 Task: Research Airbnb options in Terter, Azerbaijan from 12th December, 2023 to 16th December, 2023 for 8 adults.8 bedrooms having 8 beds and 8 bathrooms. Property type can be hotel. Amenities needed are: wifi, TV, free parkinig on premises, hot tub, gym, smoking allowed. Booking option can be shelf check-in. Look for 5 properties as per requirement.
Action: Mouse moved to (528, 114)
Screenshot: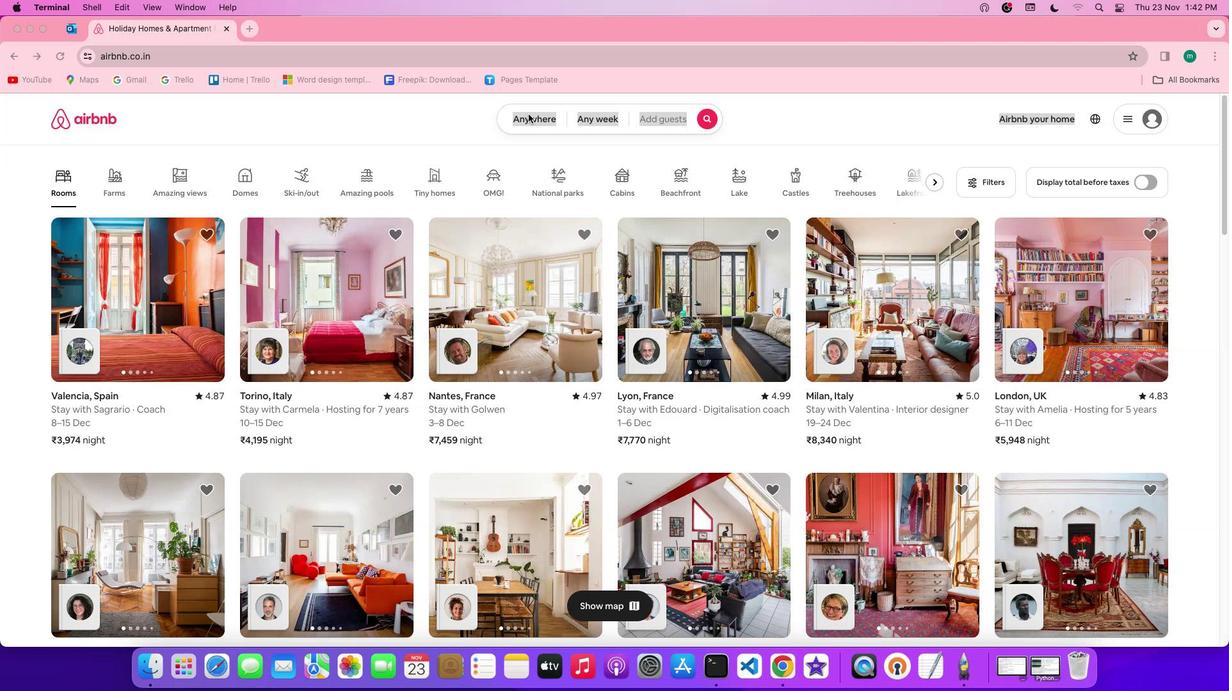 
Action: Mouse pressed left at (528, 114)
Screenshot: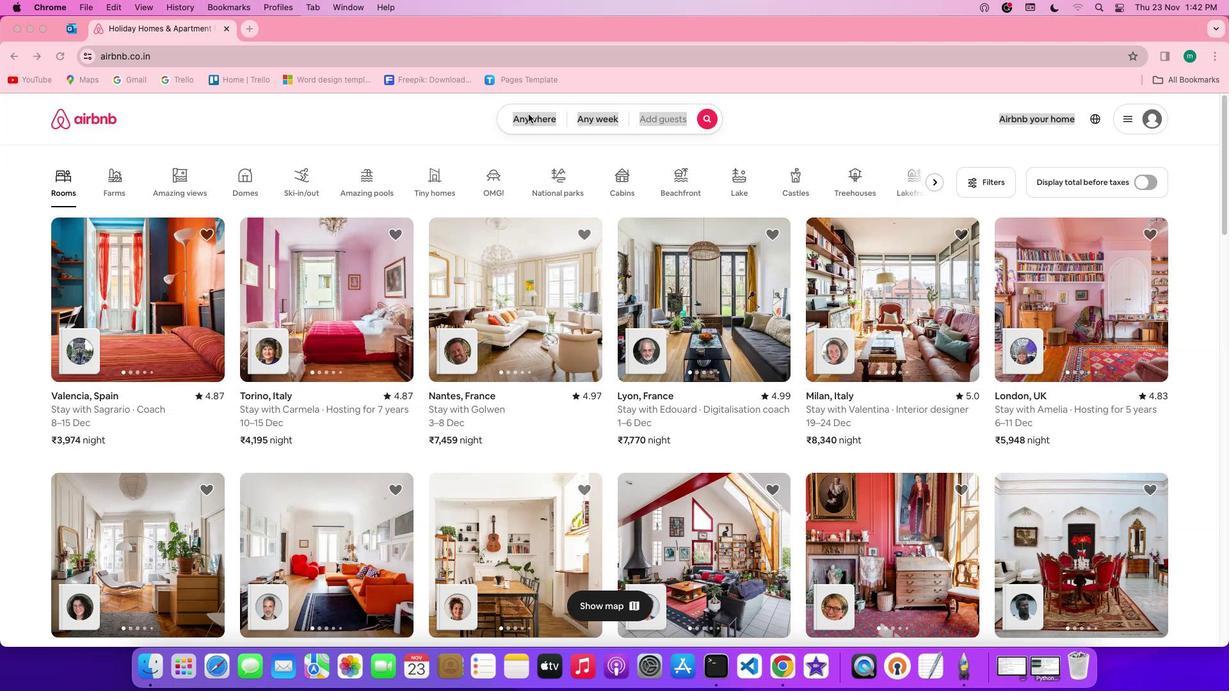 
Action: Mouse pressed left at (528, 114)
Screenshot: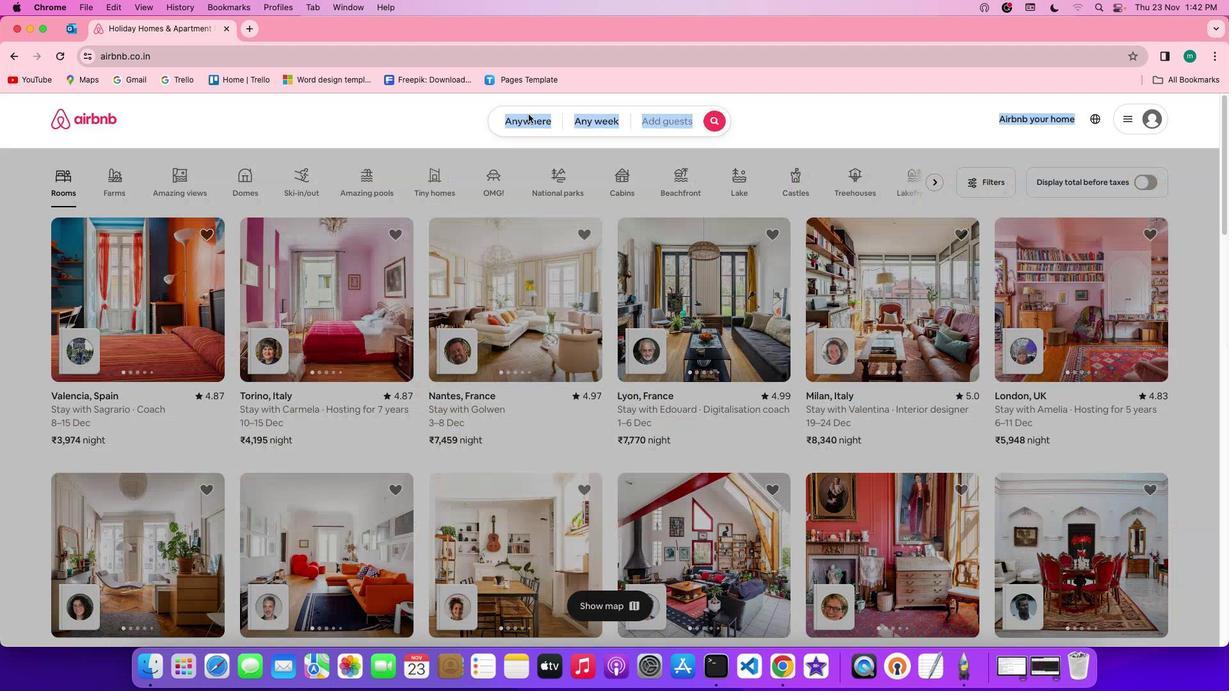 
Action: Mouse moved to (481, 175)
Screenshot: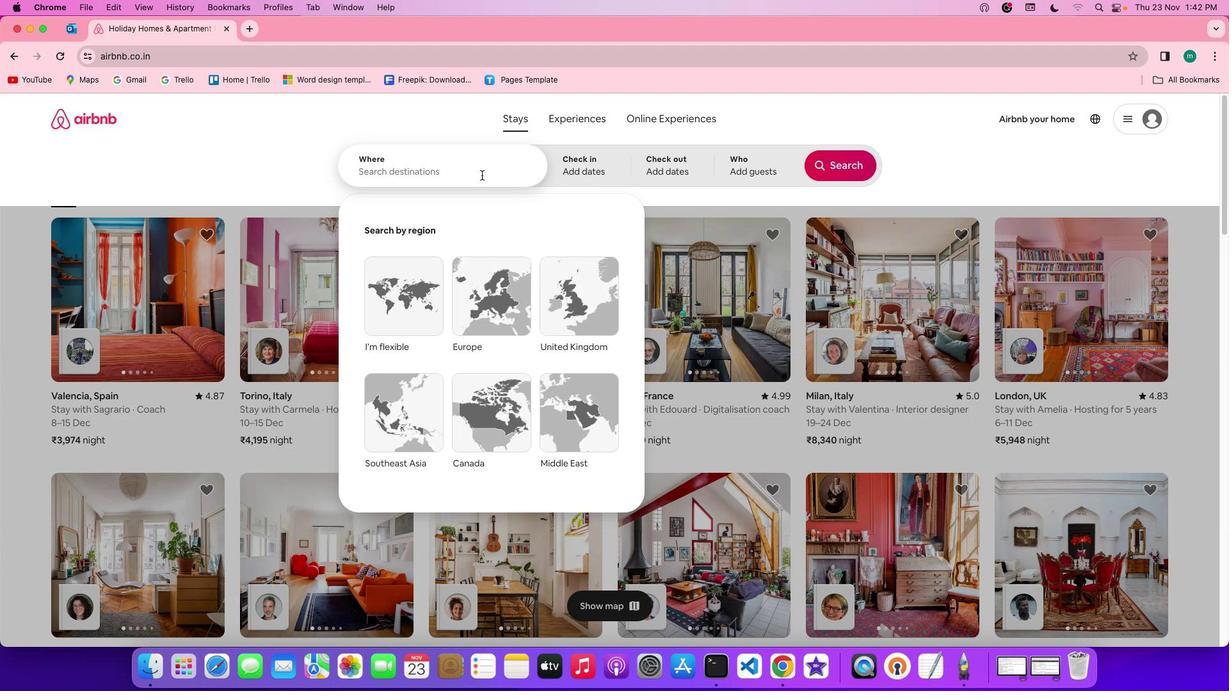 
Action: Mouse pressed left at (481, 175)
Screenshot: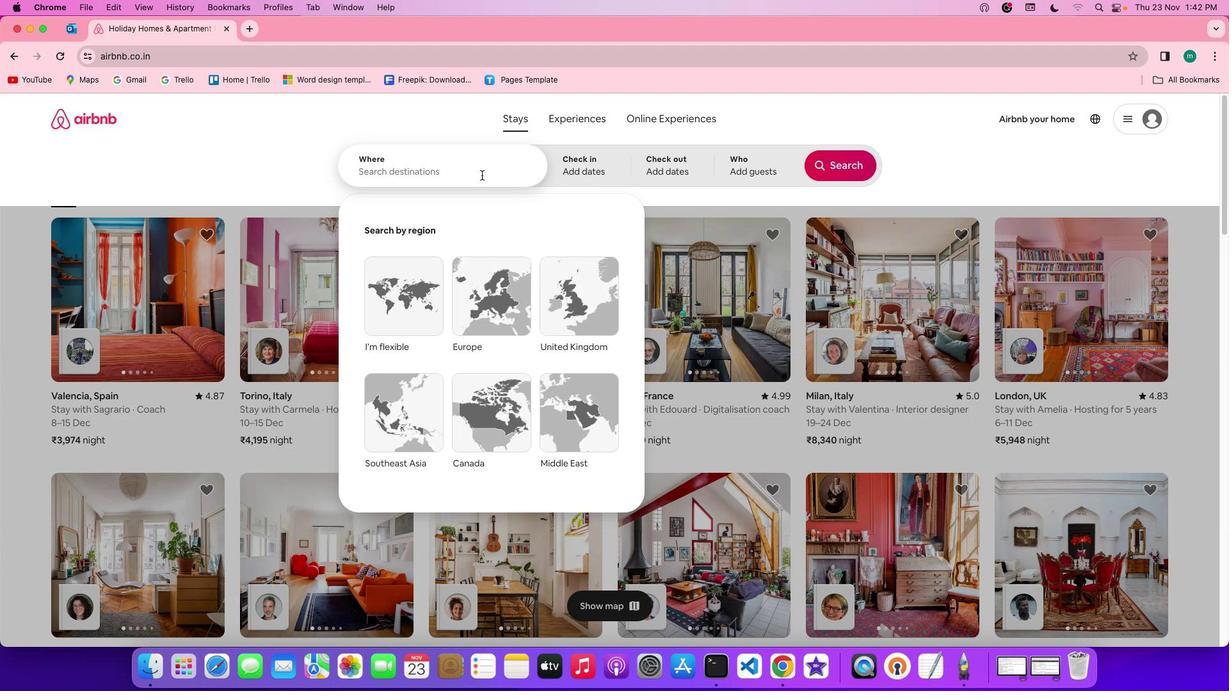 
Action: Key pressed Key.shift'T''e''r''t''e''r'','Key.spaceKey.shift'a''z''e''r''b''a''i''j''a''n'
Screenshot: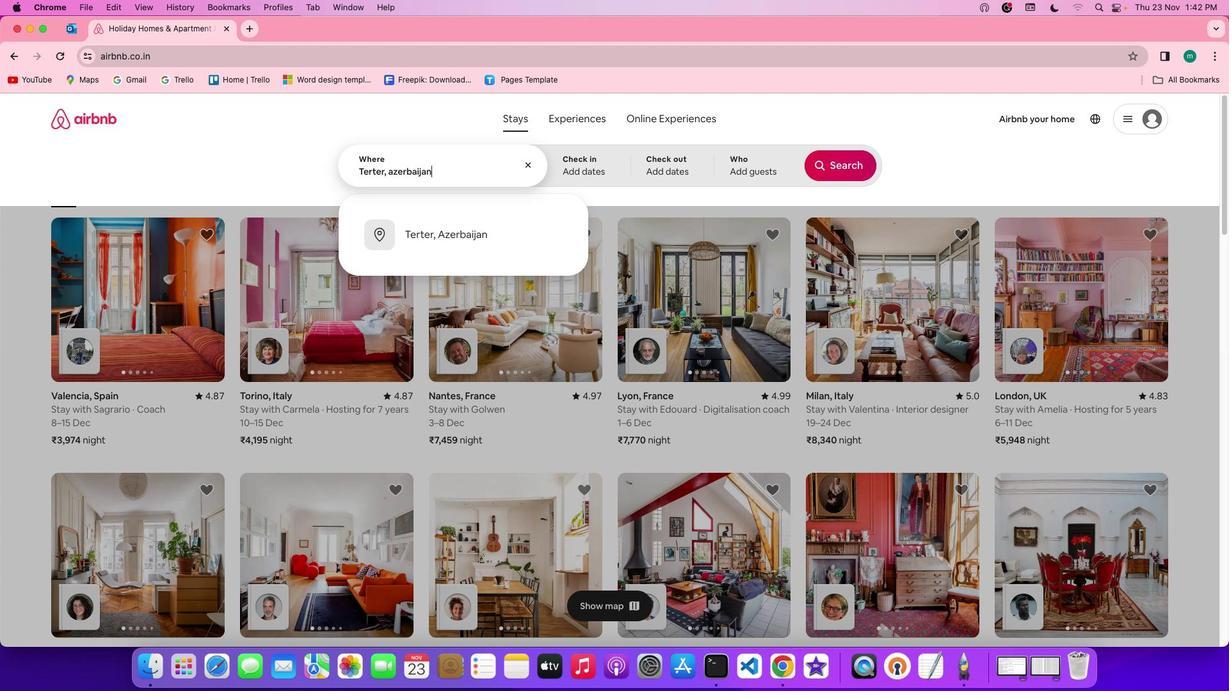 
Action: Mouse moved to (591, 168)
Screenshot: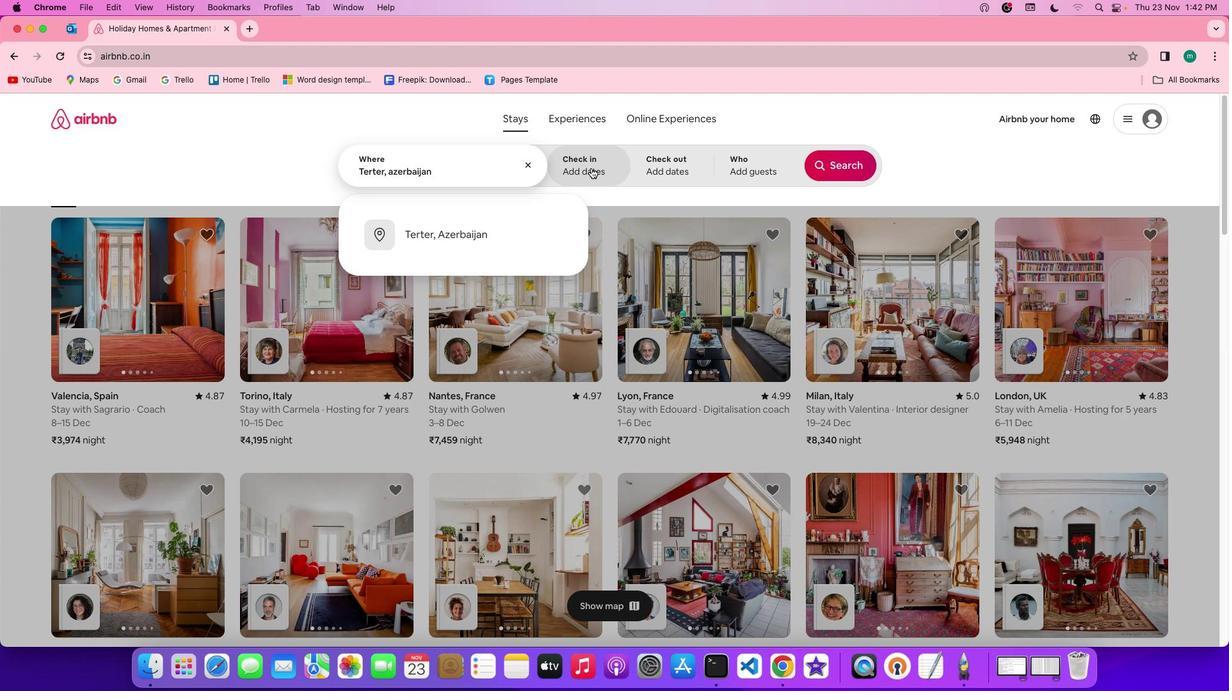
Action: Mouse pressed left at (591, 168)
Screenshot: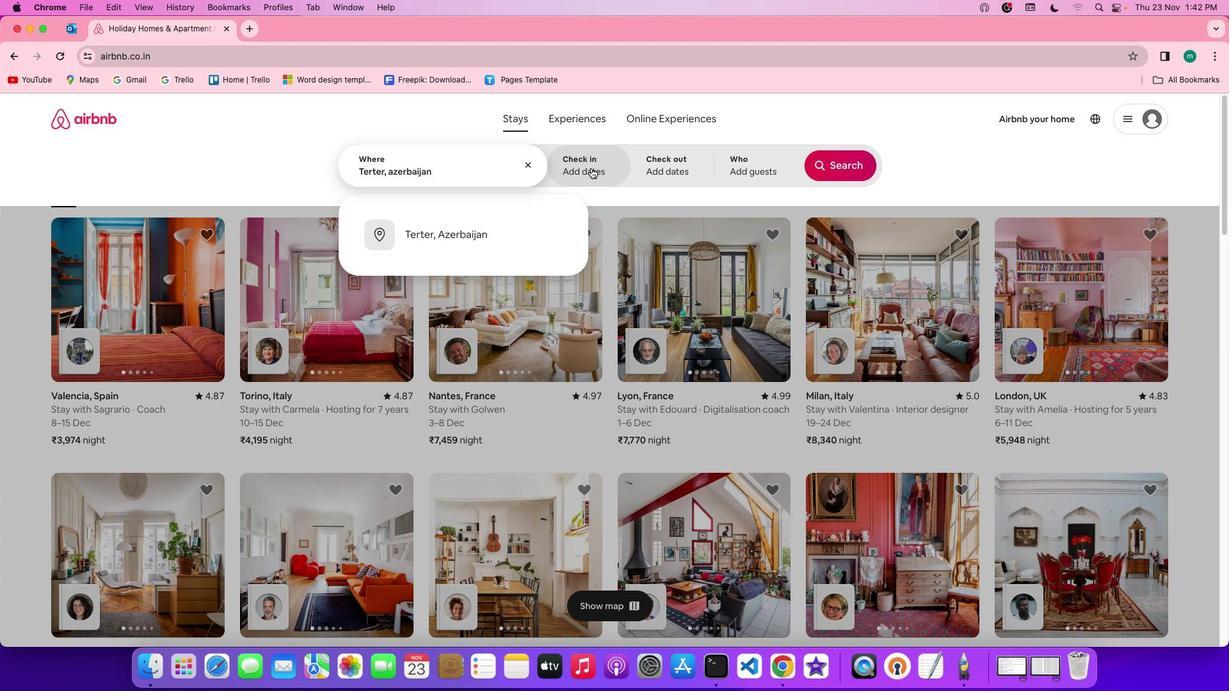 
Action: Mouse moved to (701, 378)
Screenshot: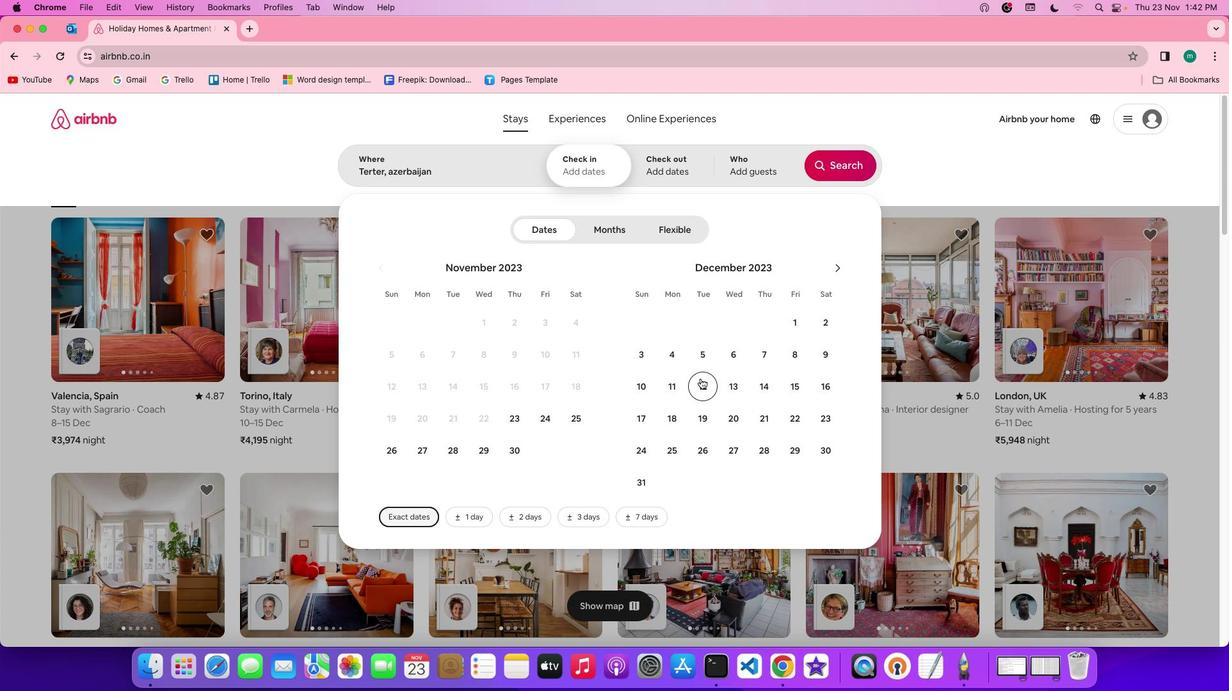 
Action: Mouse pressed left at (701, 378)
Screenshot: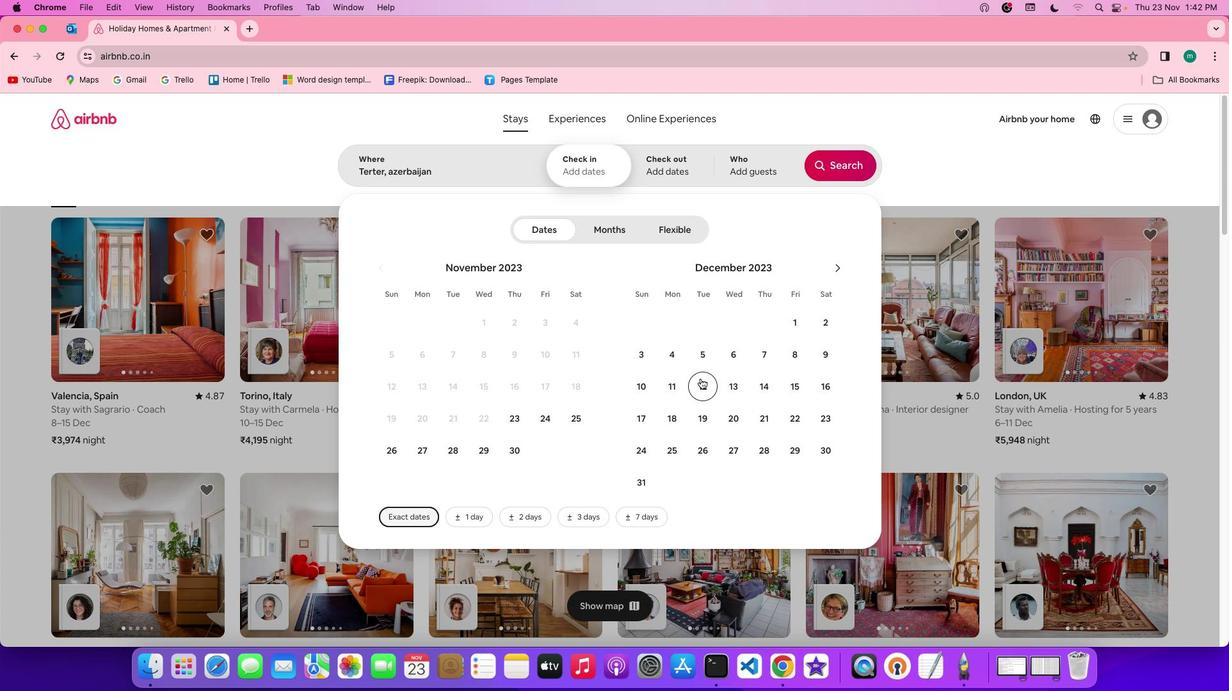 
Action: Mouse moved to (838, 382)
Screenshot: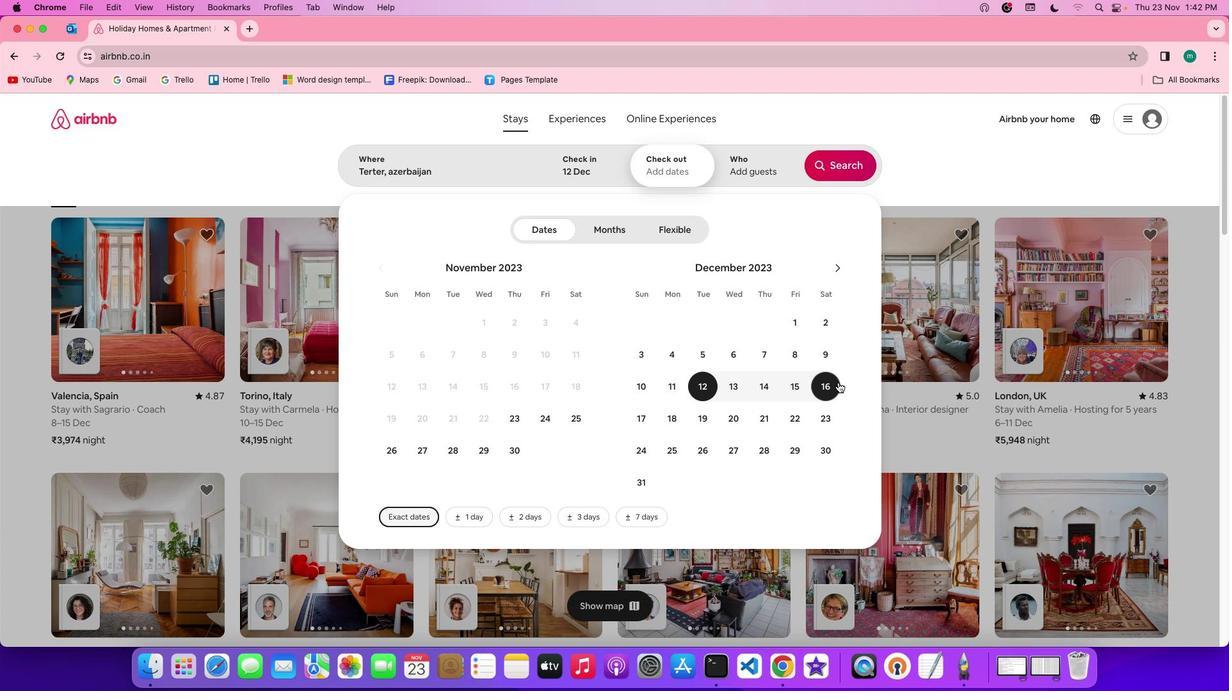 
Action: Mouse pressed left at (838, 382)
Screenshot: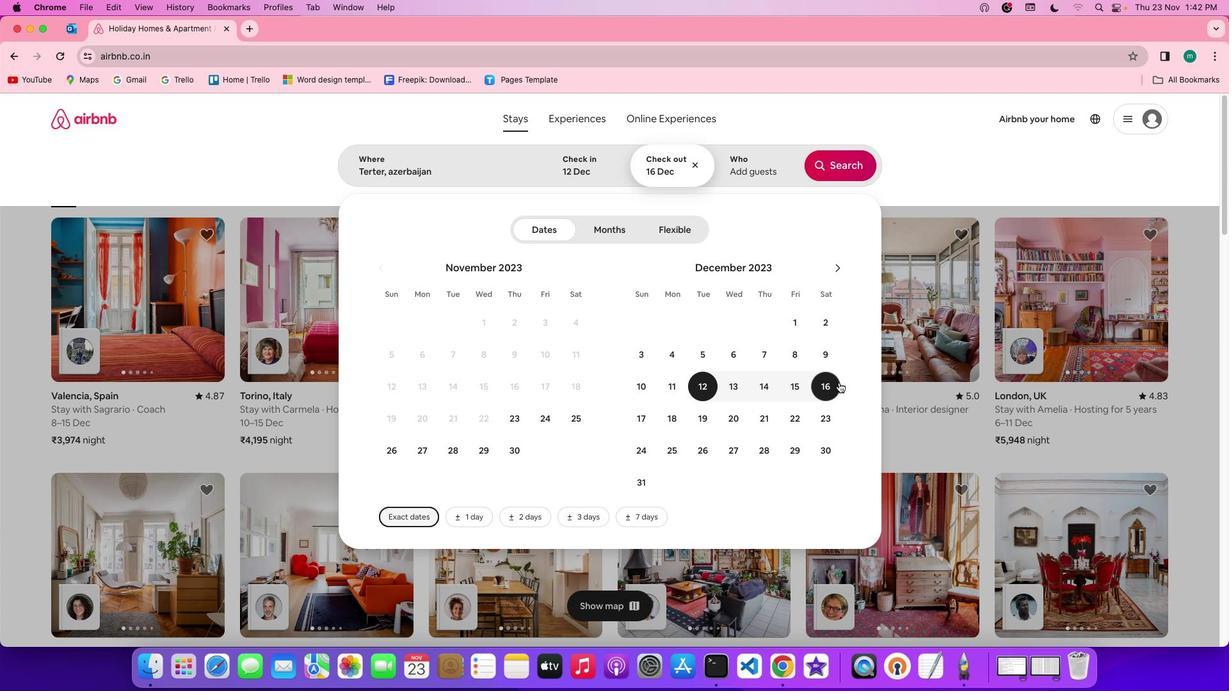 
Action: Mouse moved to (752, 171)
Screenshot: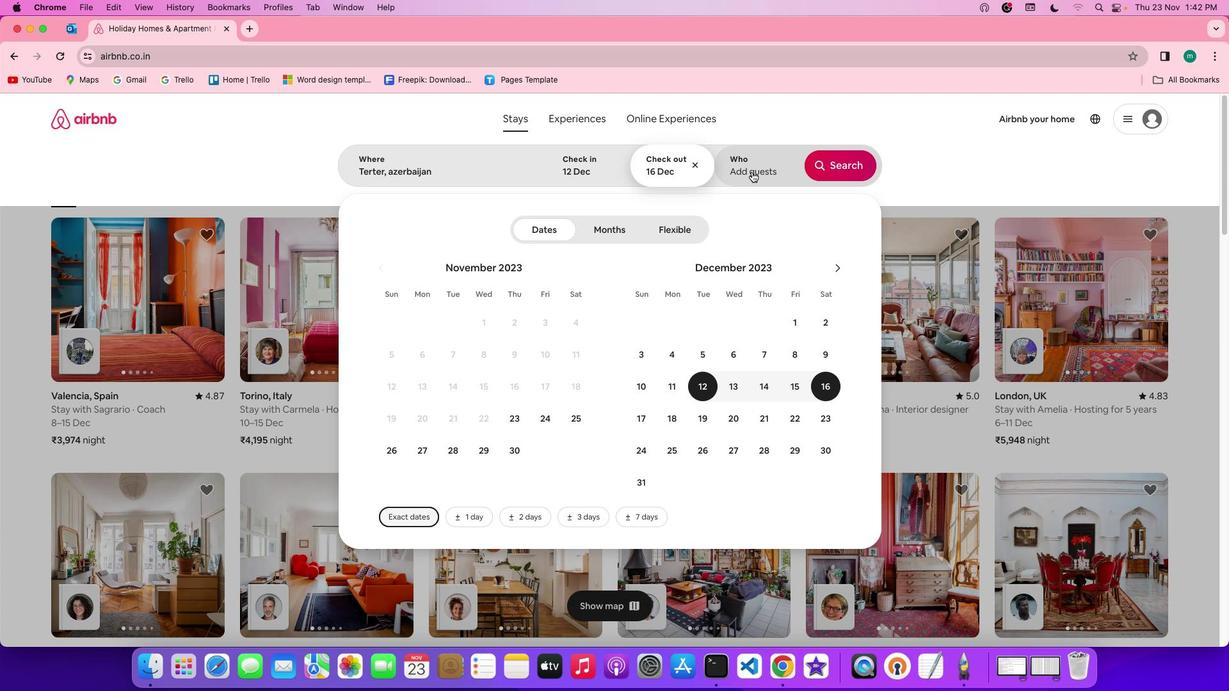 
Action: Mouse pressed left at (752, 171)
Screenshot: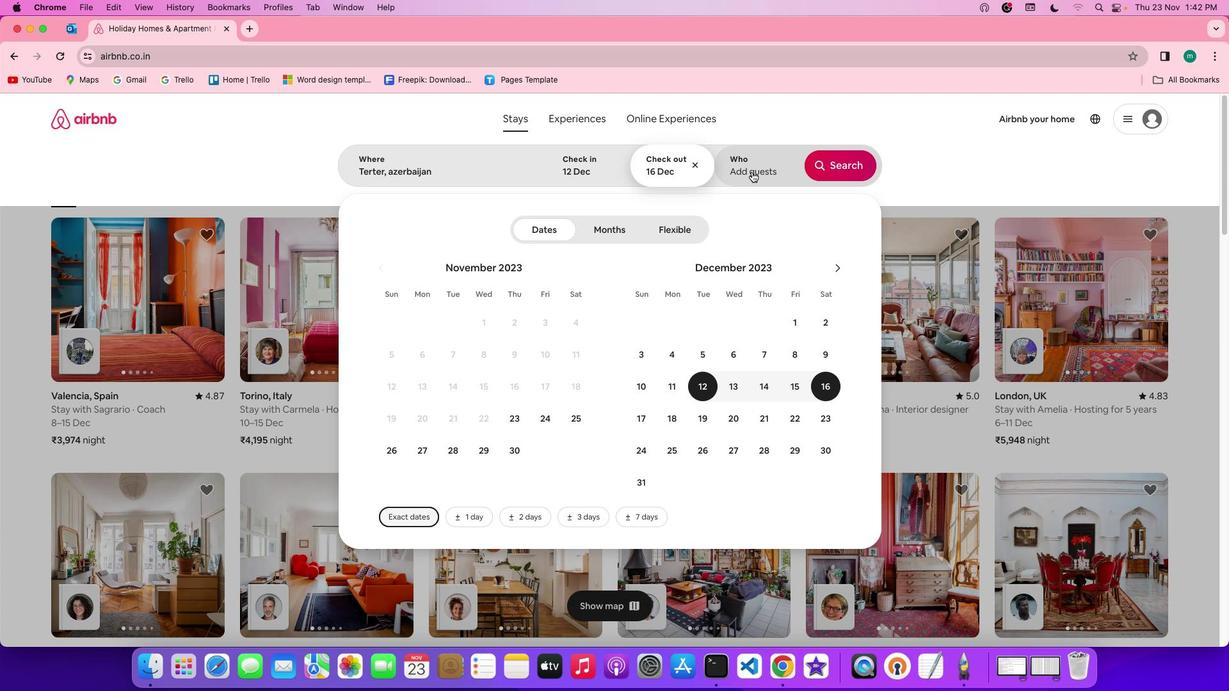 
Action: Mouse moved to (851, 231)
Screenshot: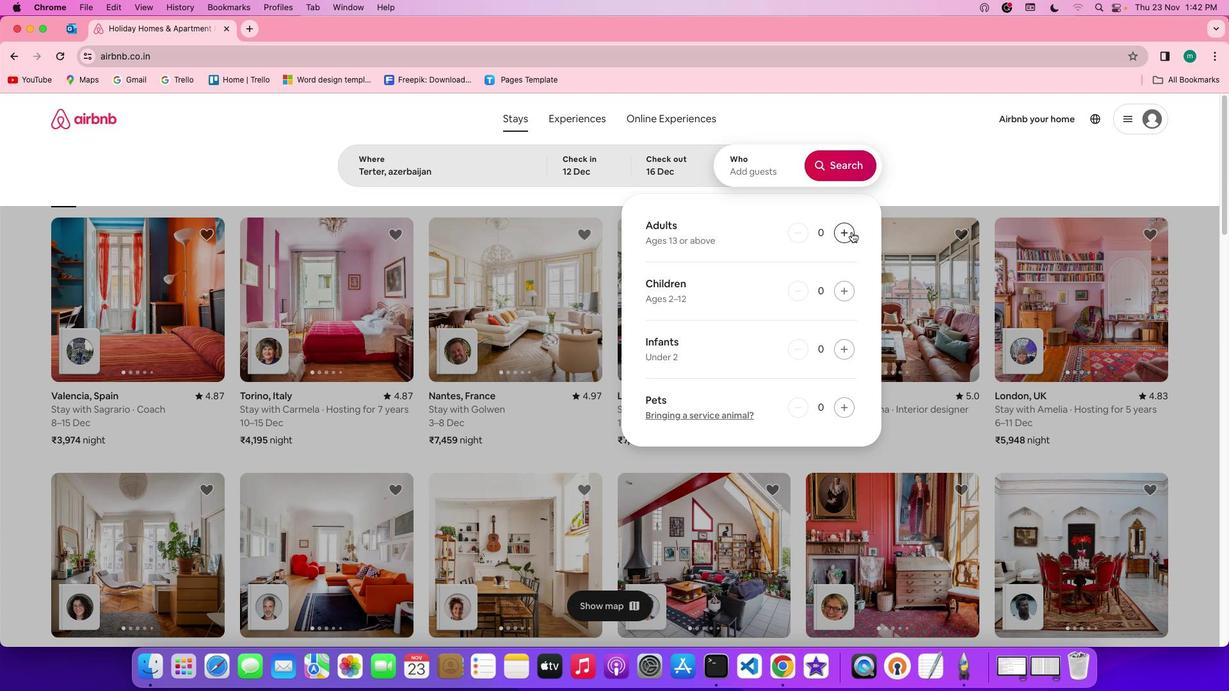 
Action: Mouse pressed left at (851, 231)
Screenshot: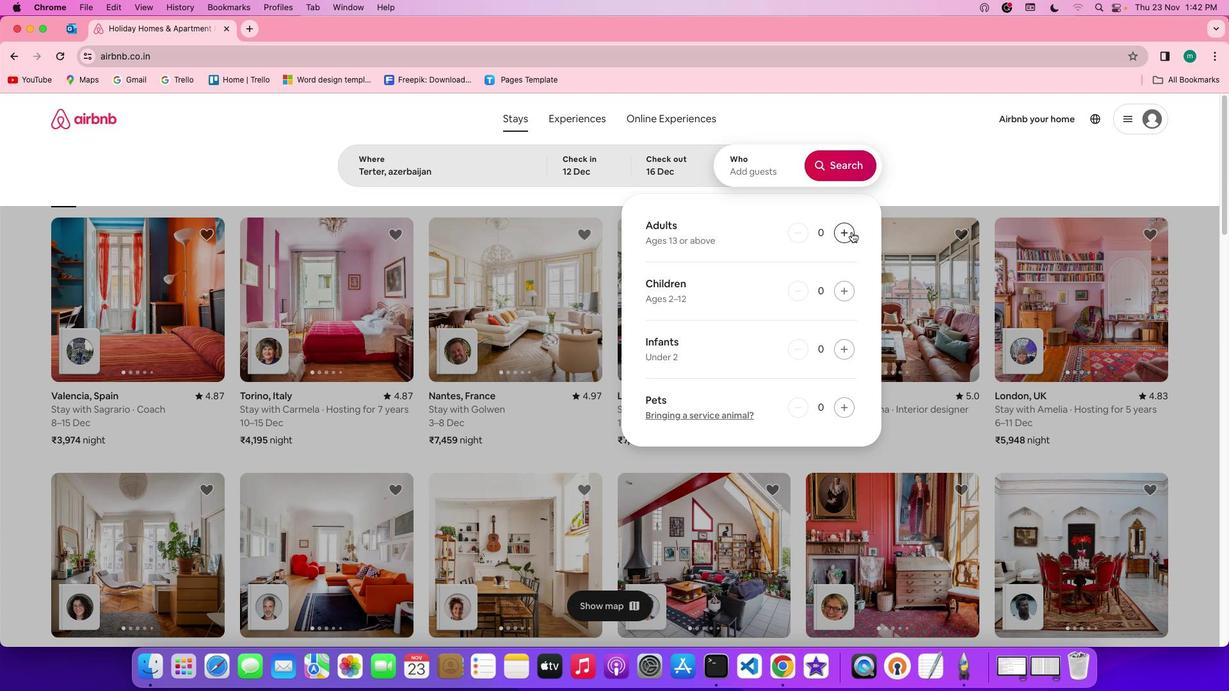 
Action: Mouse pressed left at (851, 231)
Screenshot: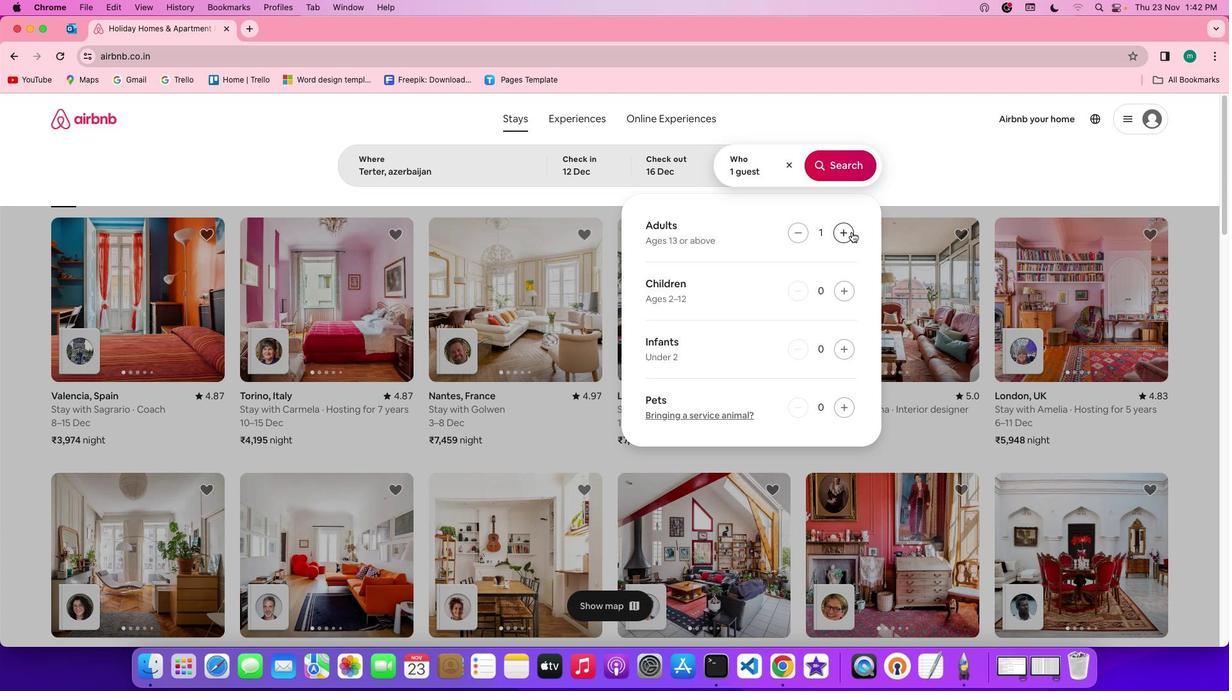 
Action: Mouse pressed left at (851, 231)
Screenshot: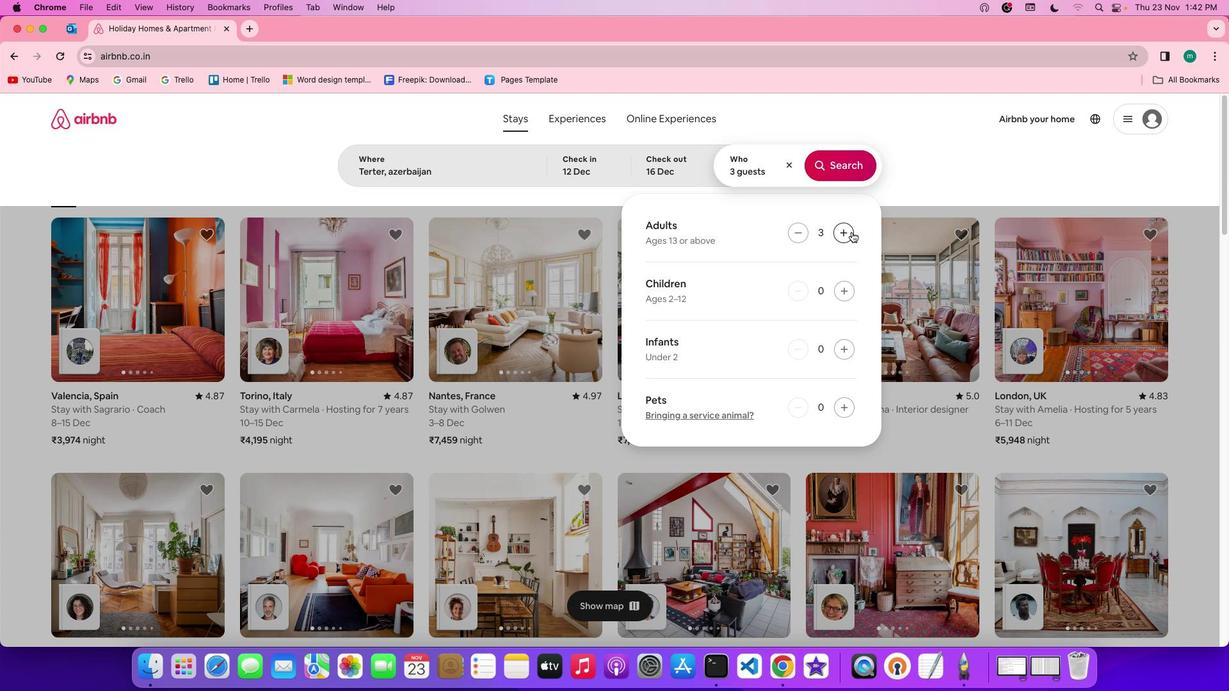 
Action: Mouse pressed left at (851, 231)
Screenshot: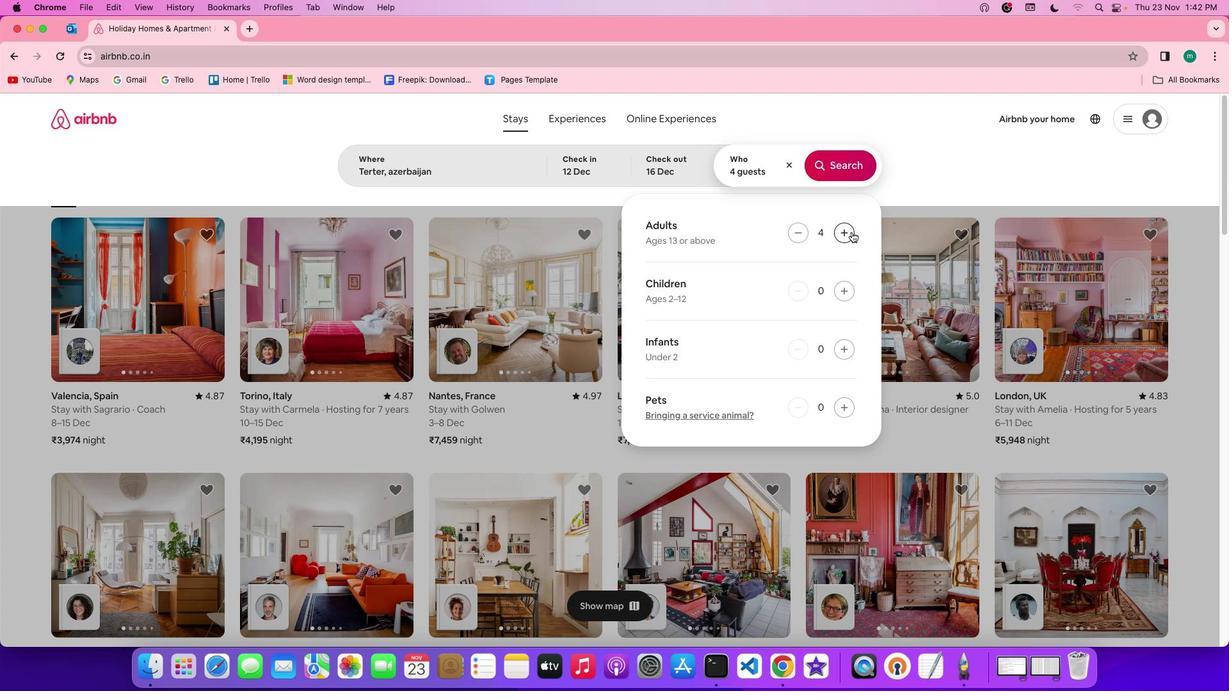 
Action: Mouse pressed left at (851, 231)
Screenshot: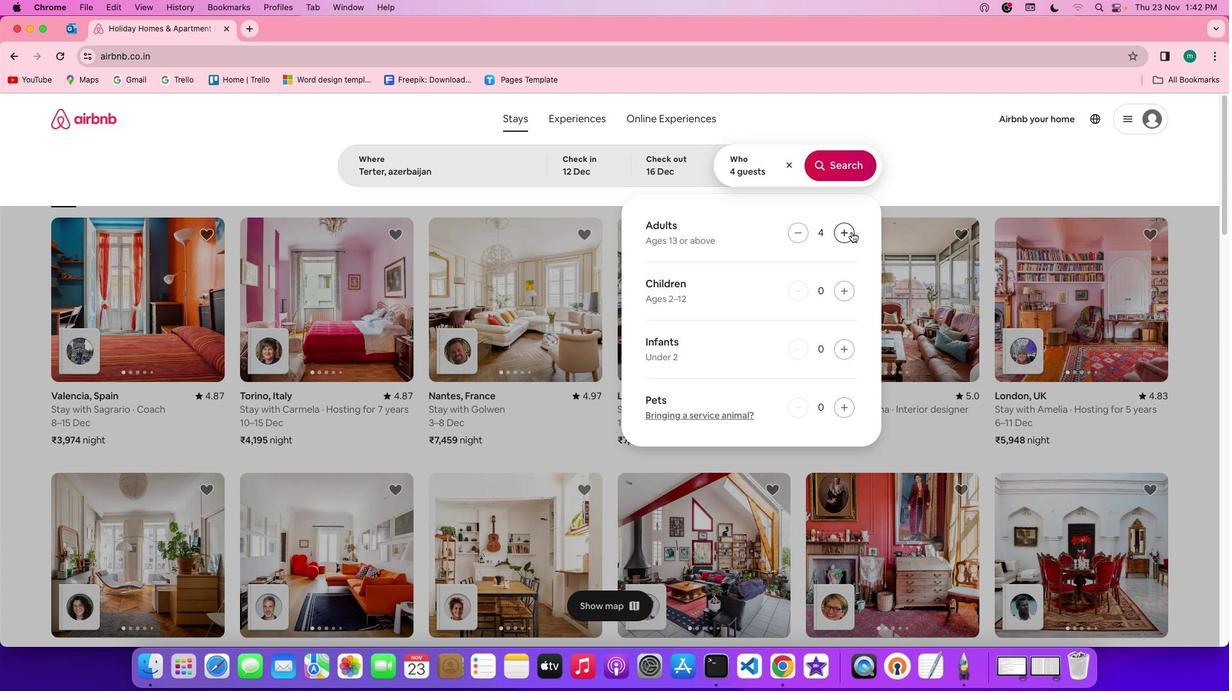 
Action: Mouse pressed left at (851, 231)
Screenshot: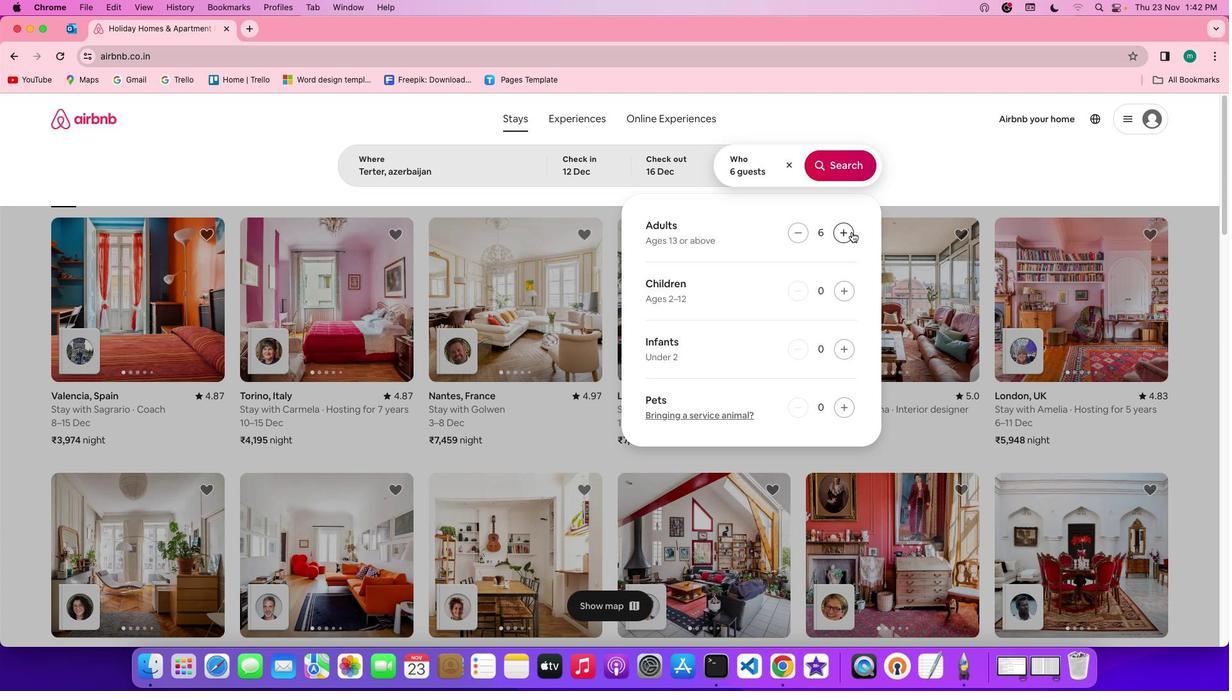 
Action: Mouse pressed left at (851, 231)
Screenshot: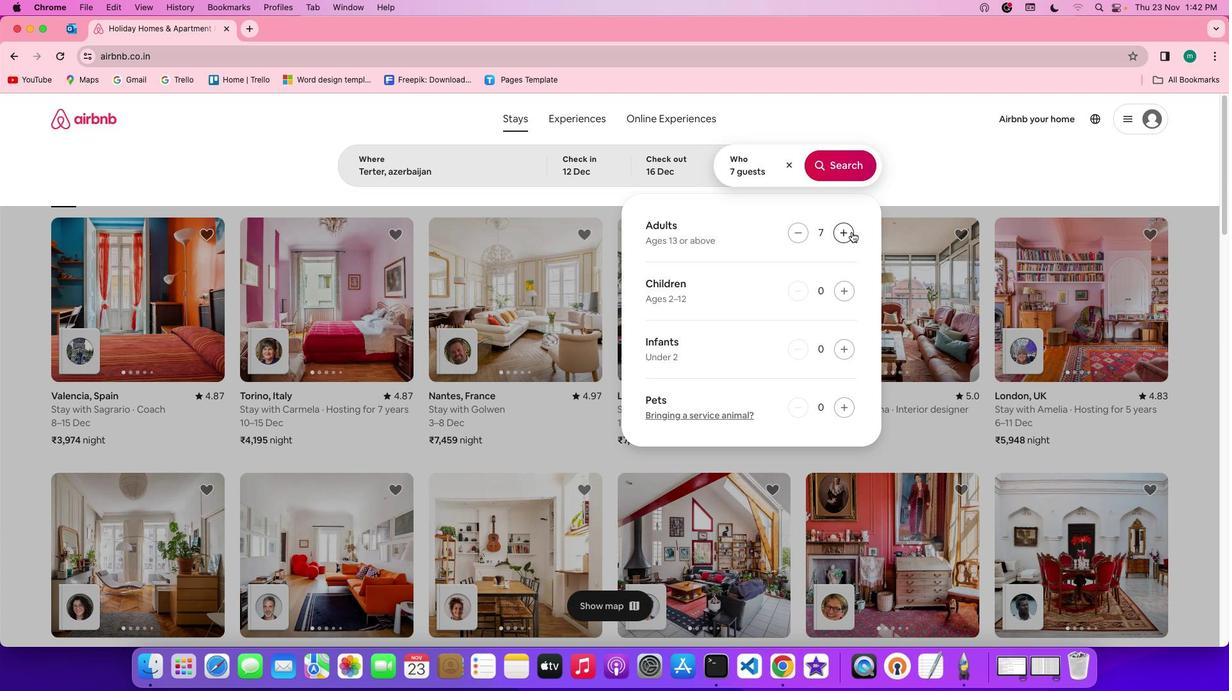 
Action: Mouse pressed left at (851, 231)
Screenshot: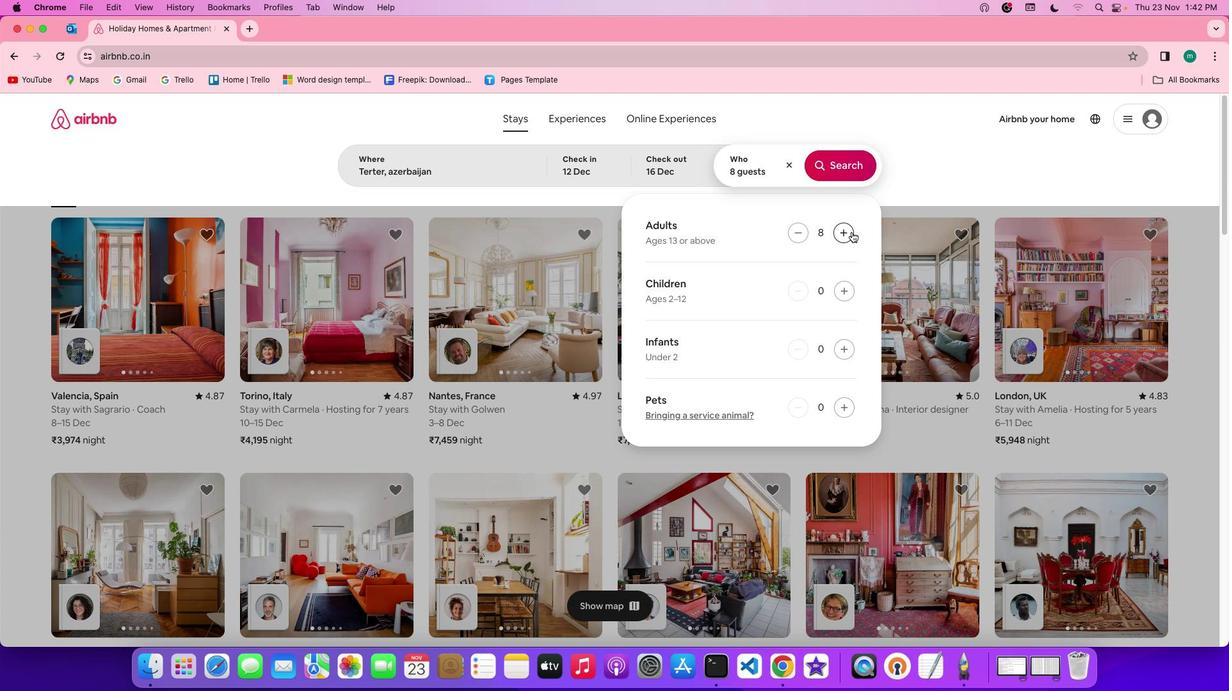 
Action: Mouse moved to (838, 158)
Screenshot: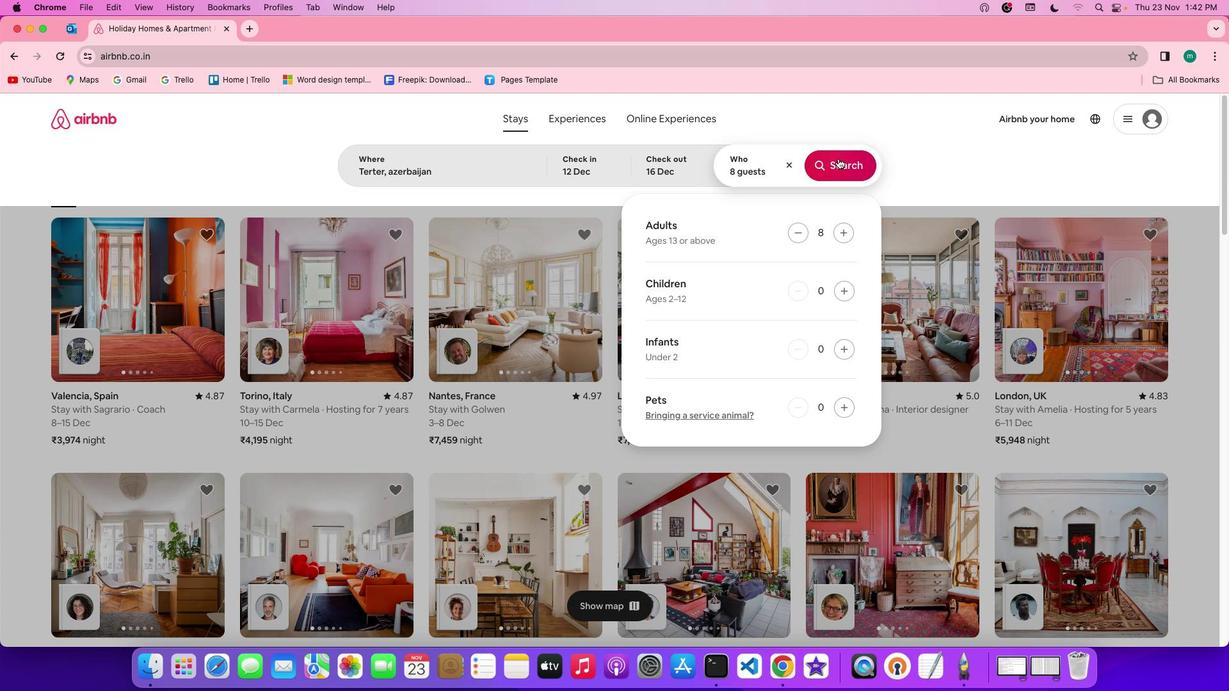 
Action: Mouse pressed left at (838, 158)
Screenshot: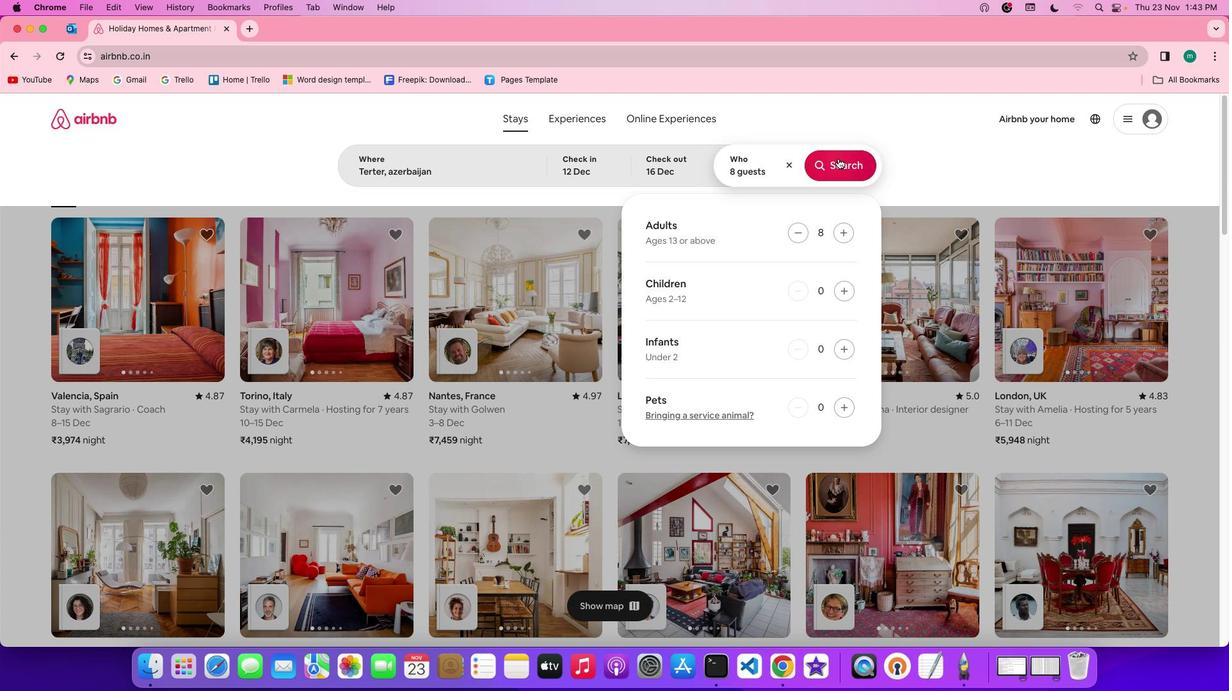 
Action: Mouse moved to (1016, 161)
Screenshot: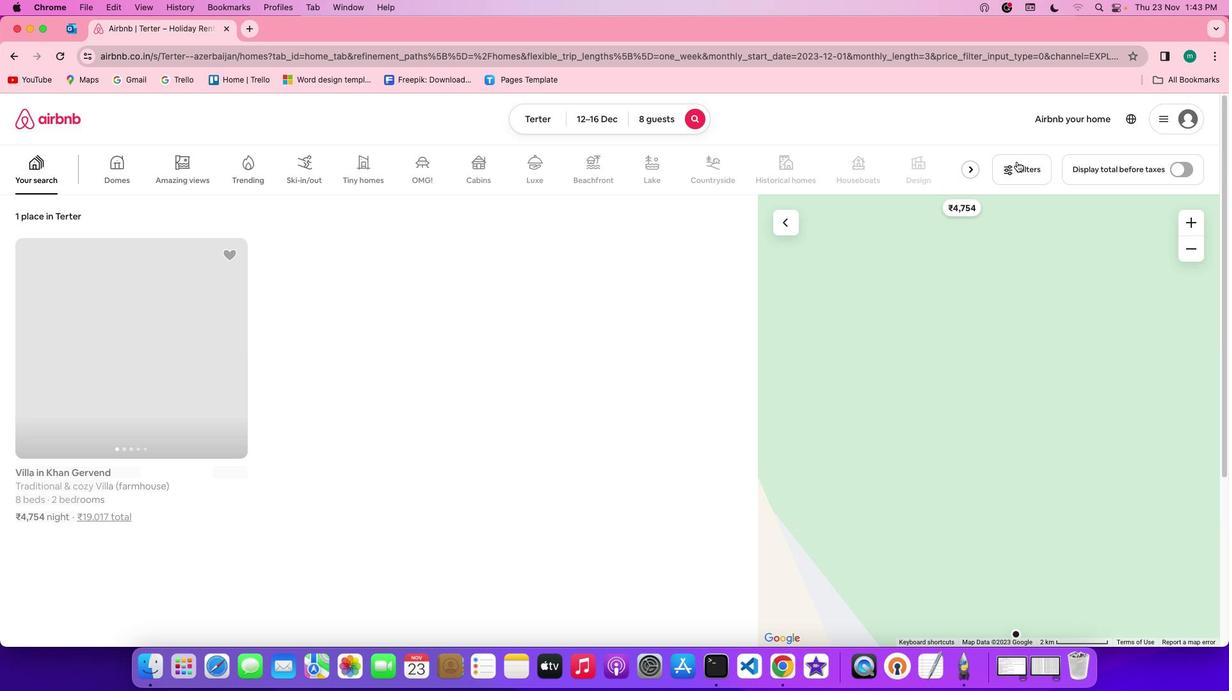 
Action: Mouse pressed left at (1016, 161)
Screenshot: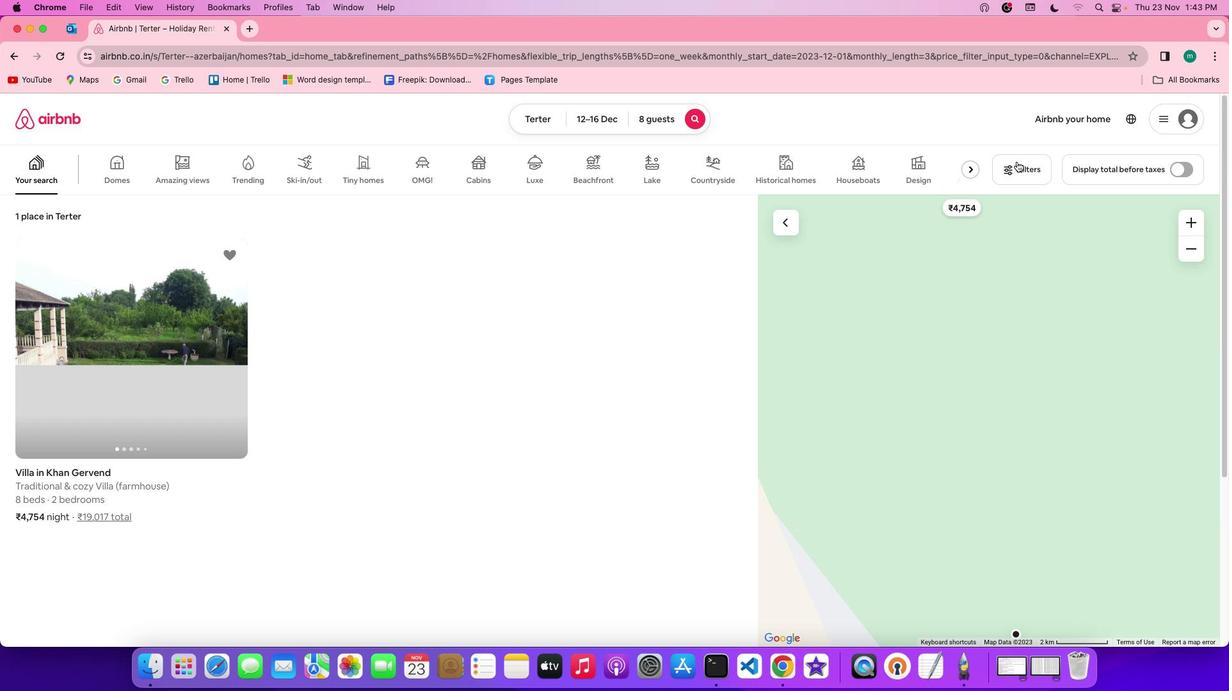 
Action: Mouse moved to (626, 480)
Screenshot: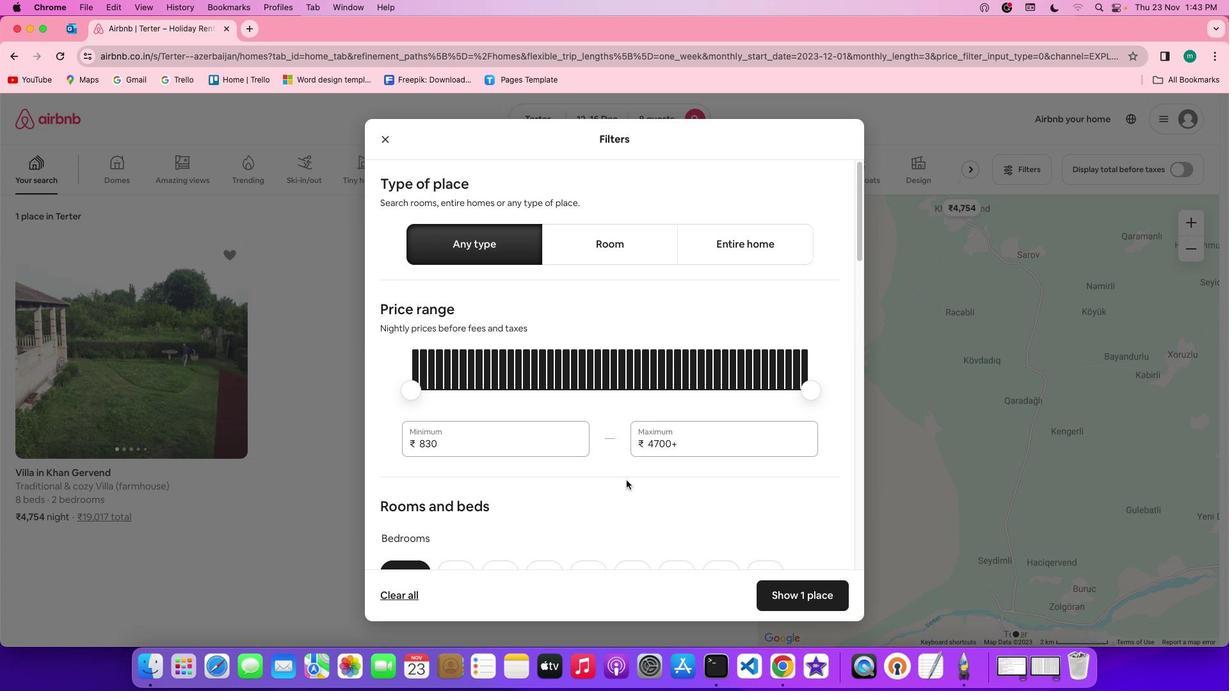 
Action: Mouse scrolled (626, 480) with delta (0, 0)
Screenshot: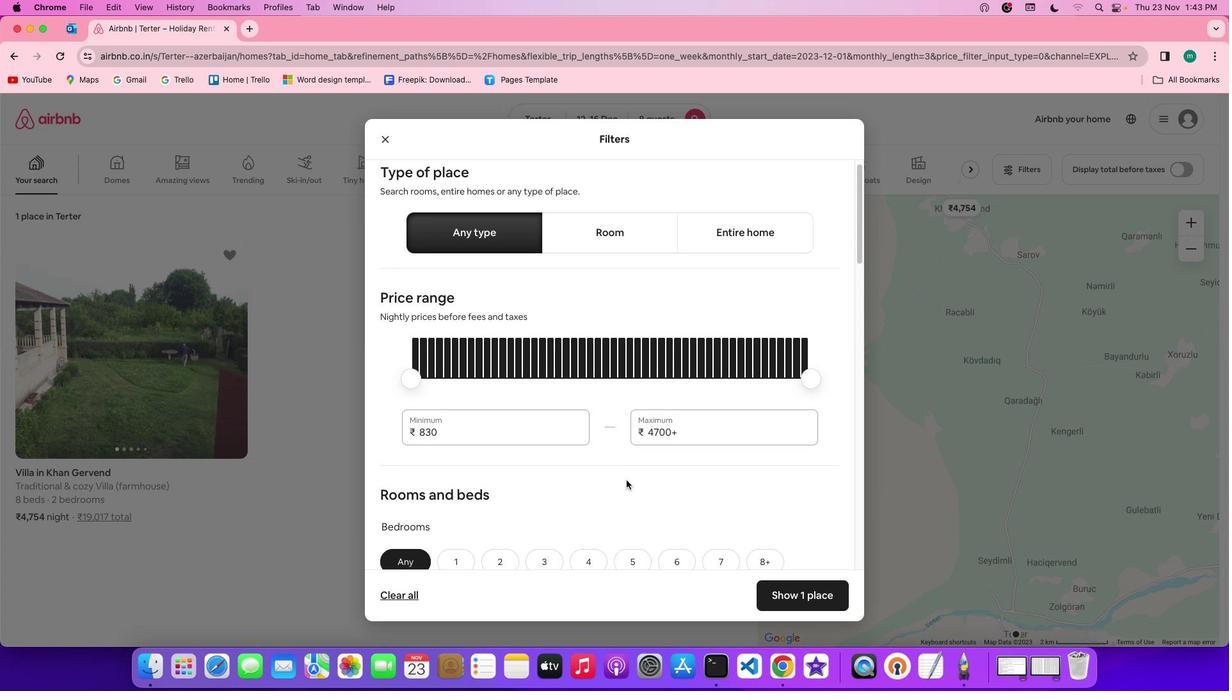 
Action: Mouse scrolled (626, 480) with delta (0, 0)
Screenshot: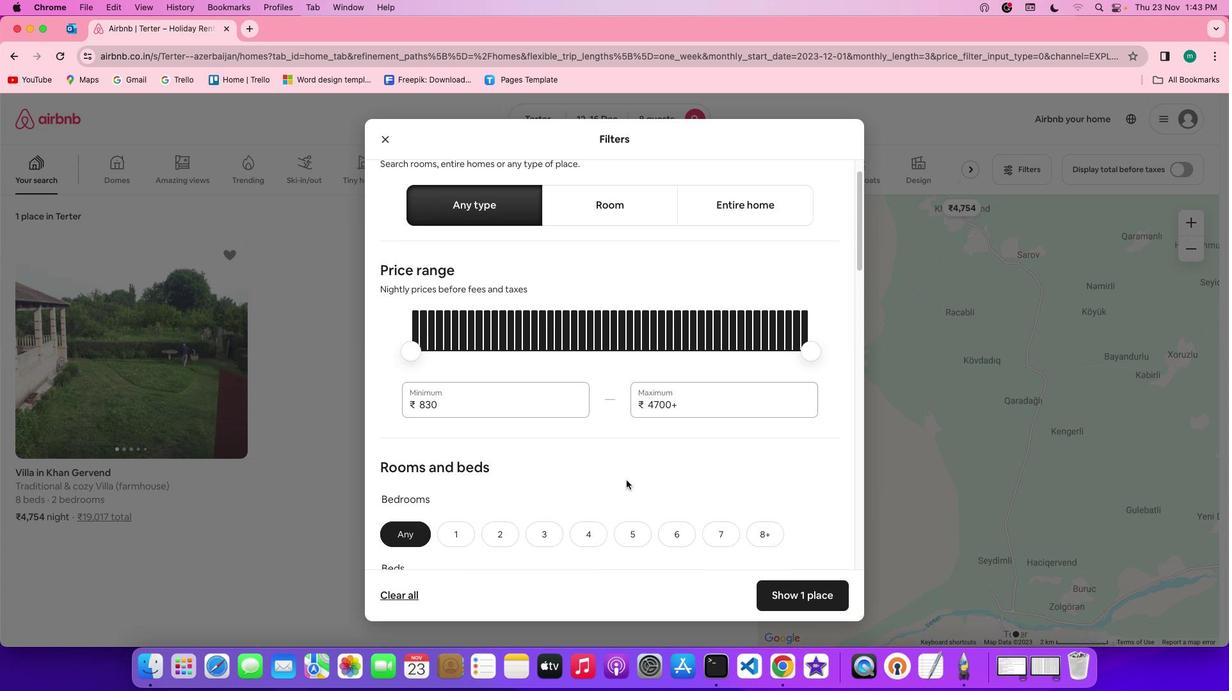 
Action: Mouse scrolled (626, 480) with delta (0, -1)
Screenshot: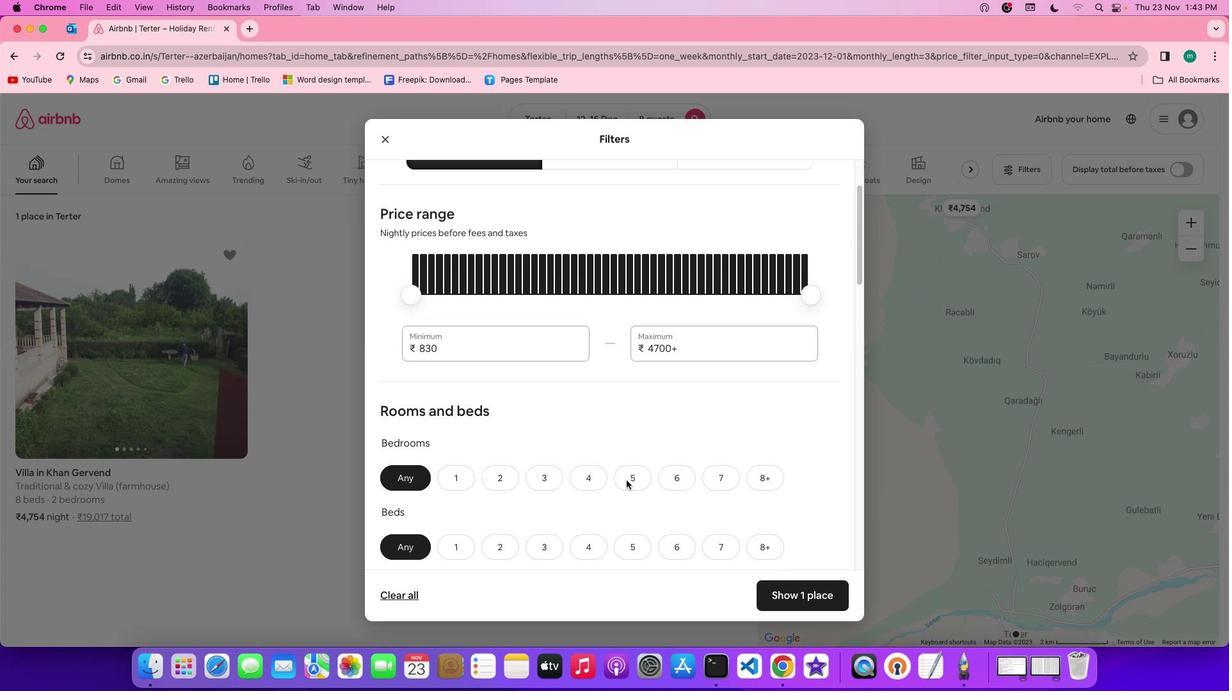 
Action: Mouse scrolled (626, 480) with delta (0, -2)
Screenshot: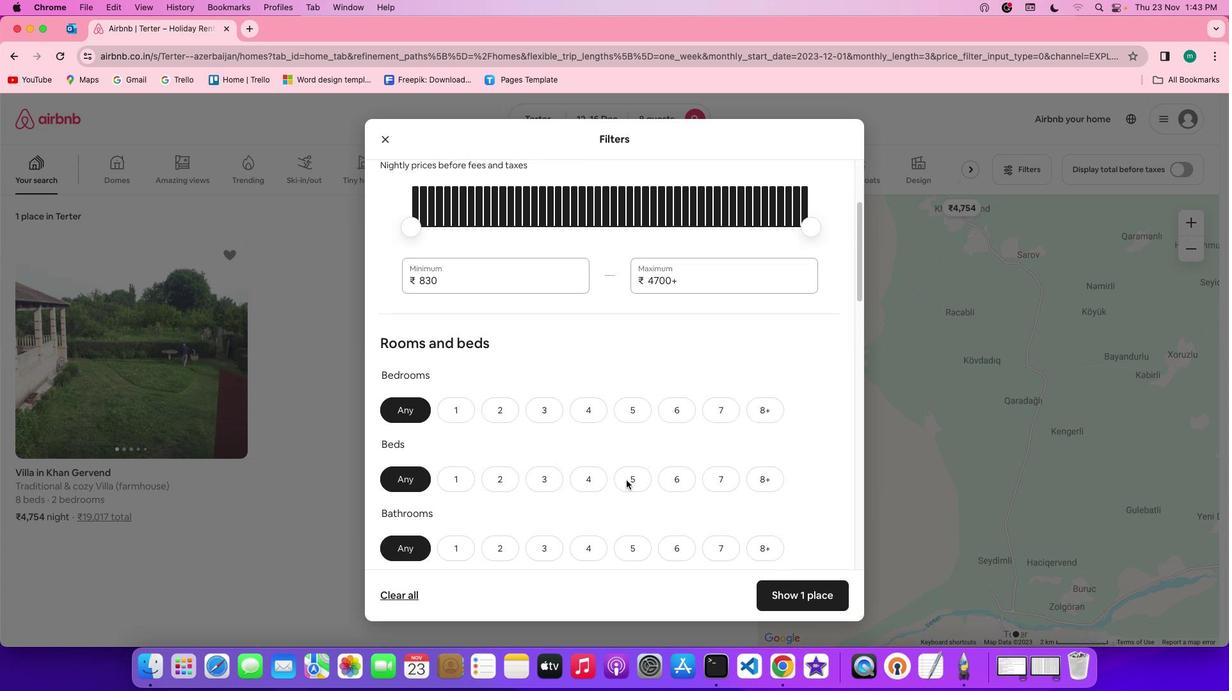 
Action: Mouse scrolled (626, 480) with delta (0, -1)
Screenshot: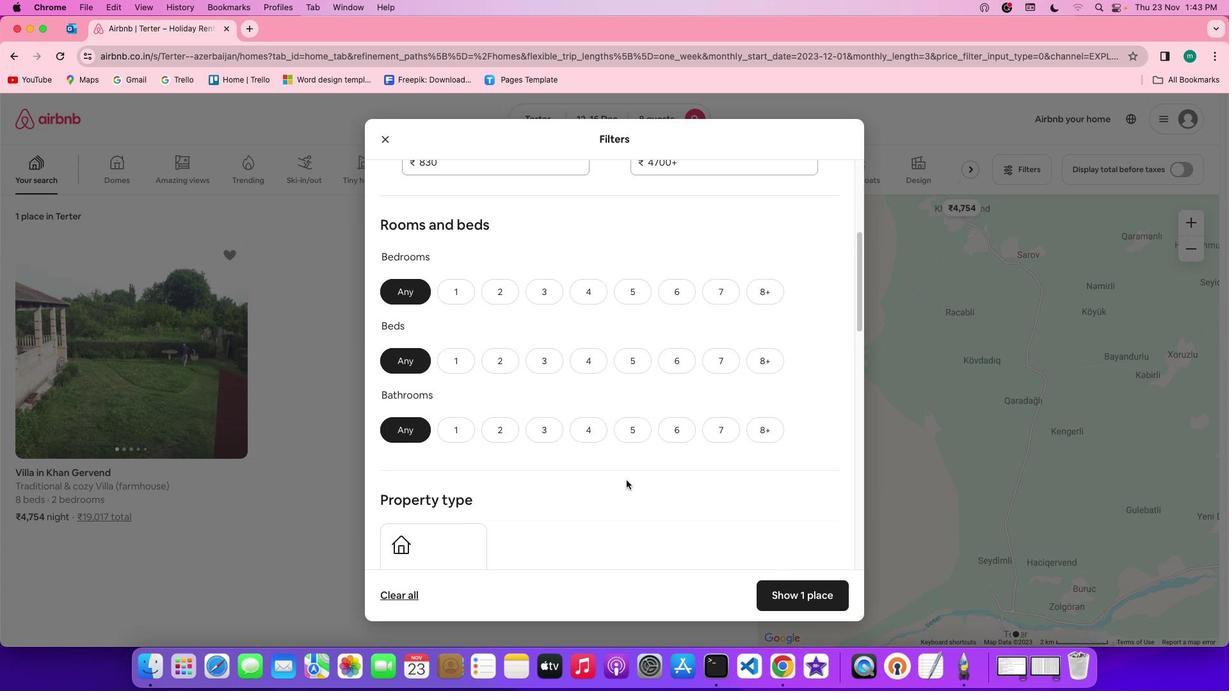 
Action: Mouse moved to (776, 261)
Screenshot: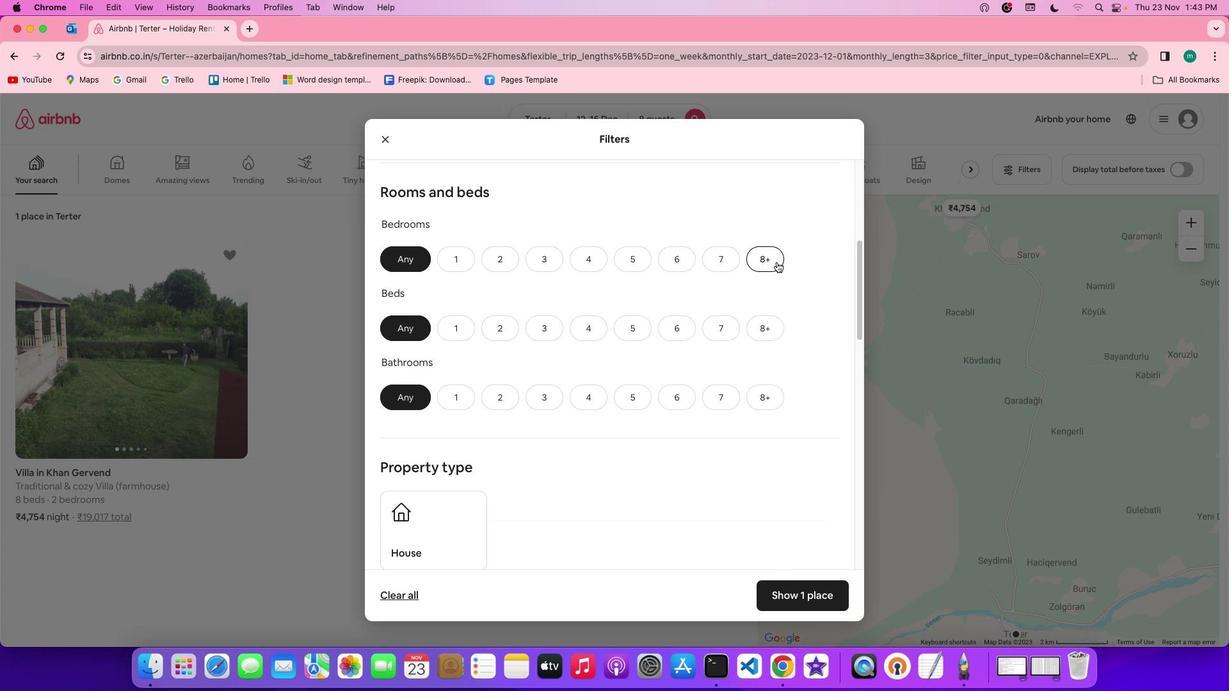 
Action: Mouse pressed left at (776, 261)
Screenshot: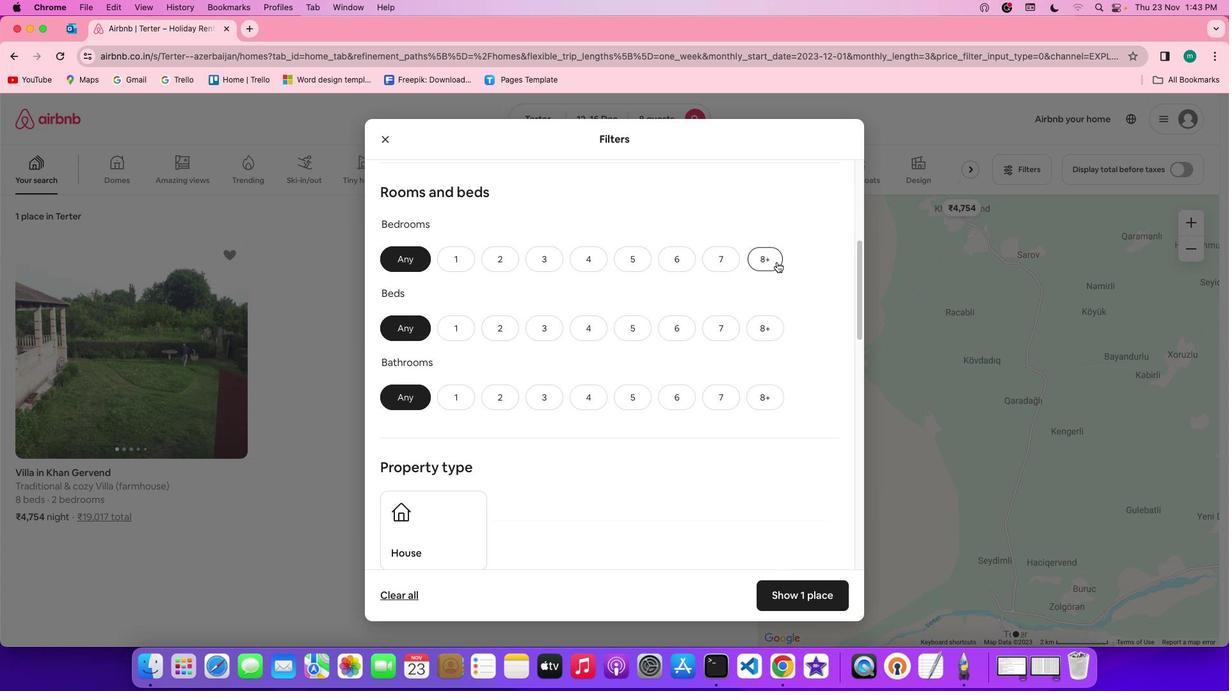 
Action: Mouse moved to (771, 322)
Screenshot: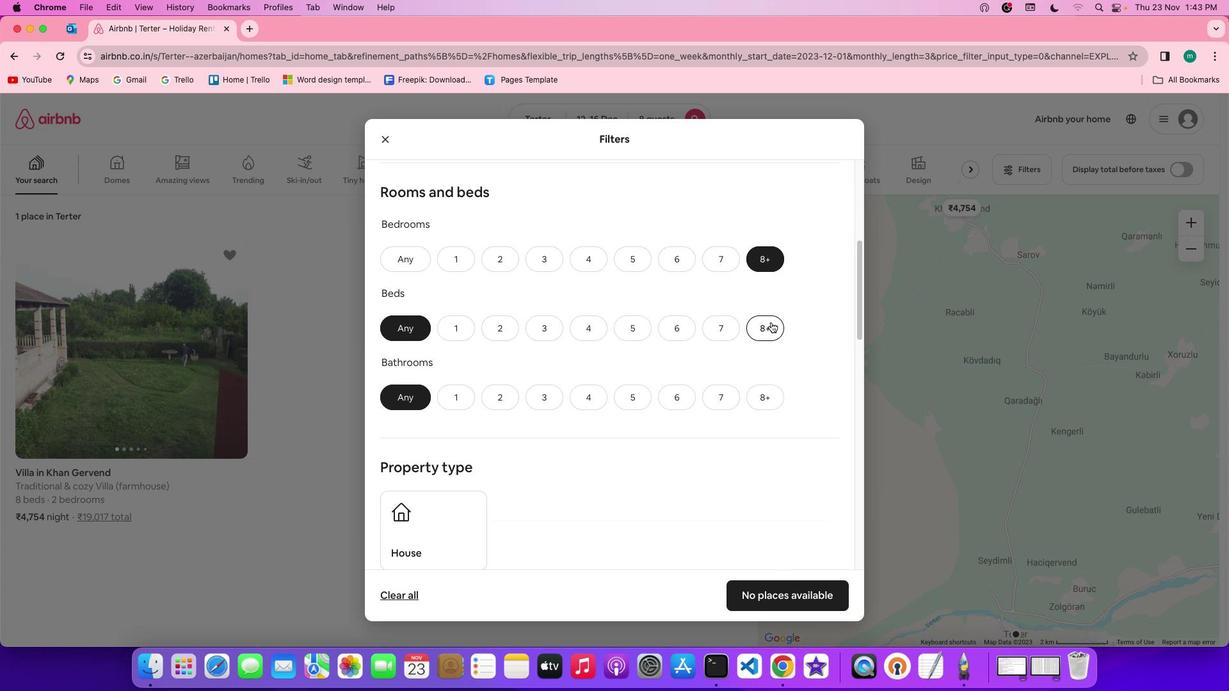 
Action: Mouse pressed left at (771, 322)
Screenshot: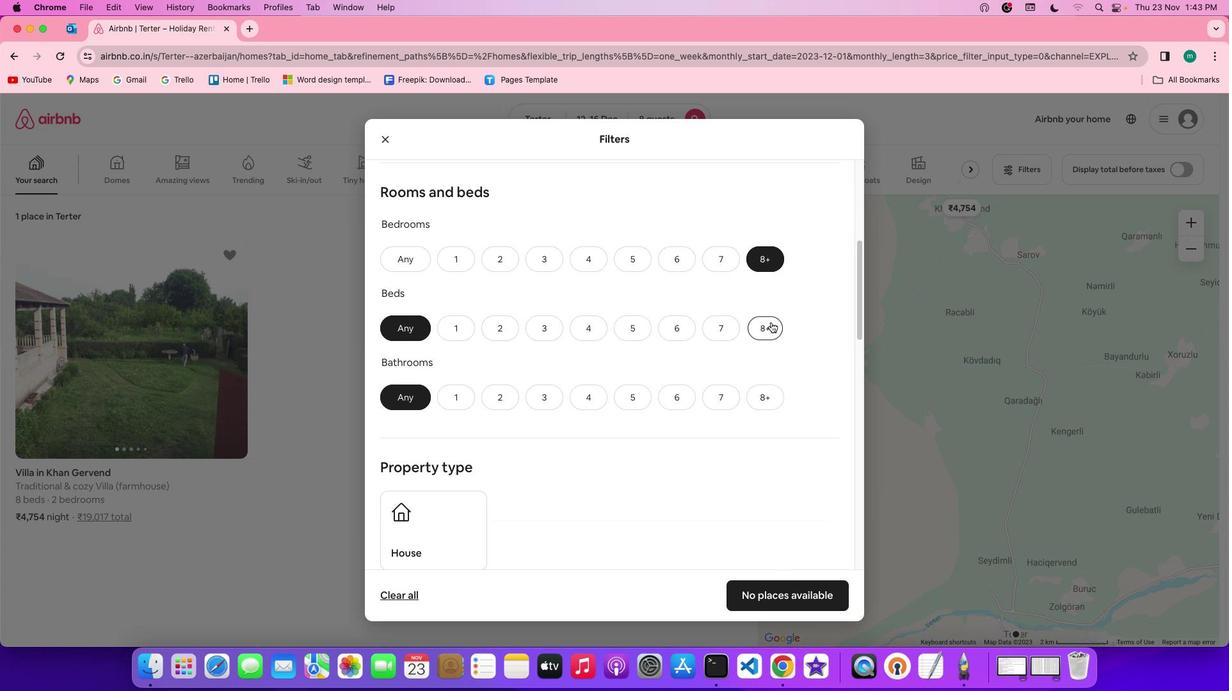 
Action: Mouse moved to (764, 396)
Screenshot: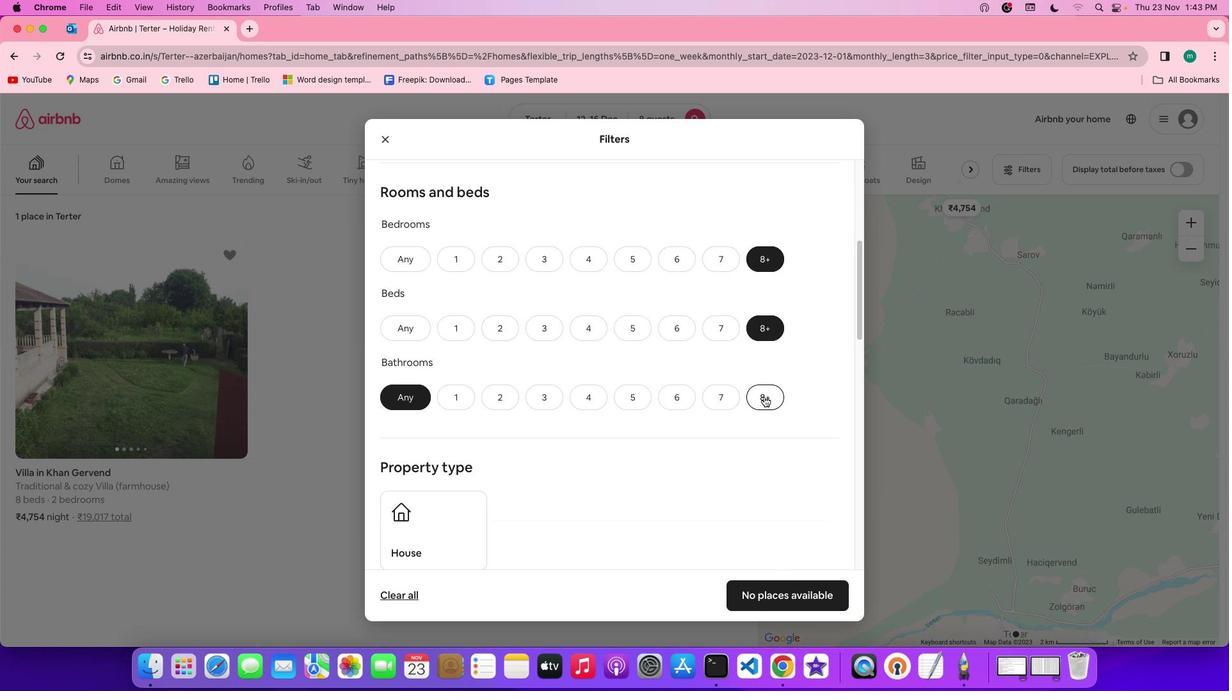 
Action: Mouse pressed left at (764, 396)
Screenshot: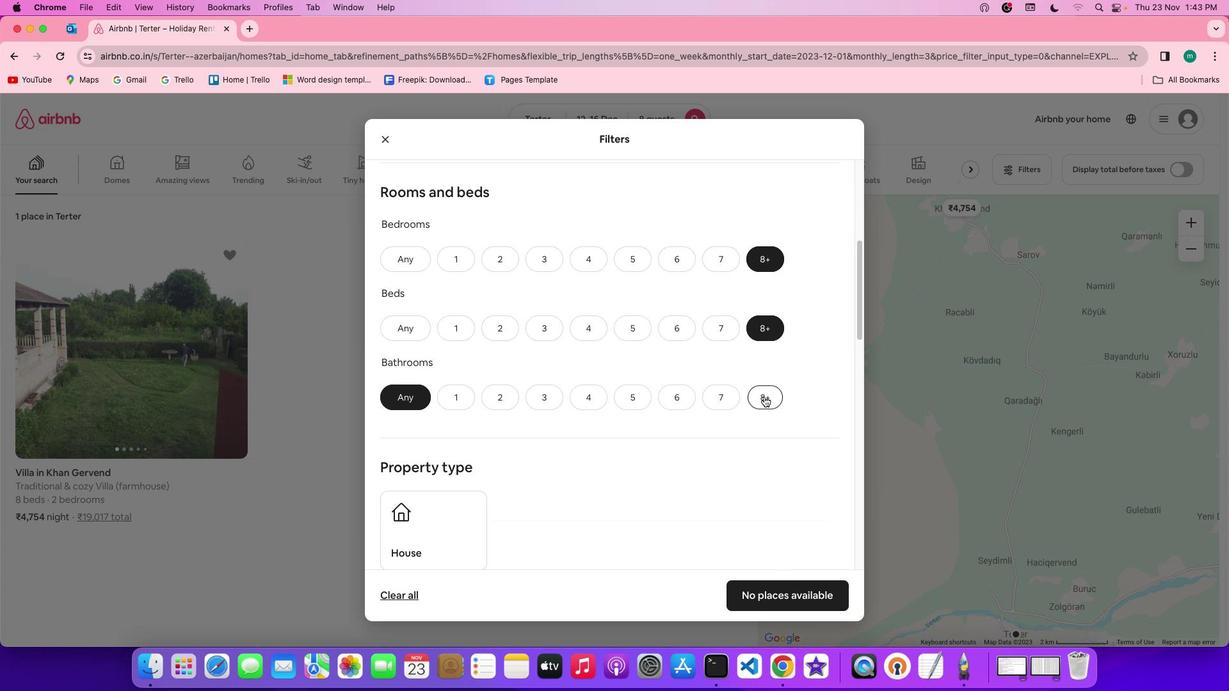 
Action: Mouse moved to (751, 411)
Screenshot: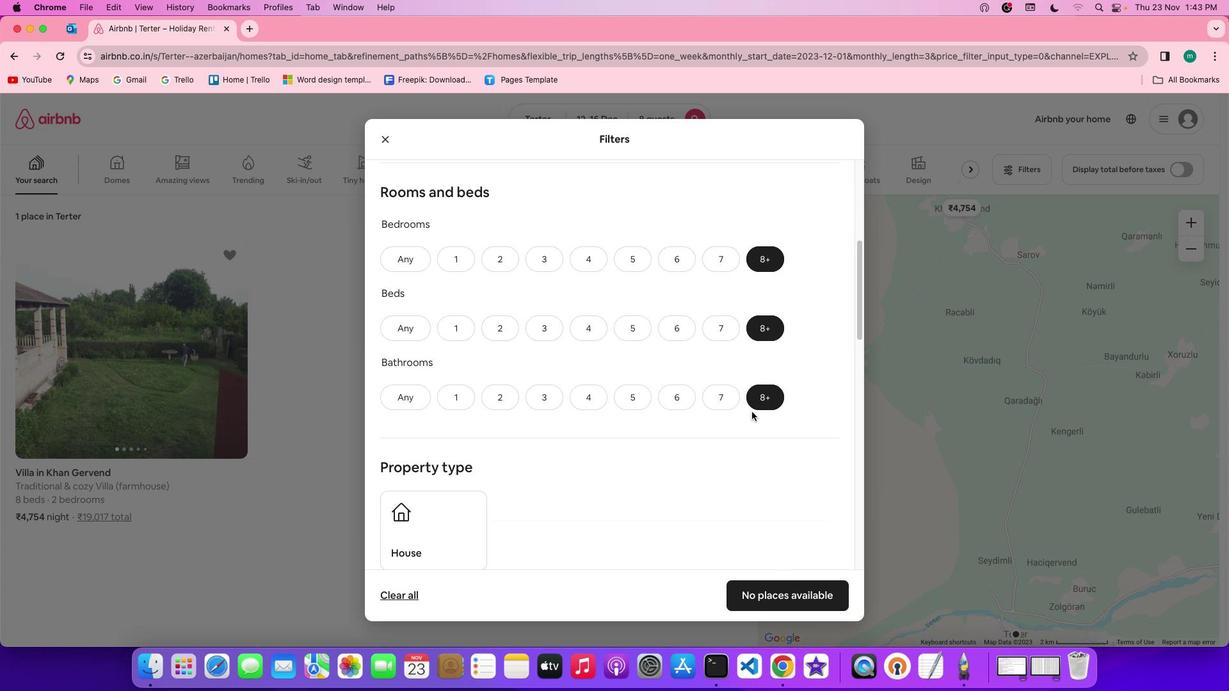 
Action: Mouse scrolled (751, 411) with delta (0, 0)
Screenshot: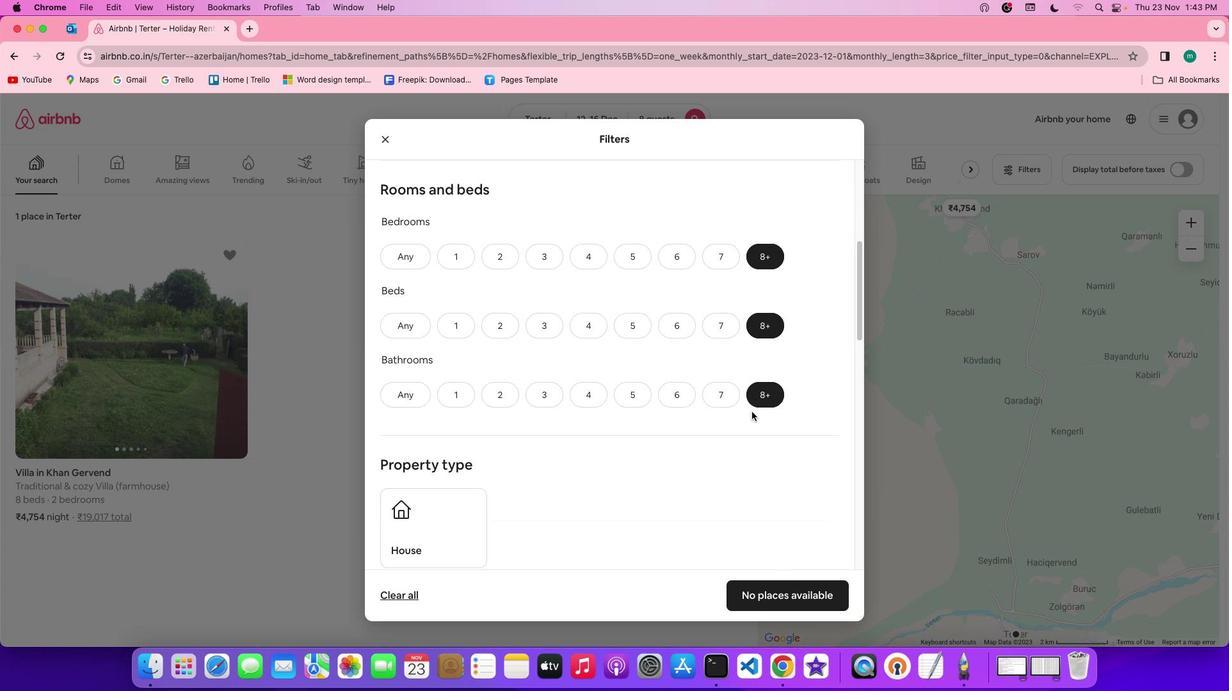 
Action: Mouse scrolled (751, 411) with delta (0, 0)
Screenshot: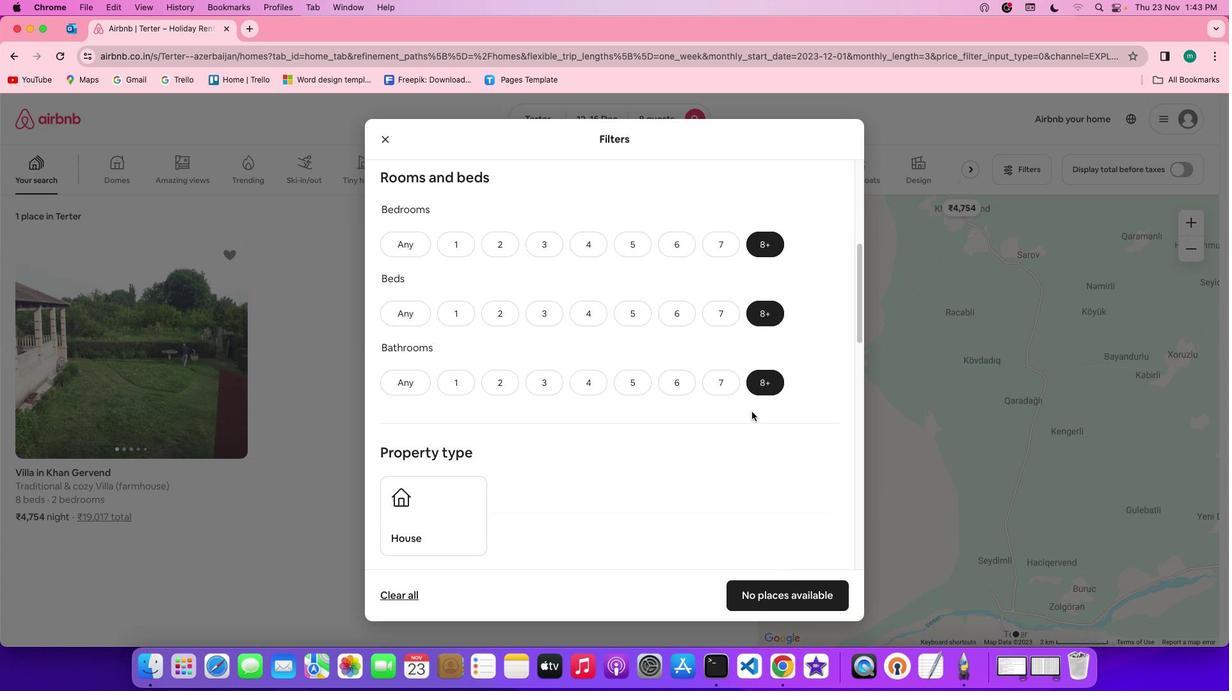 
Action: Mouse scrolled (751, 411) with delta (0, 0)
Screenshot: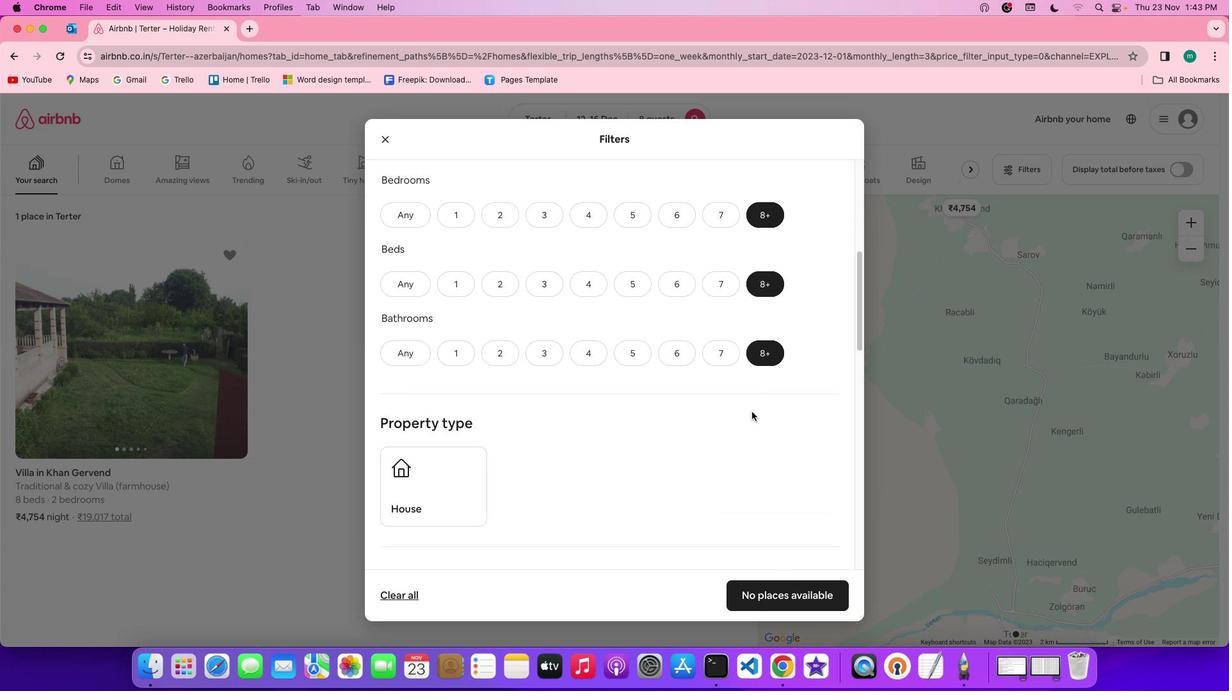 
Action: Mouse scrolled (751, 411) with delta (0, -1)
Screenshot: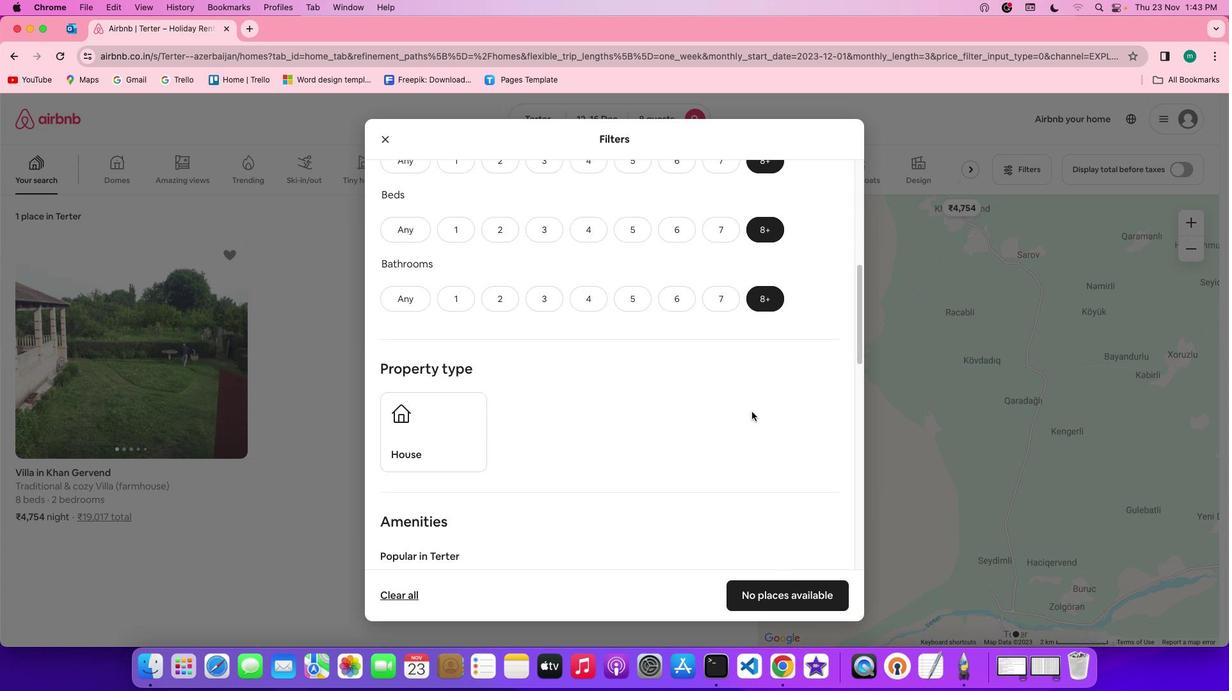 
Action: Mouse scrolled (751, 411) with delta (0, 0)
Screenshot: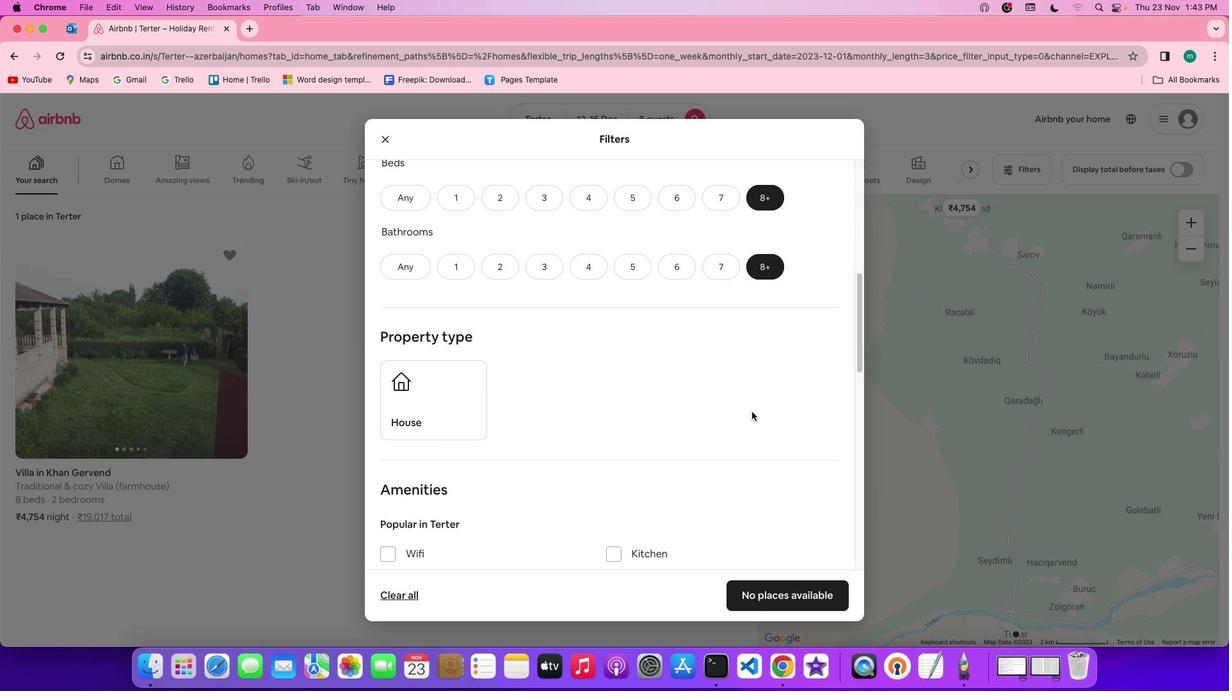 
Action: Mouse scrolled (751, 411) with delta (0, 0)
Screenshot: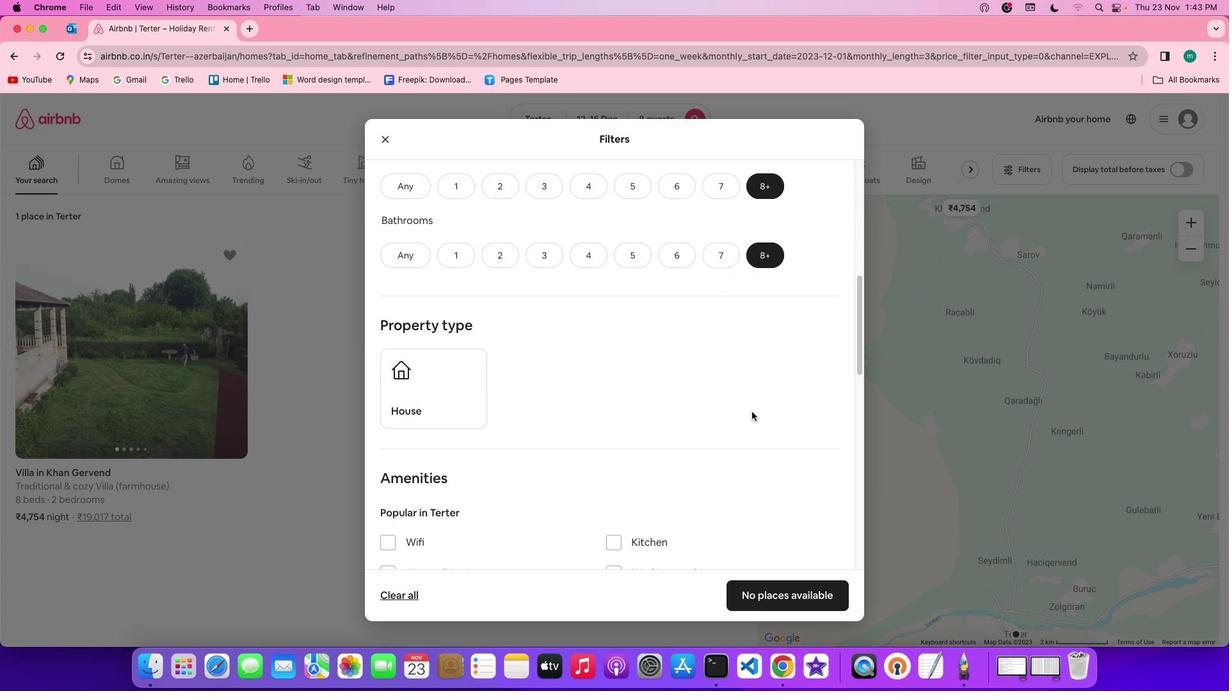 
Action: Mouse scrolled (751, 411) with delta (0, -1)
Screenshot: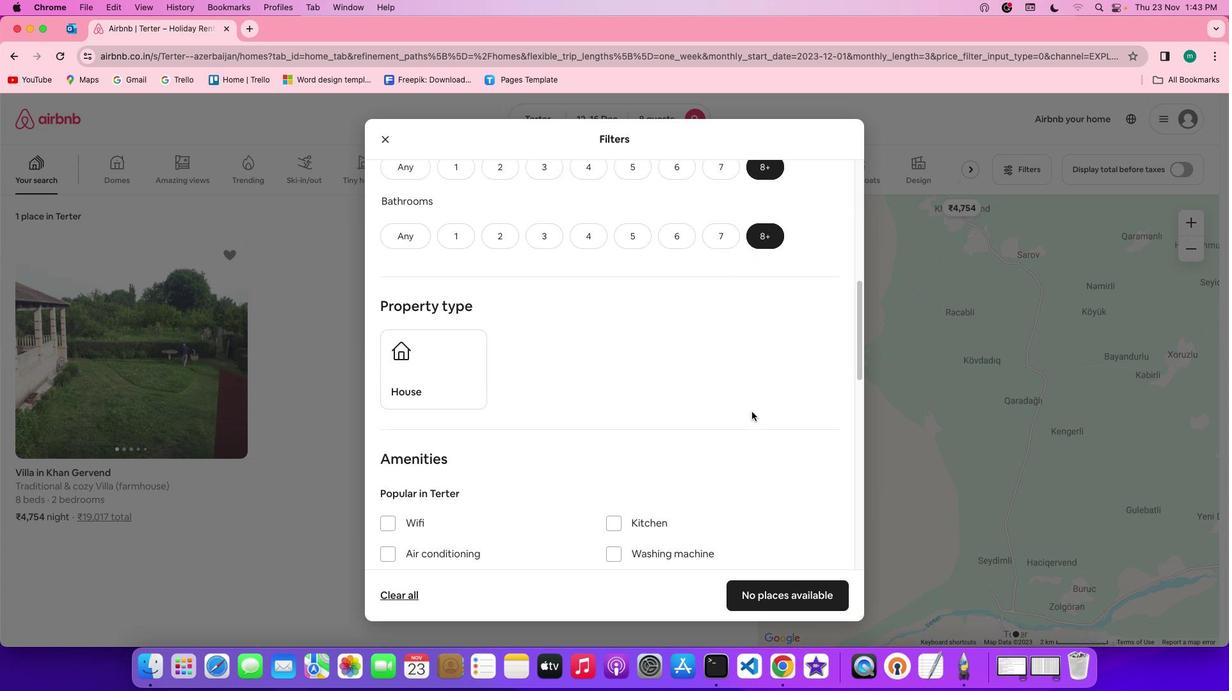 
Action: Mouse scrolled (751, 411) with delta (0, 0)
Screenshot: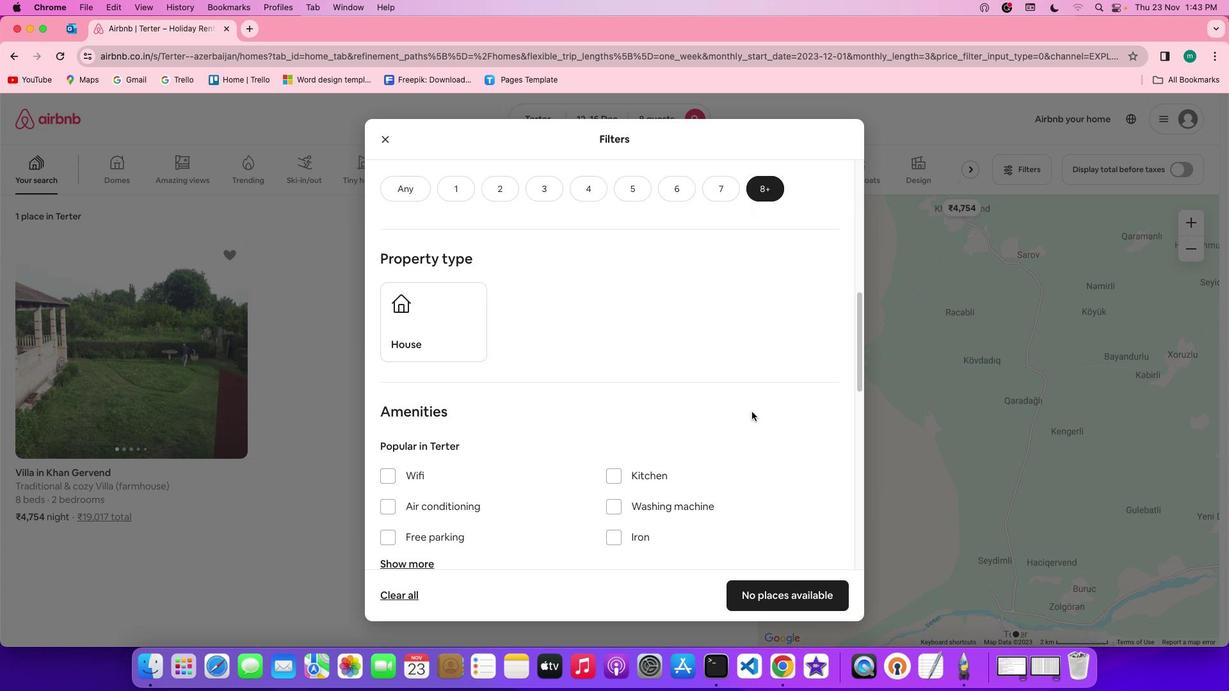 
Action: Mouse scrolled (751, 411) with delta (0, 0)
Screenshot: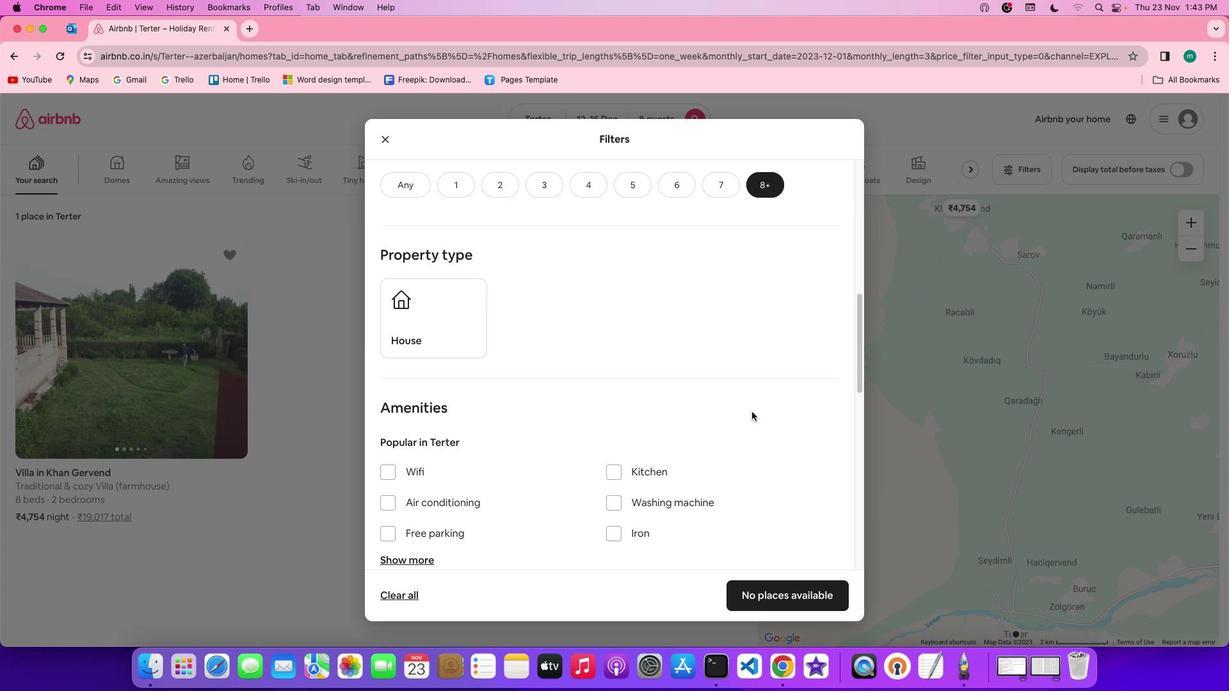 
Action: Mouse scrolled (751, 411) with delta (0, 0)
Screenshot: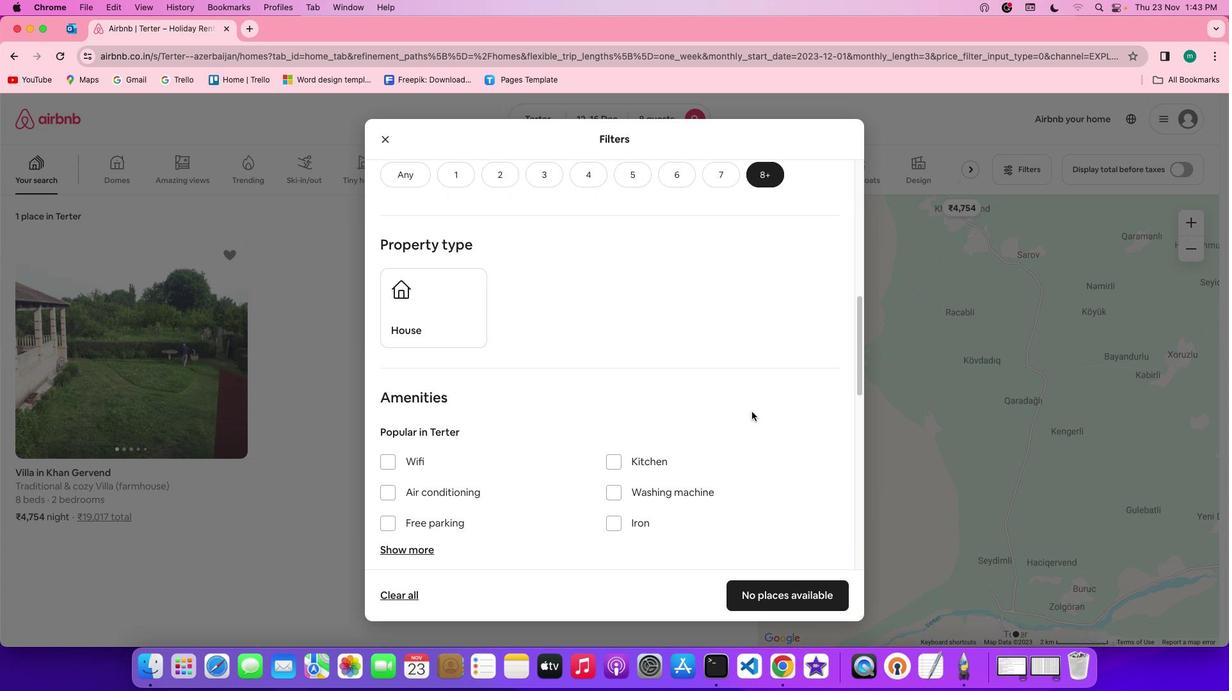 
Action: Mouse scrolled (751, 411) with delta (0, 0)
Screenshot: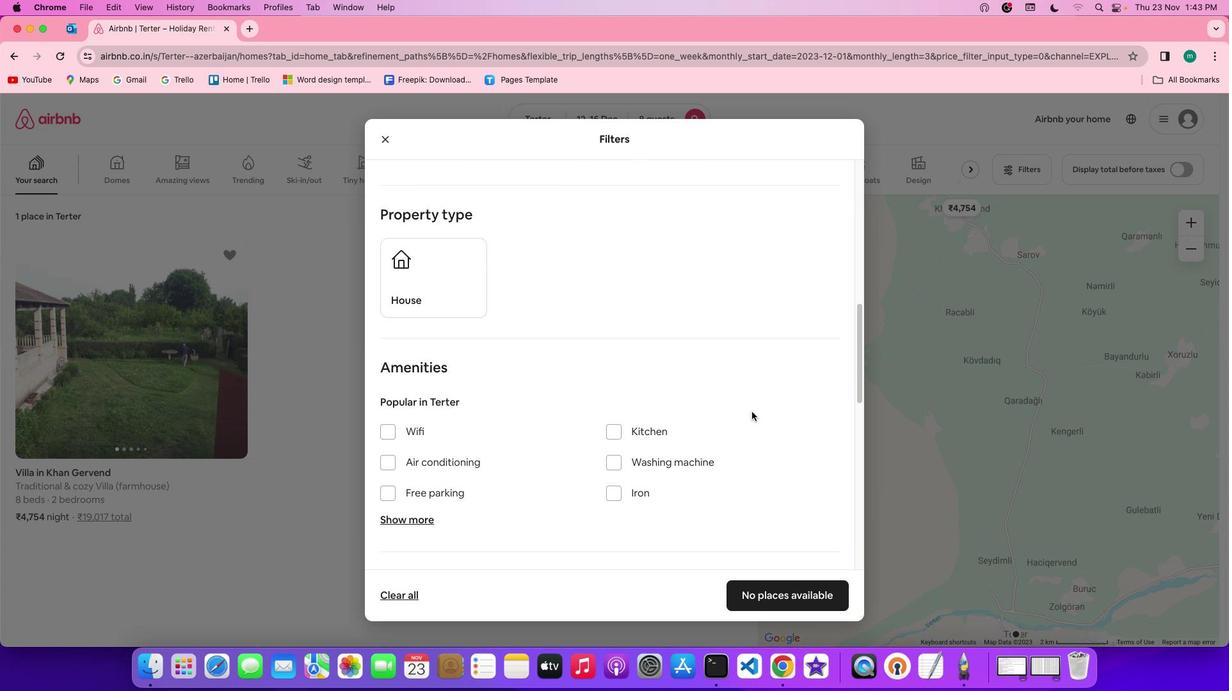 
Action: Mouse scrolled (751, 411) with delta (0, 0)
Screenshot: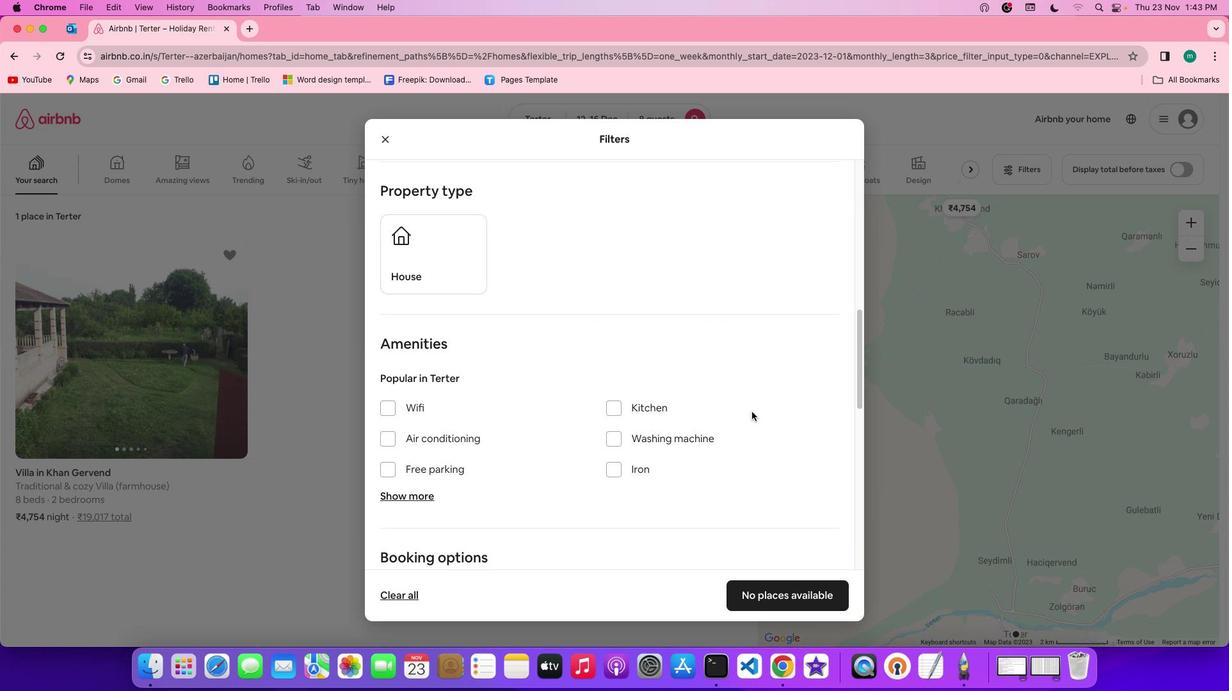 
Action: Mouse moved to (395, 403)
Screenshot: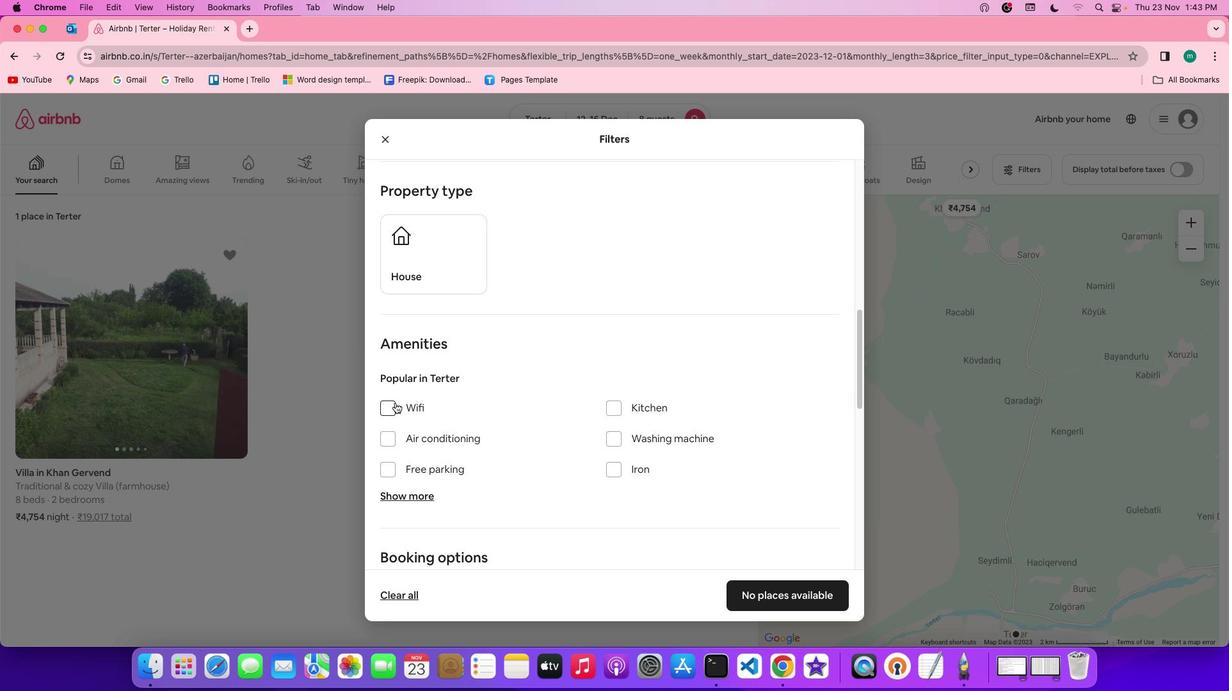 
Action: Mouse pressed left at (395, 403)
Screenshot: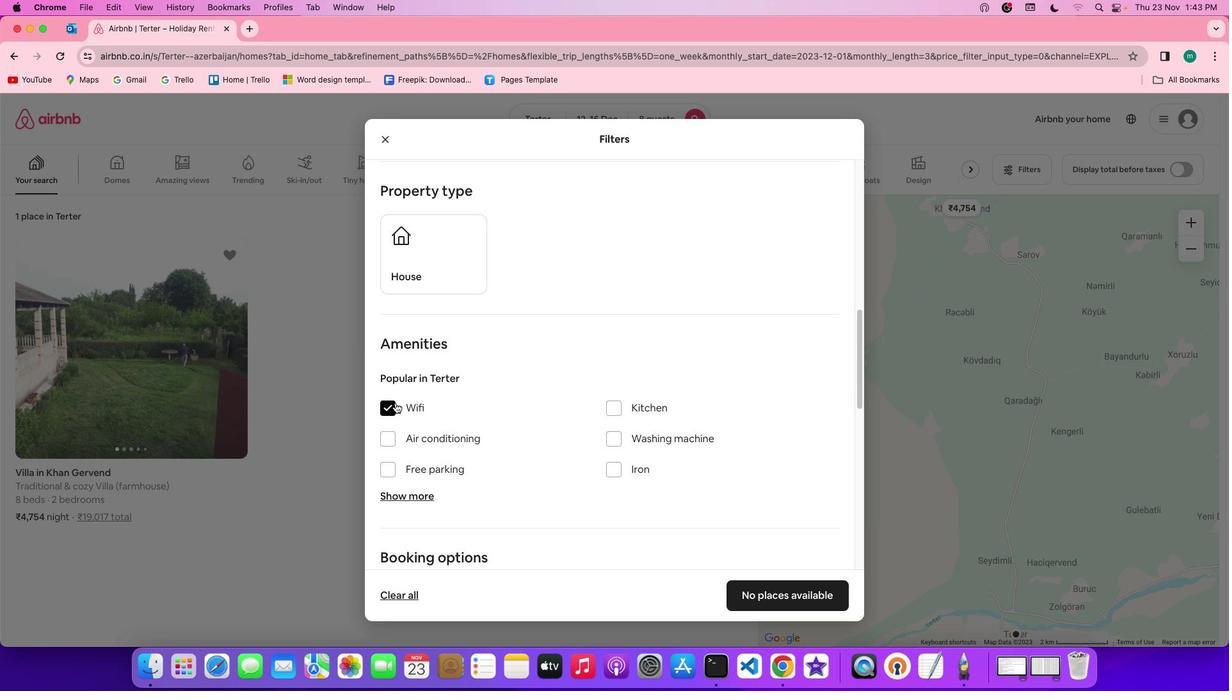 
Action: Mouse moved to (397, 495)
Screenshot: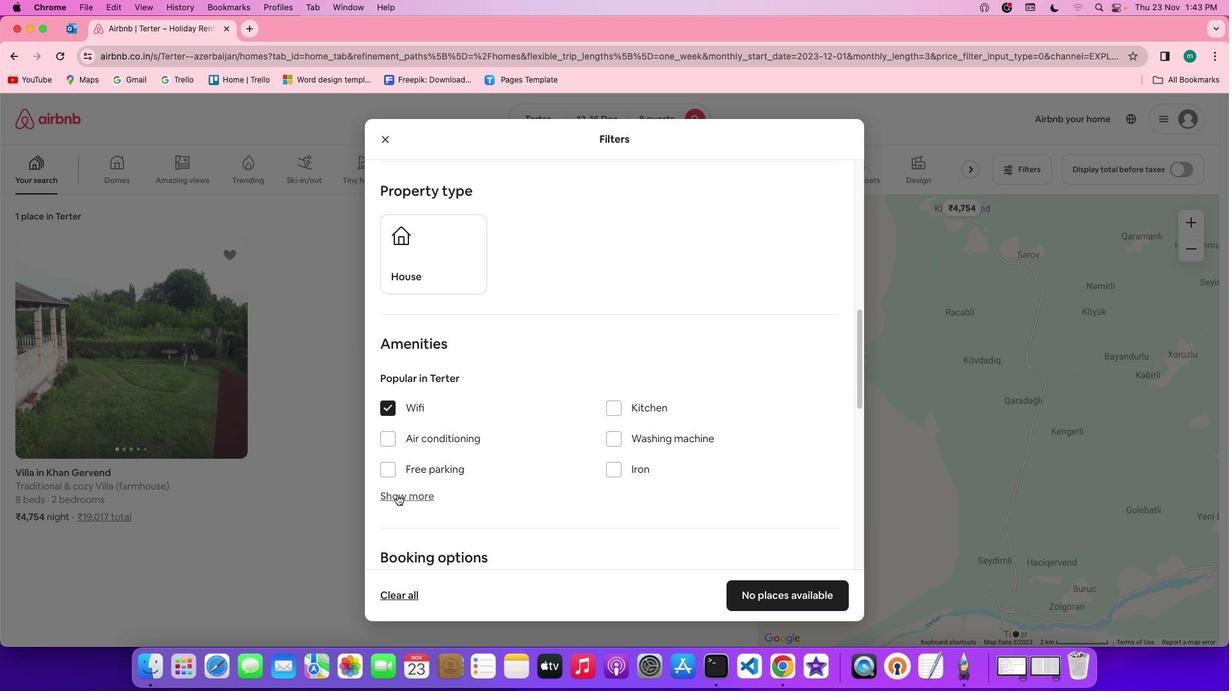 
Action: Mouse pressed left at (397, 495)
Screenshot: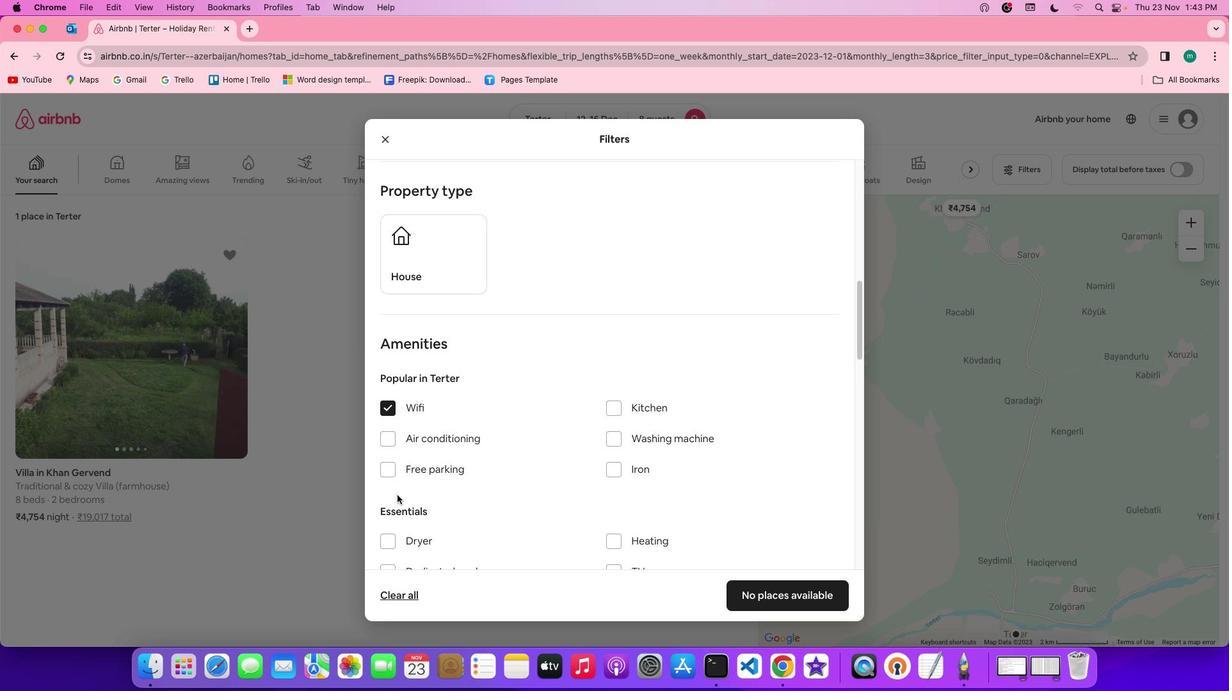 
Action: Mouse moved to (514, 481)
Screenshot: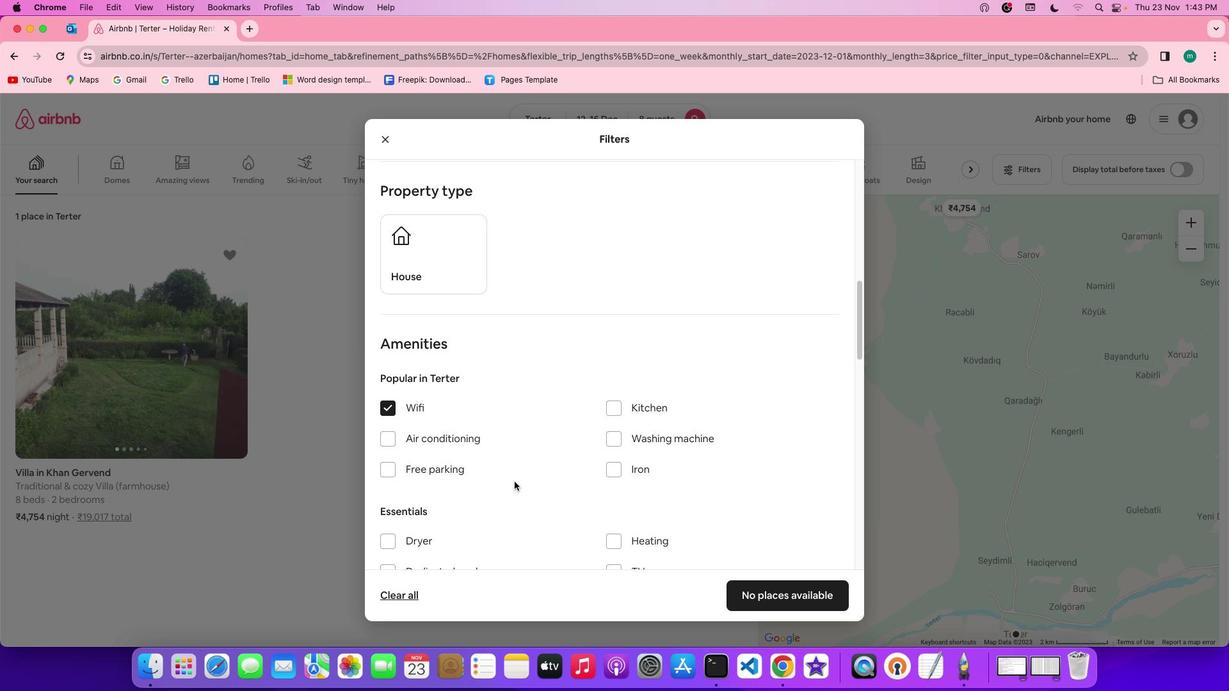 
Action: Mouse scrolled (514, 481) with delta (0, 0)
Screenshot: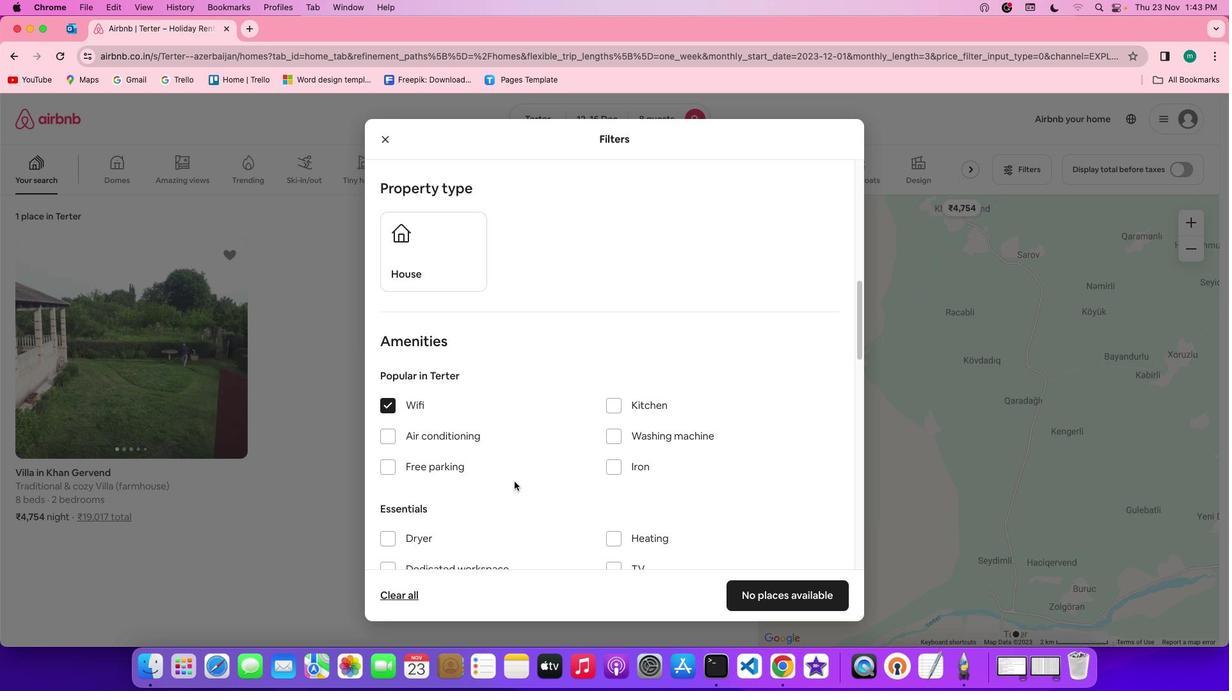 
Action: Mouse scrolled (514, 481) with delta (0, 0)
Screenshot: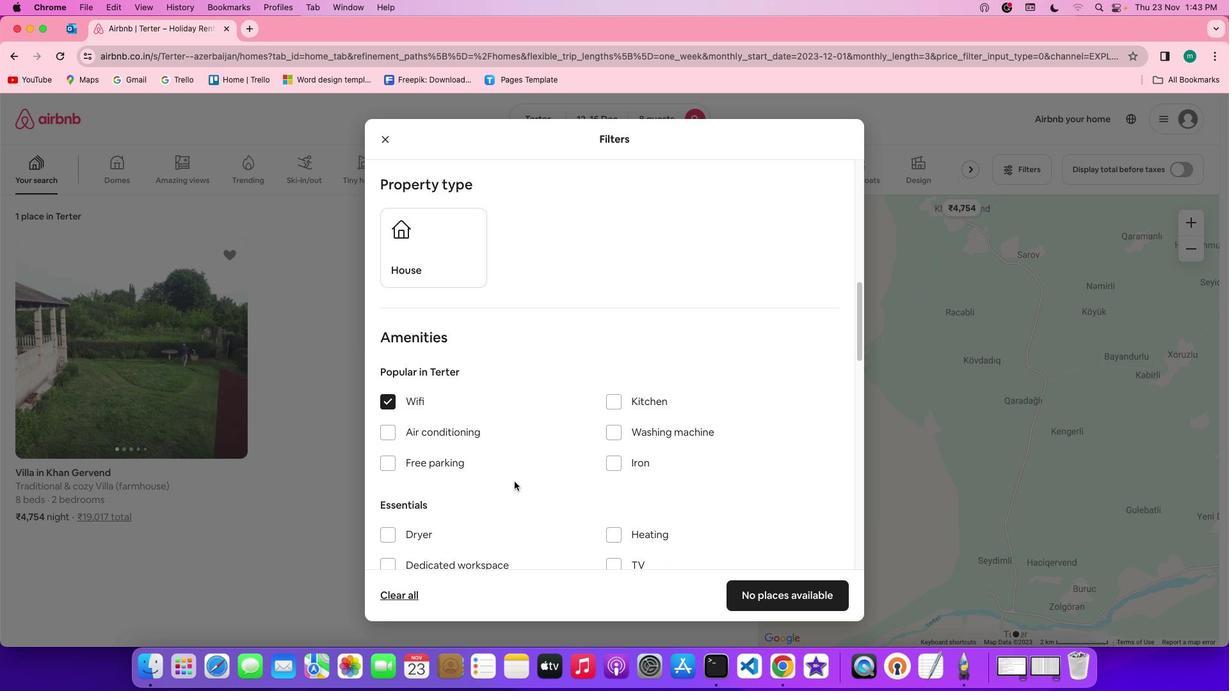 
Action: Mouse scrolled (514, 481) with delta (0, 0)
Screenshot: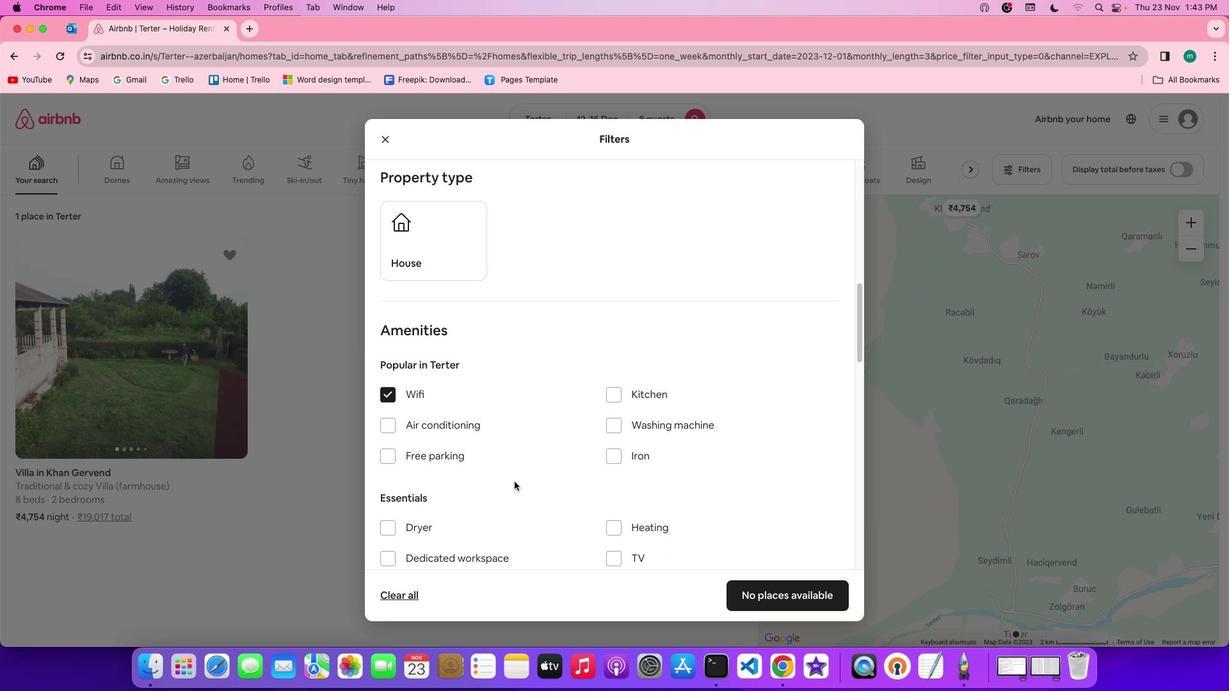 
Action: Mouse scrolled (514, 481) with delta (0, 0)
Screenshot: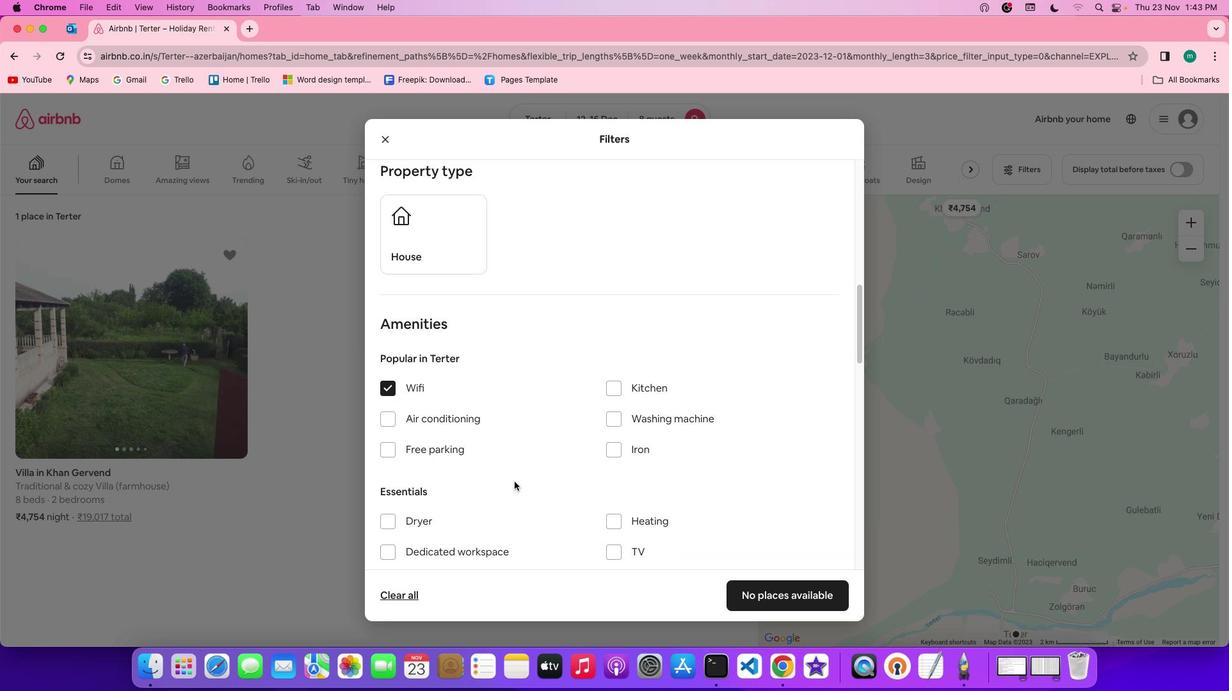 
Action: Mouse scrolled (514, 481) with delta (0, 0)
Screenshot: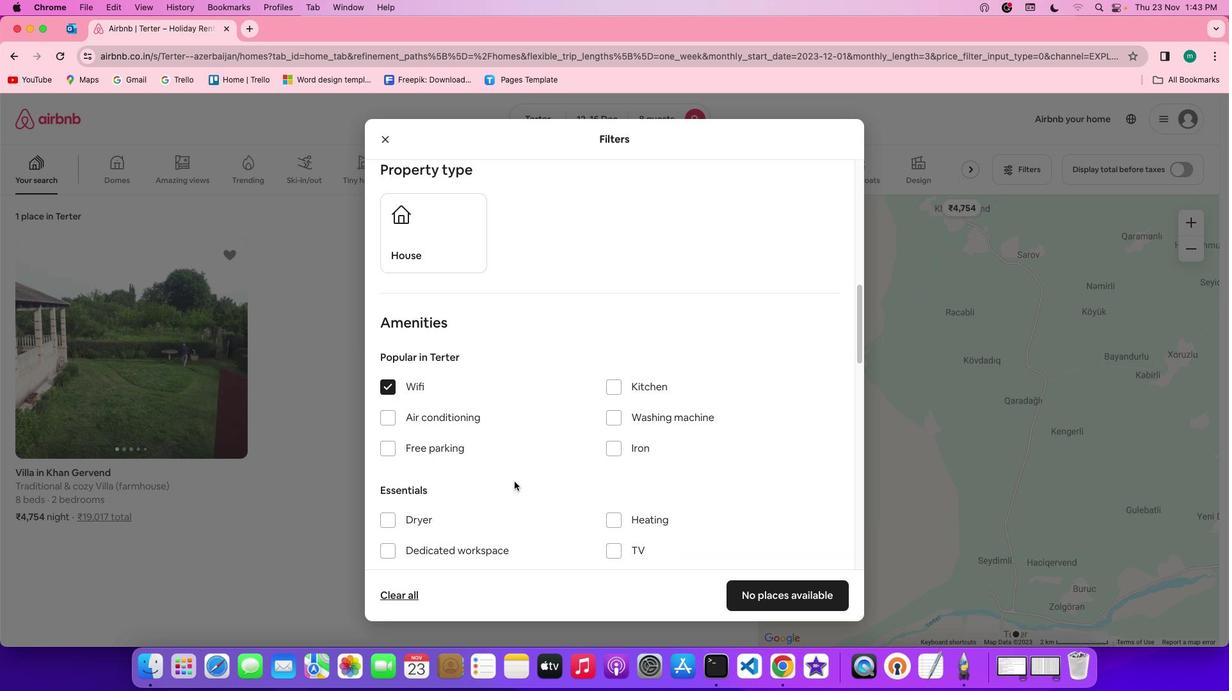 
Action: Mouse scrolled (514, 481) with delta (0, 0)
Screenshot: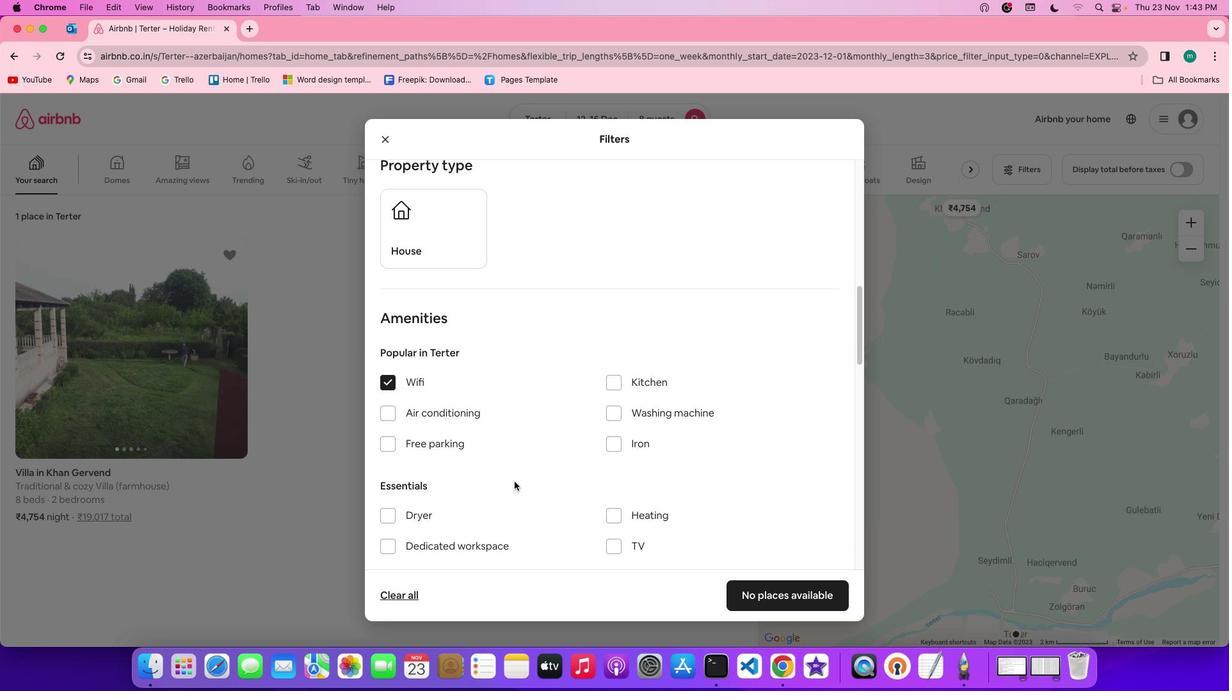 
Action: Mouse scrolled (514, 481) with delta (0, 0)
Screenshot: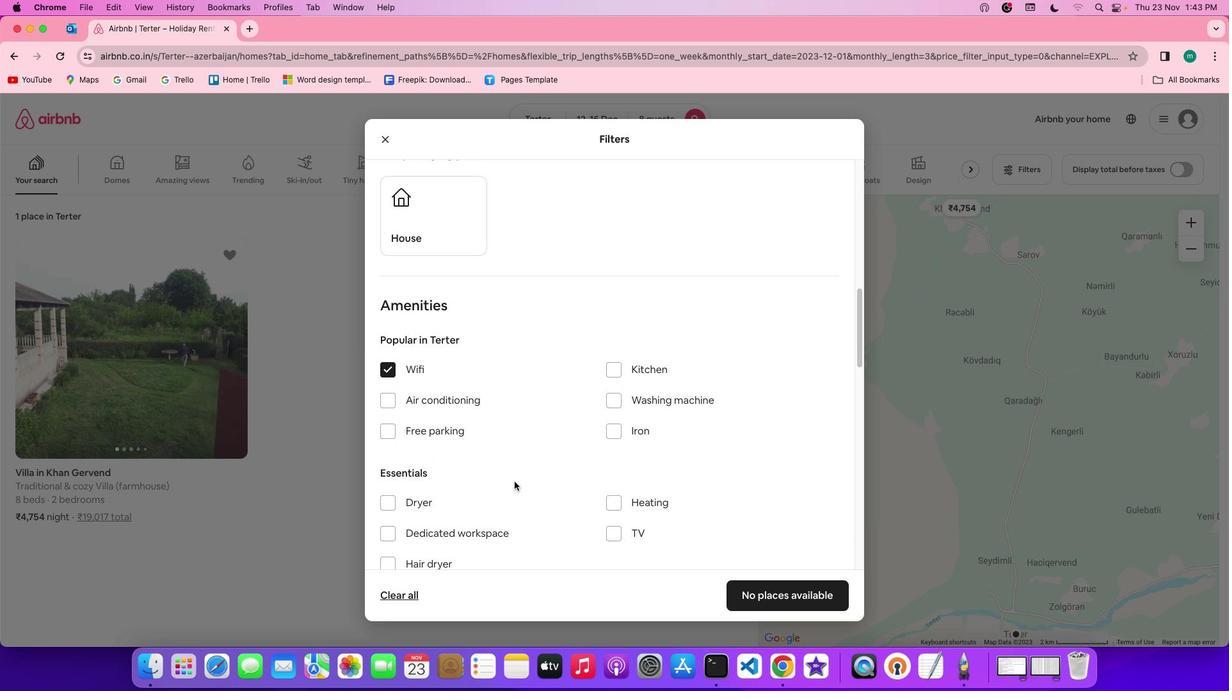 
Action: Mouse scrolled (514, 481) with delta (0, 0)
Screenshot: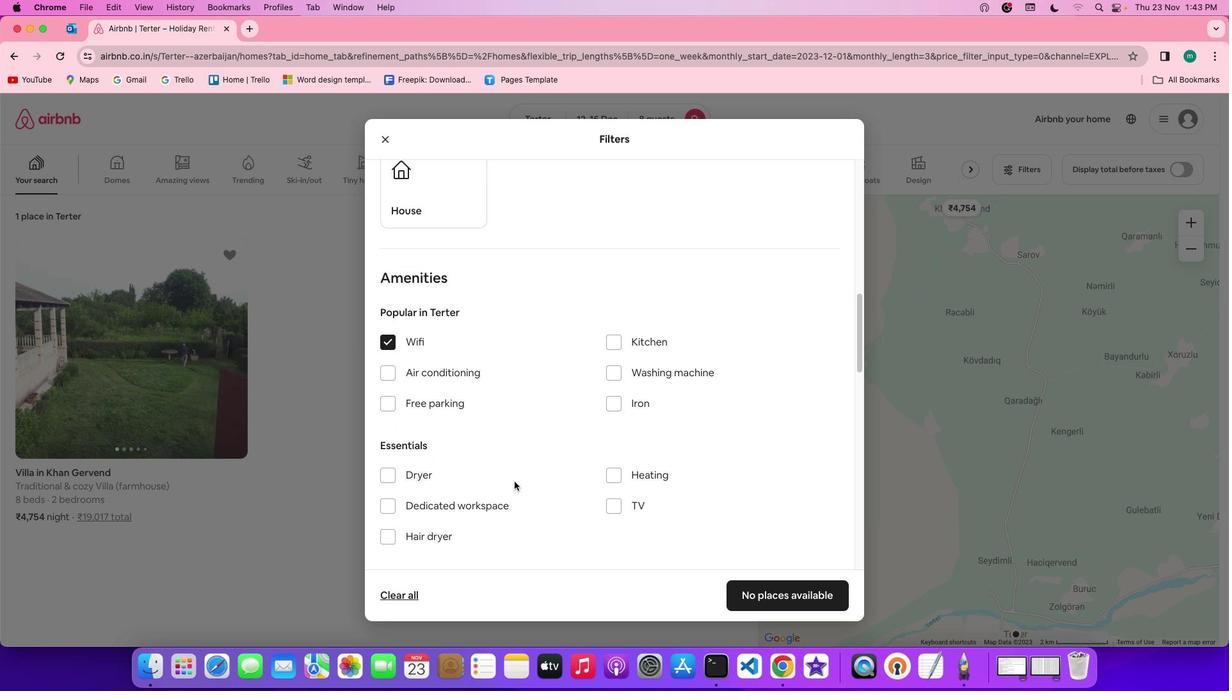 
Action: Mouse moved to (614, 487)
Screenshot: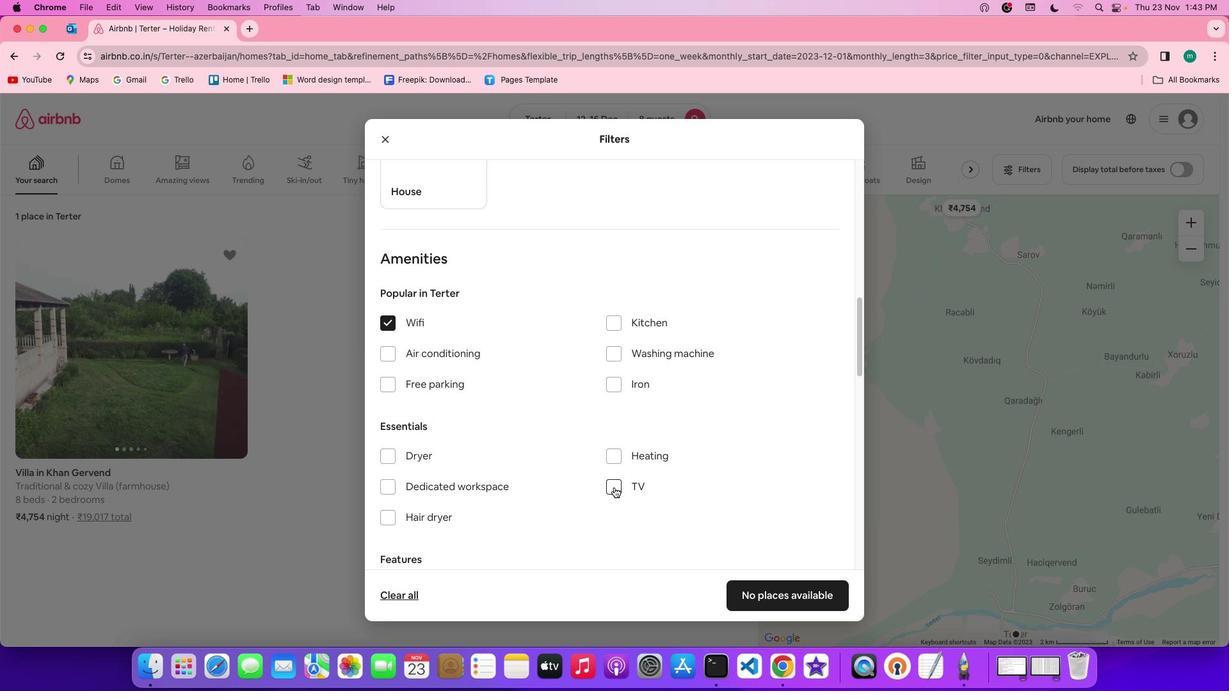 
Action: Mouse pressed left at (614, 487)
Screenshot: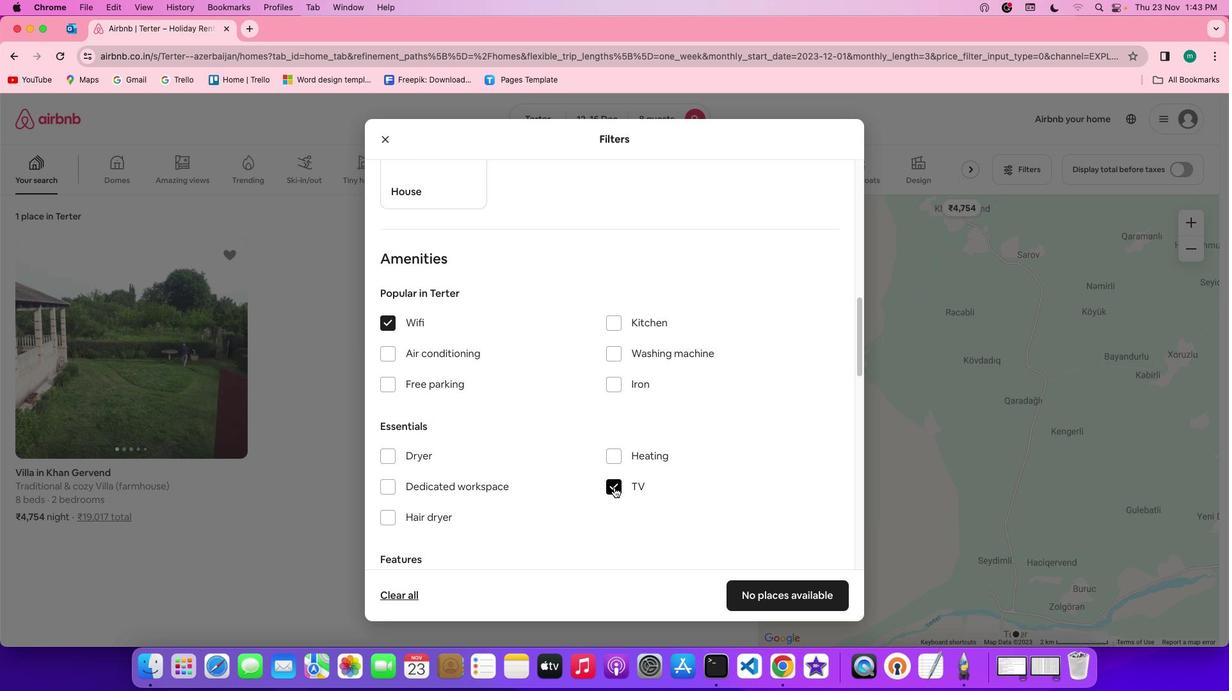 
Action: Mouse moved to (463, 382)
Screenshot: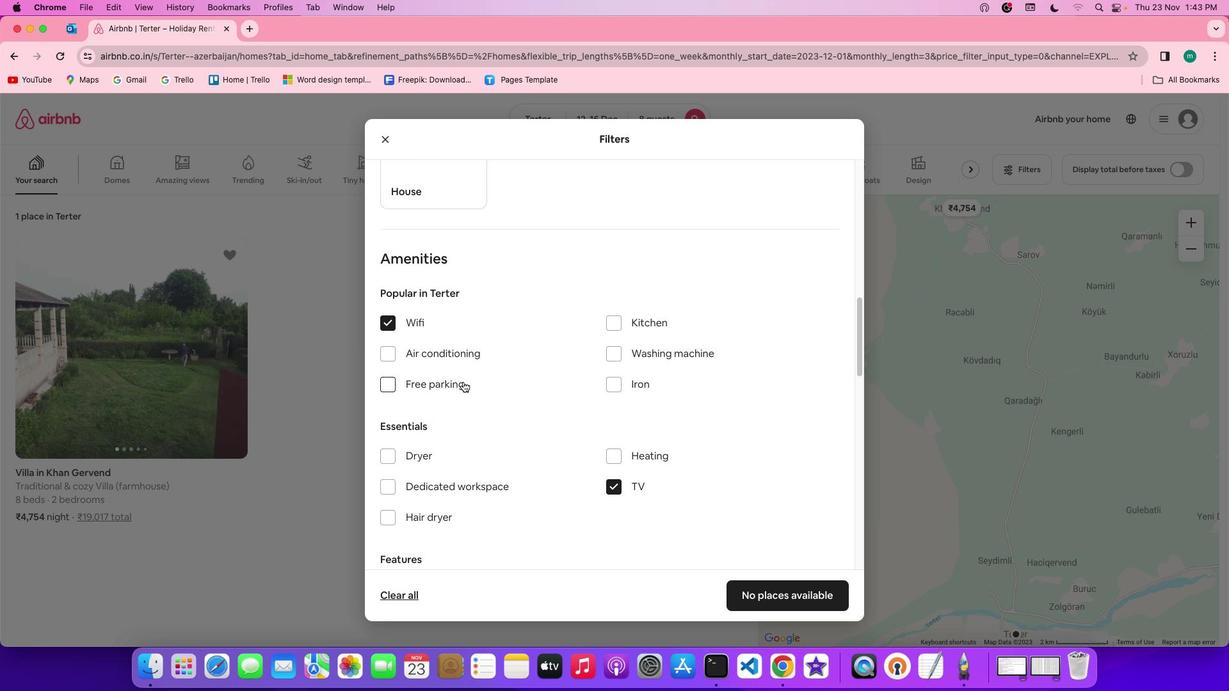 
Action: Mouse pressed left at (463, 382)
Screenshot: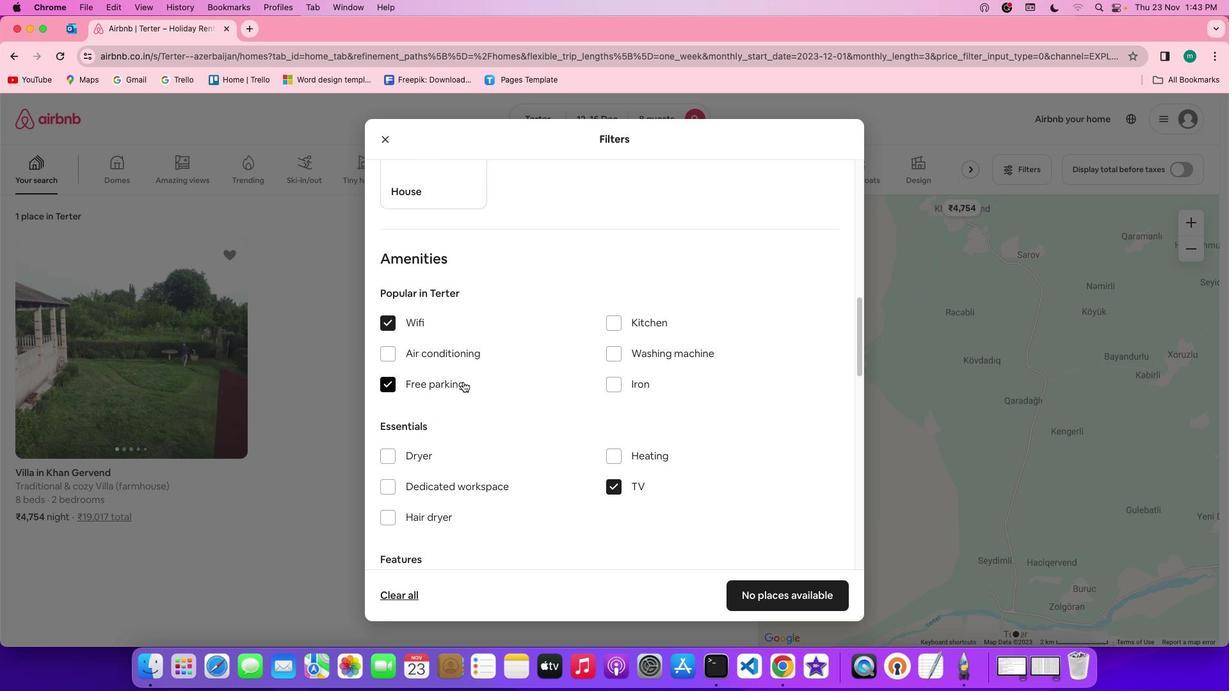 
Action: Mouse moved to (568, 452)
Screenshot: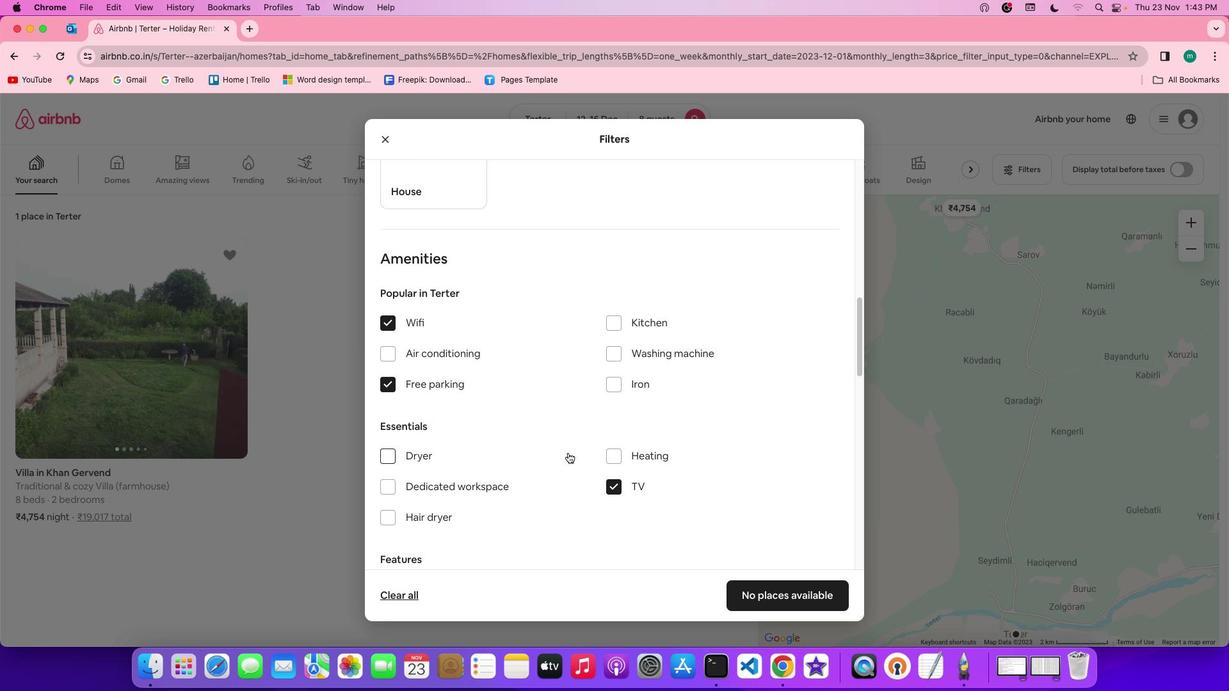 
Action: Mouse scrolled (568, 452) with delta (0, 0)
Screenshot: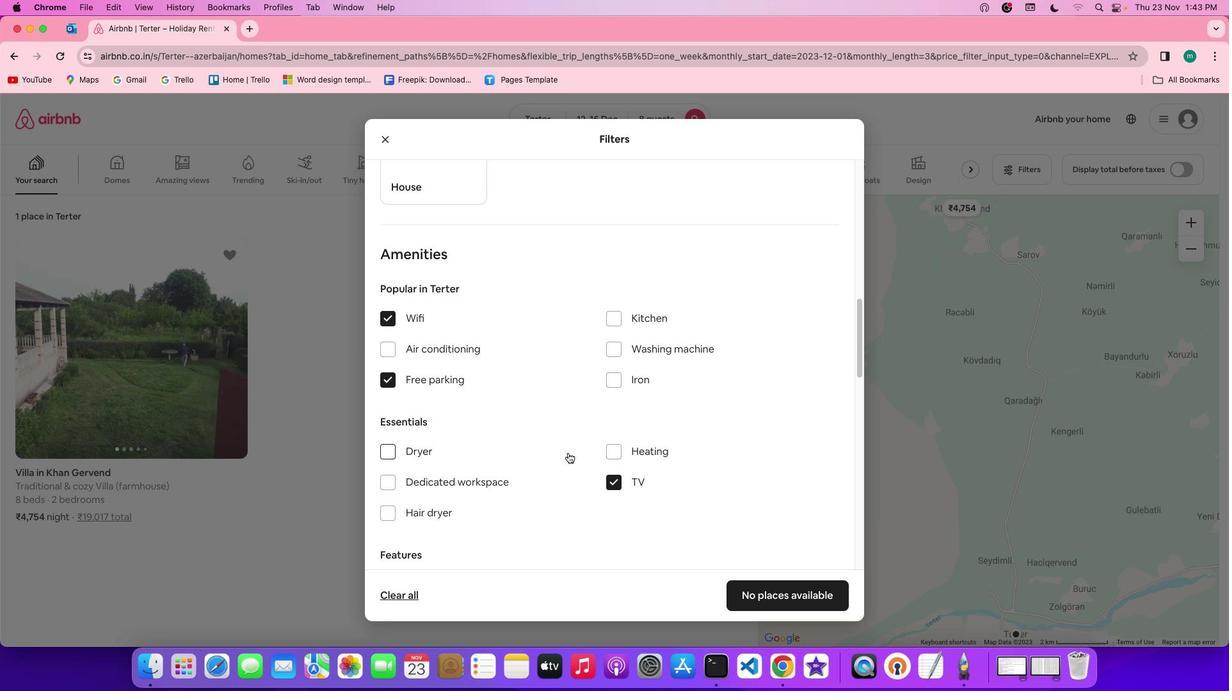 
Action: Mouse scrolled (568, 452) with delta (0, 0)
Screenshot: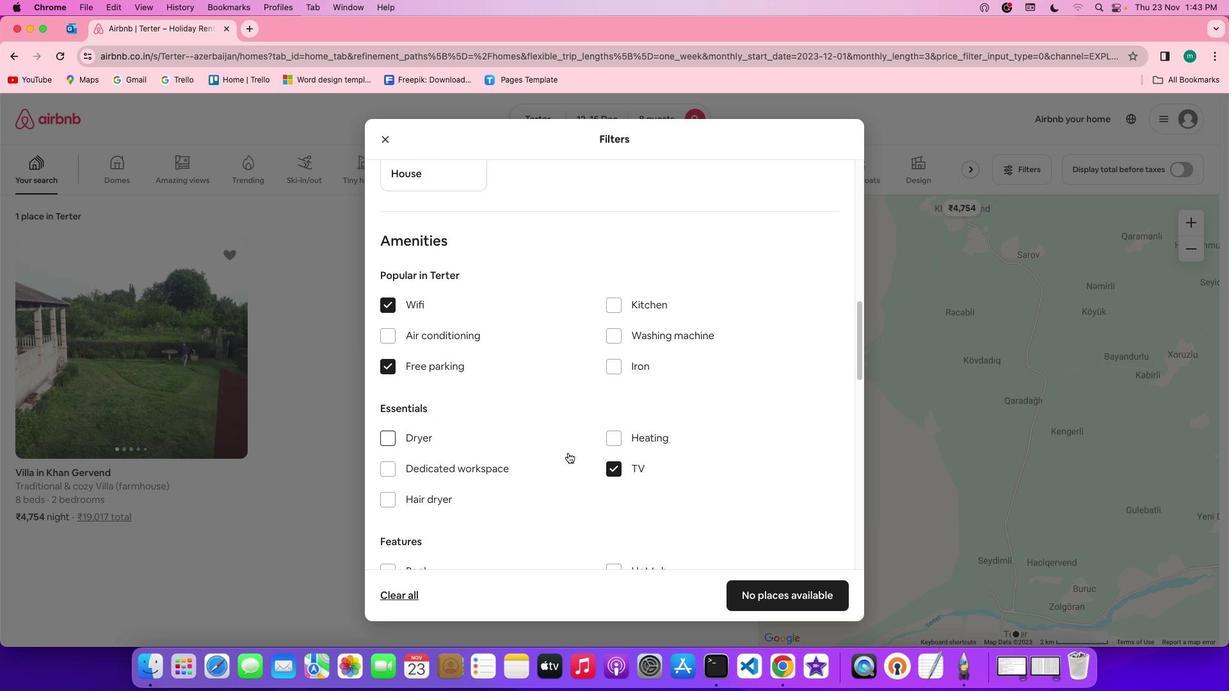 
Action: Mouse scrolled (568, 452) with delta (0, 0)
Screenshot: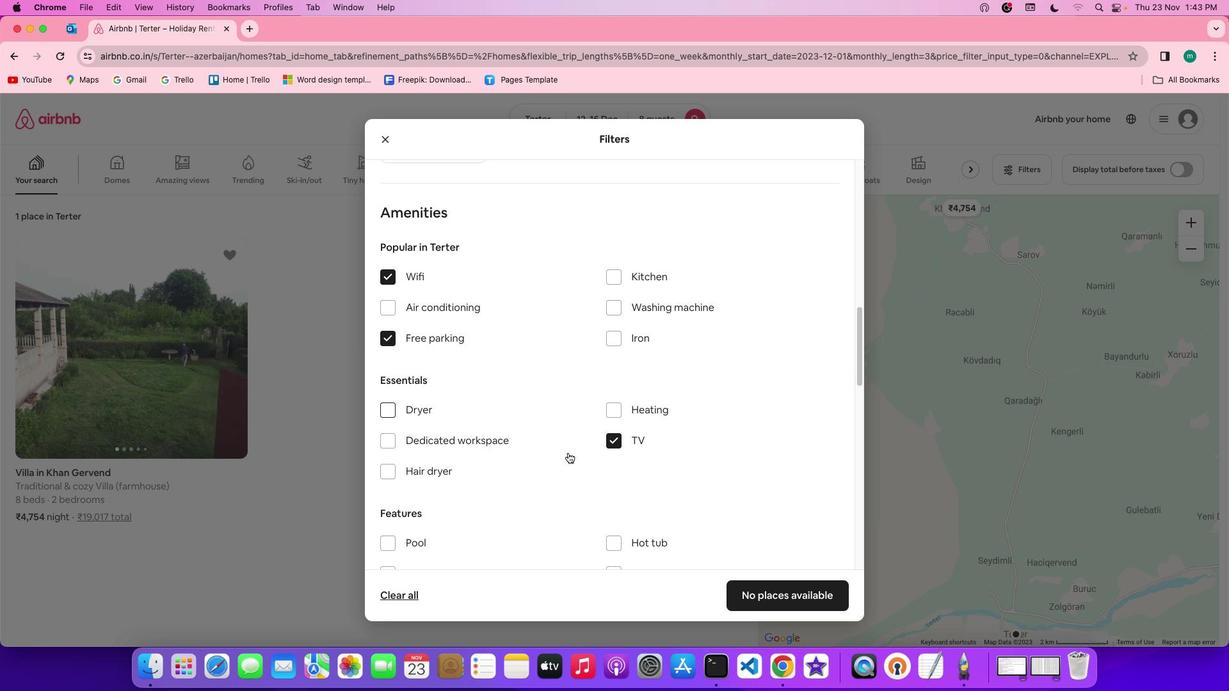 
Action: Mouse scrolled (568, 452) with delta (0, 0)
Screenshot: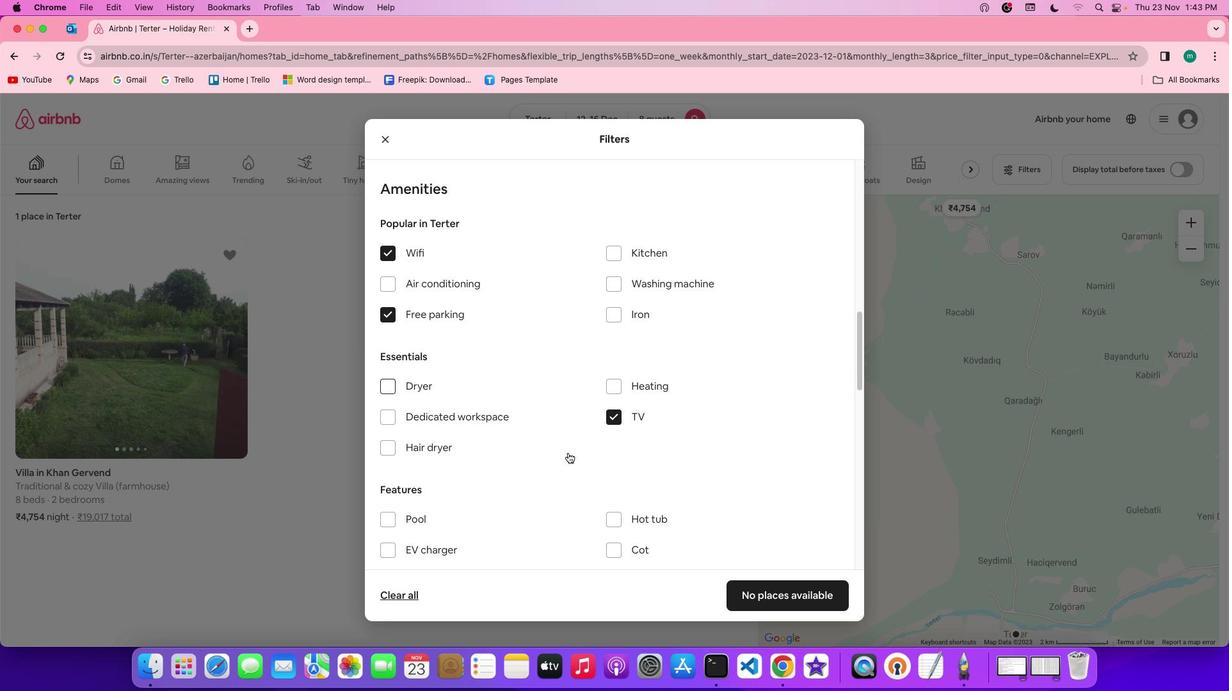 
Action: Mouse scrolled (568, 452) with delta (0, 0)
Screenshot: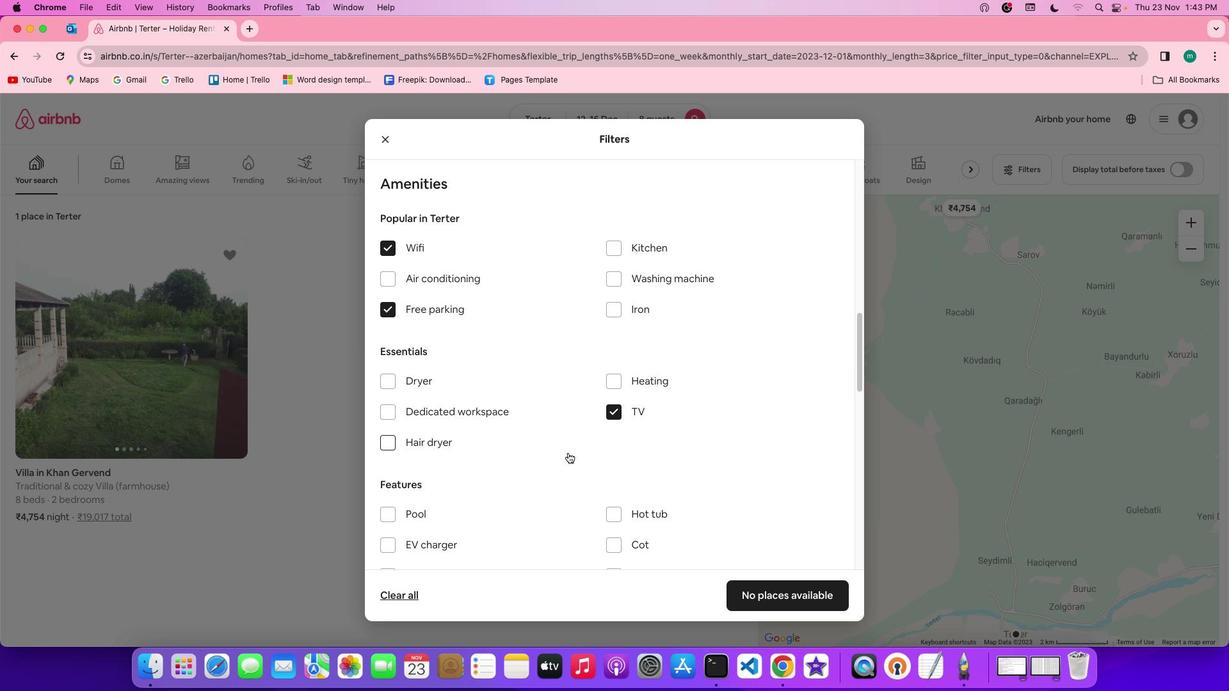 
Action: Mouse scrolled (568, 452) with delta (0, 0)
Screenshot: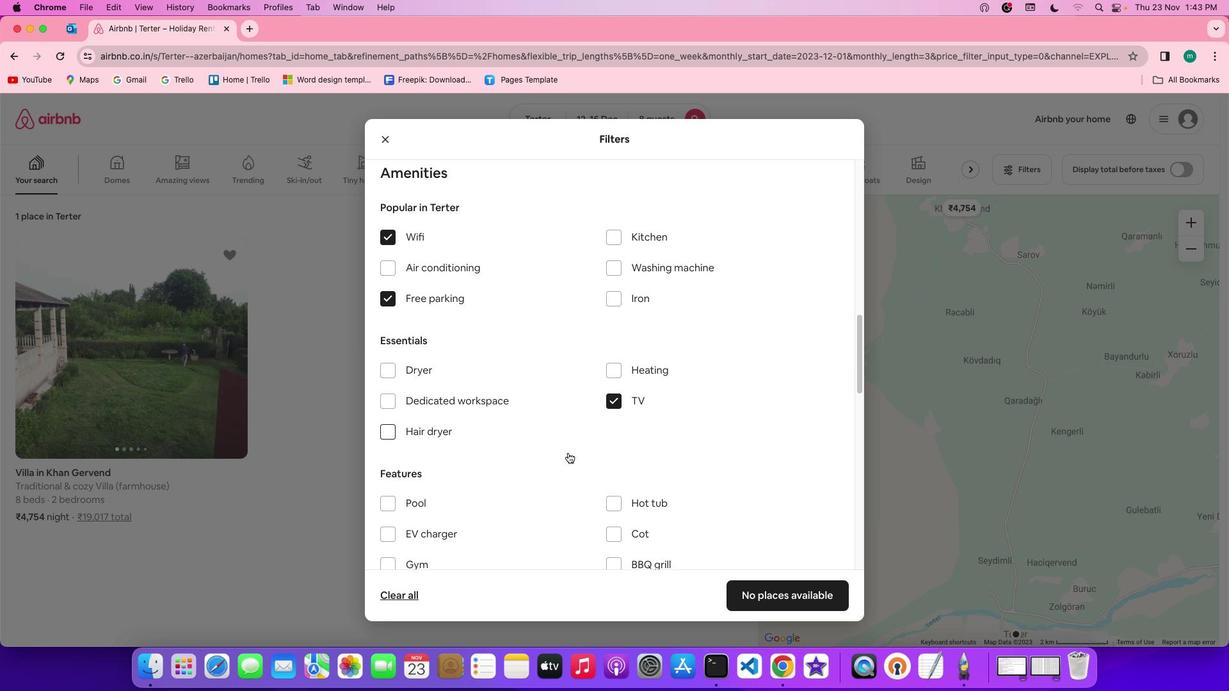 
Action: Mouse scrolled (568, 452) with delta (0, 0)
Screenshot: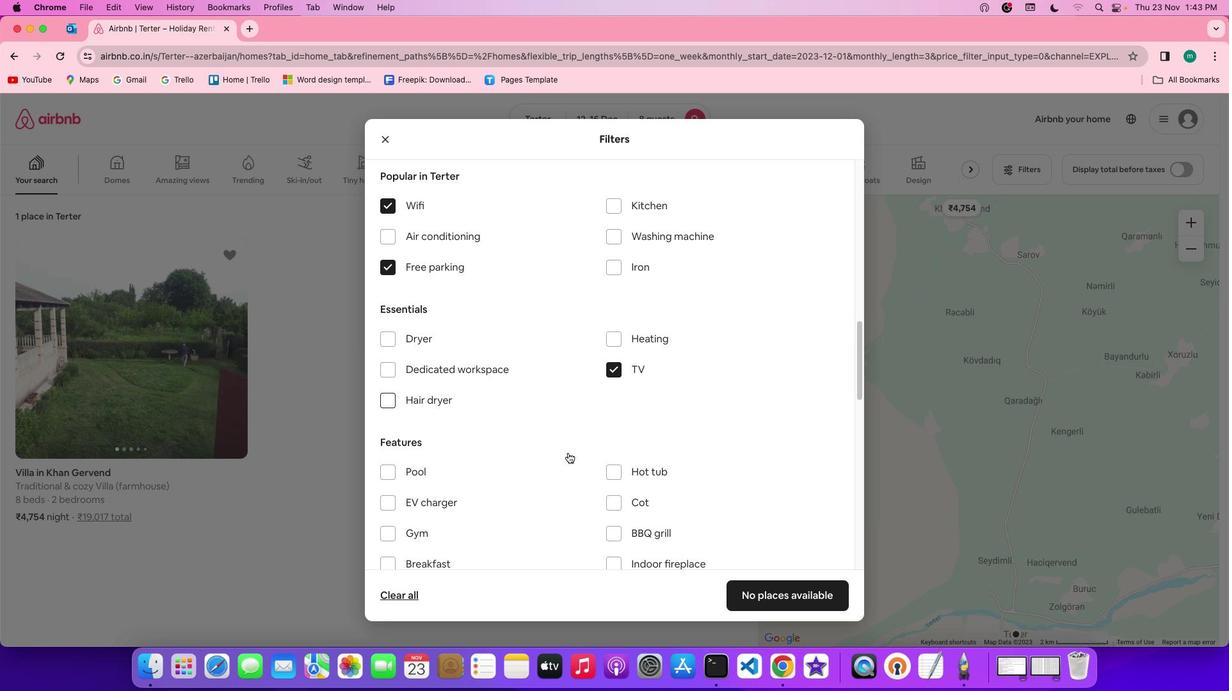 
Action: Mouse scrolled (568, 452) with delta (0, 0)
Screenshot: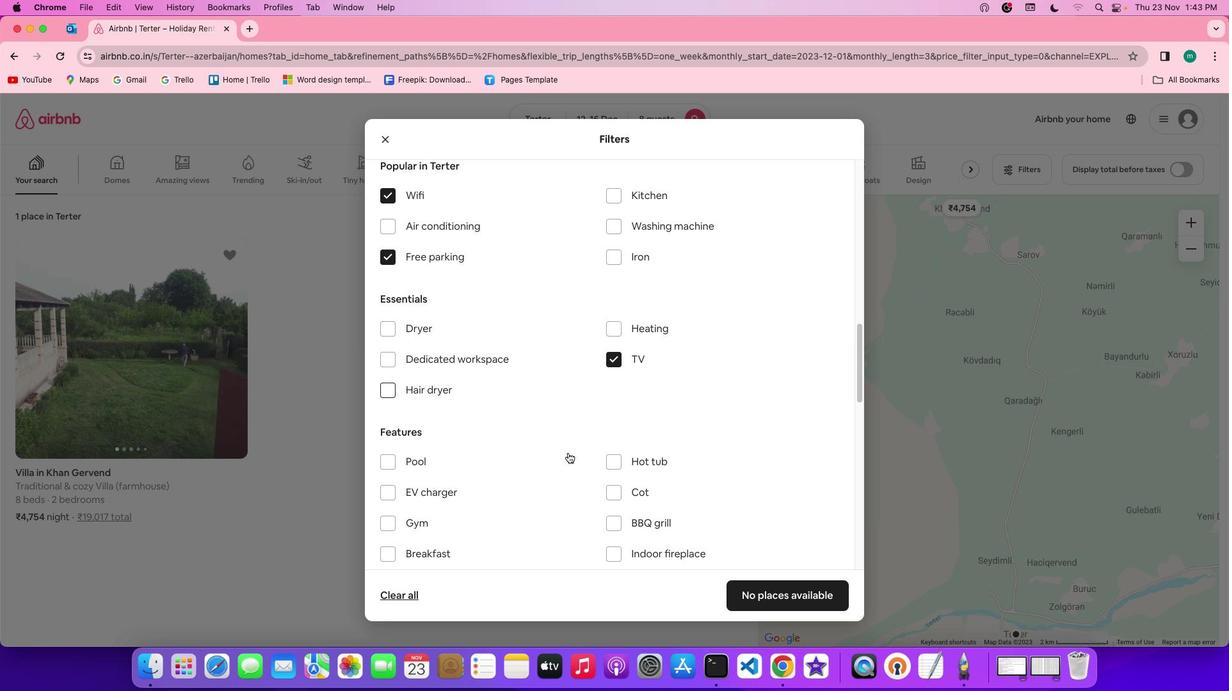 
Action: Mouse scrolled (568, 452) with delta (0, 0)
Screenshot: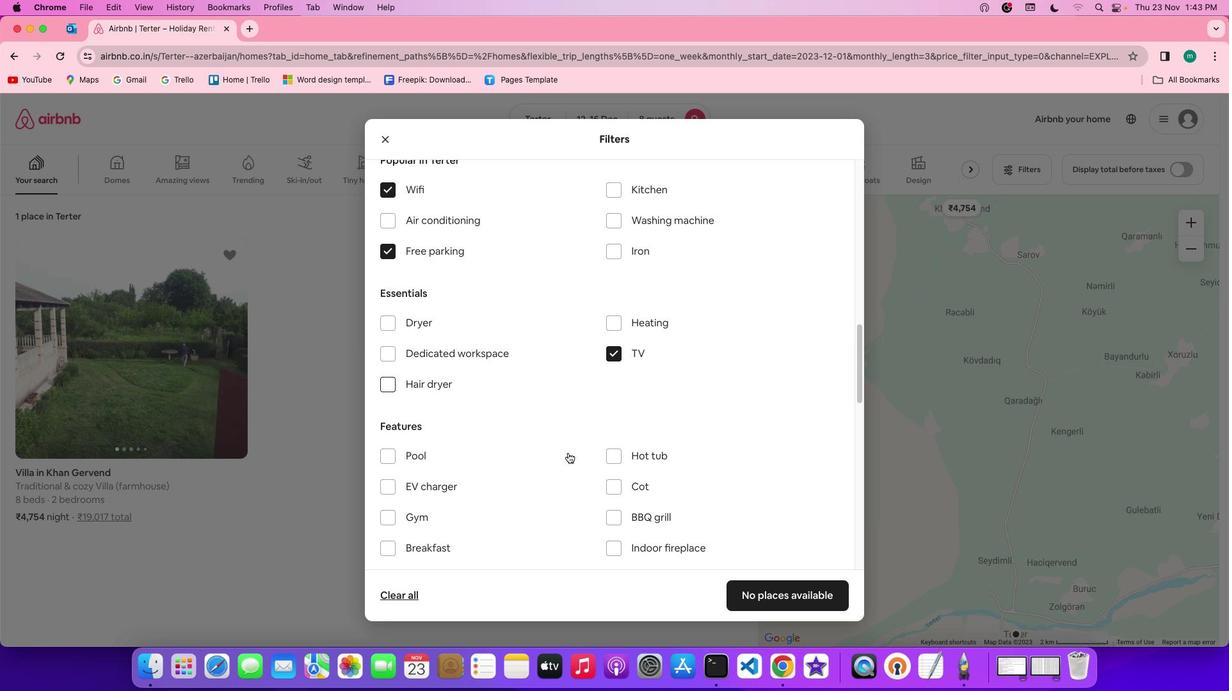 
Action: Mouse scrolled (568, 452) with delta (0, 0)
Screenshot: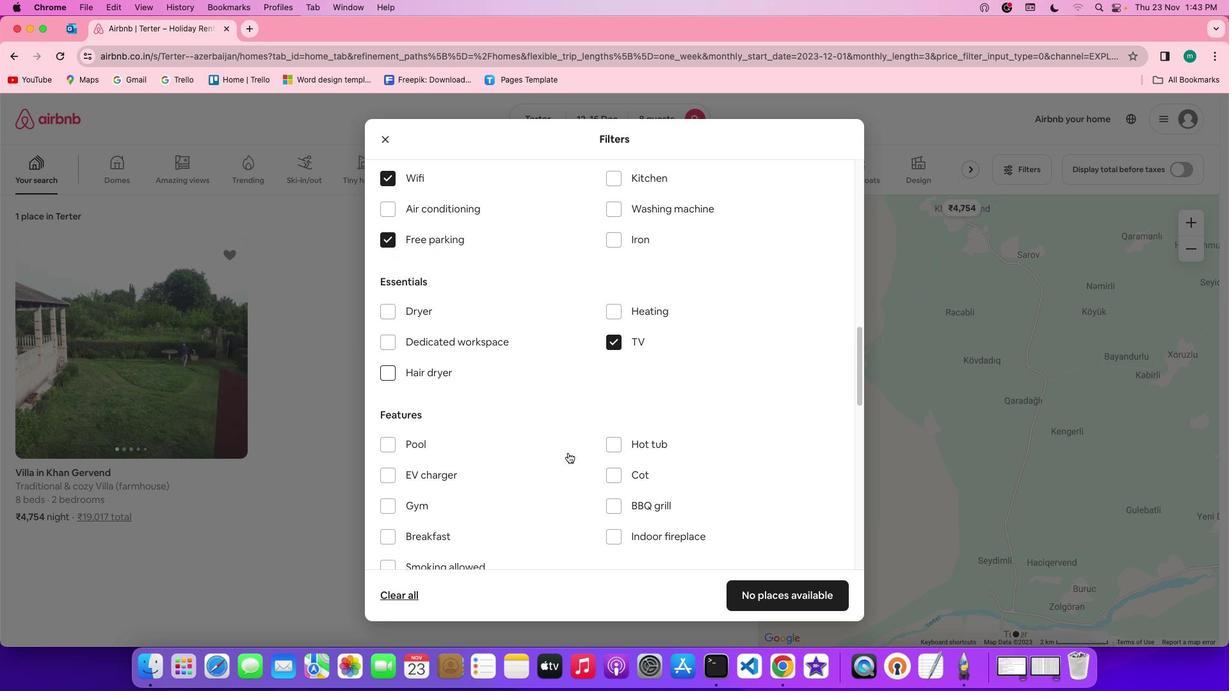 
Action: Mouse scrolled (568, 452) with delta (0, 0)
Screenshot: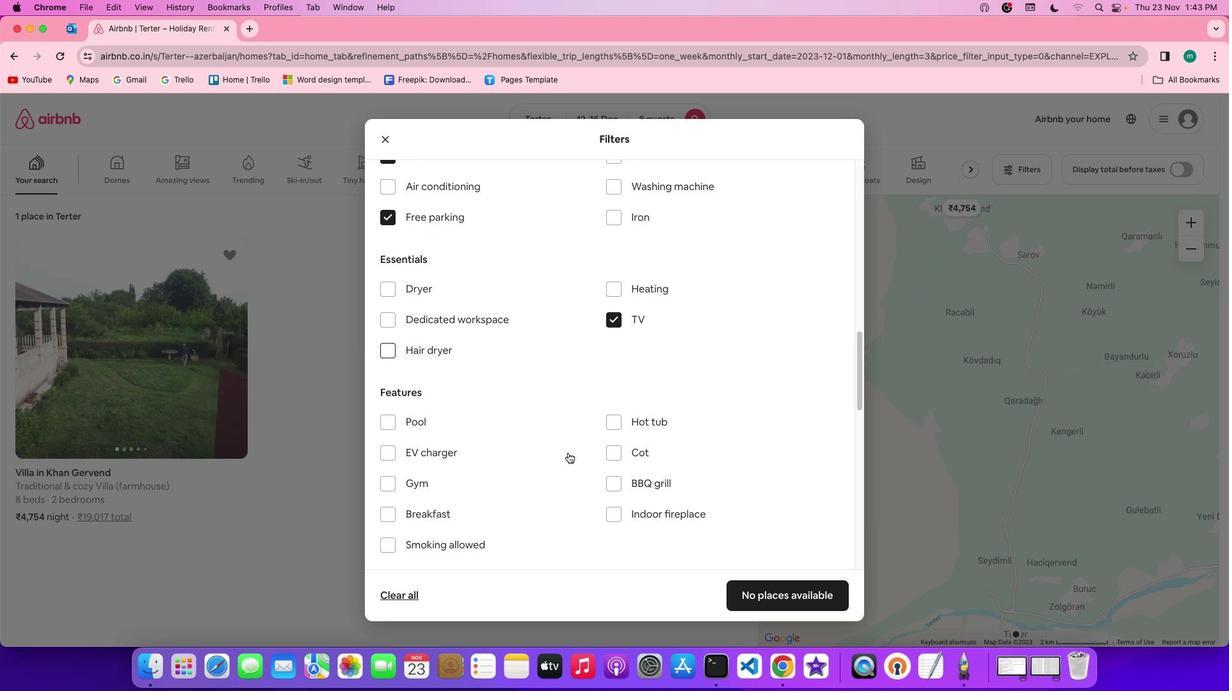 
Action: Mouse moved to (617, 407)
Screenshot: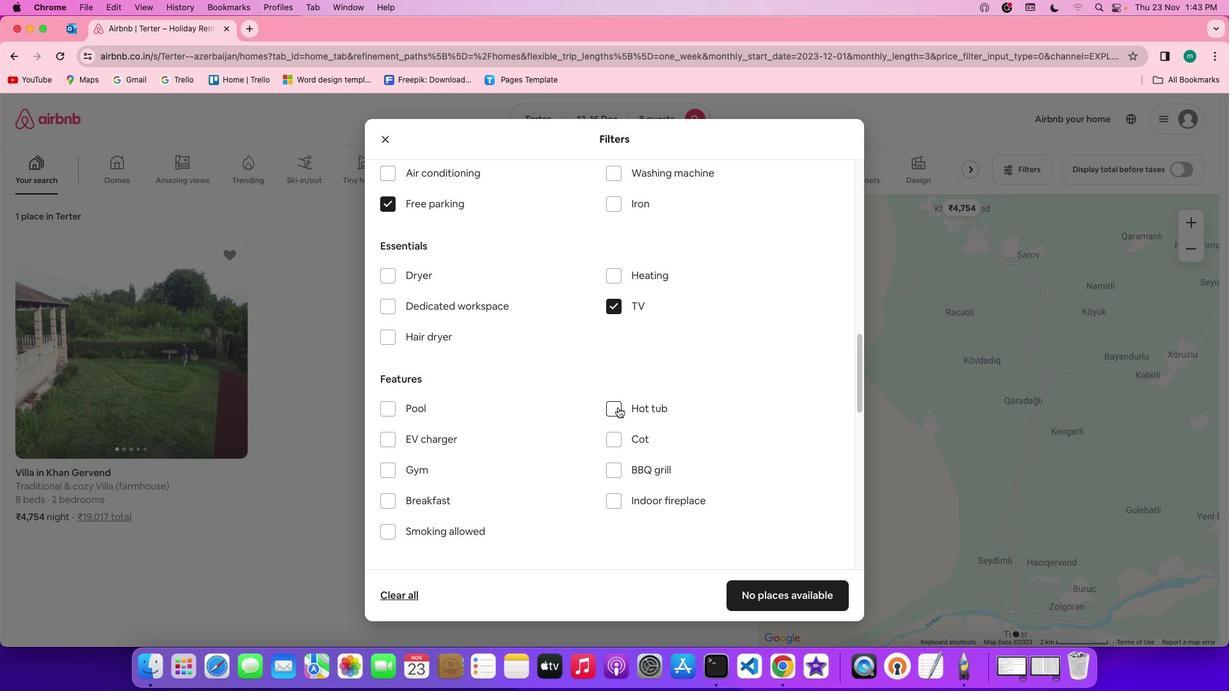 
Action: Mouse pressed left at (617, 407)
Screenshot: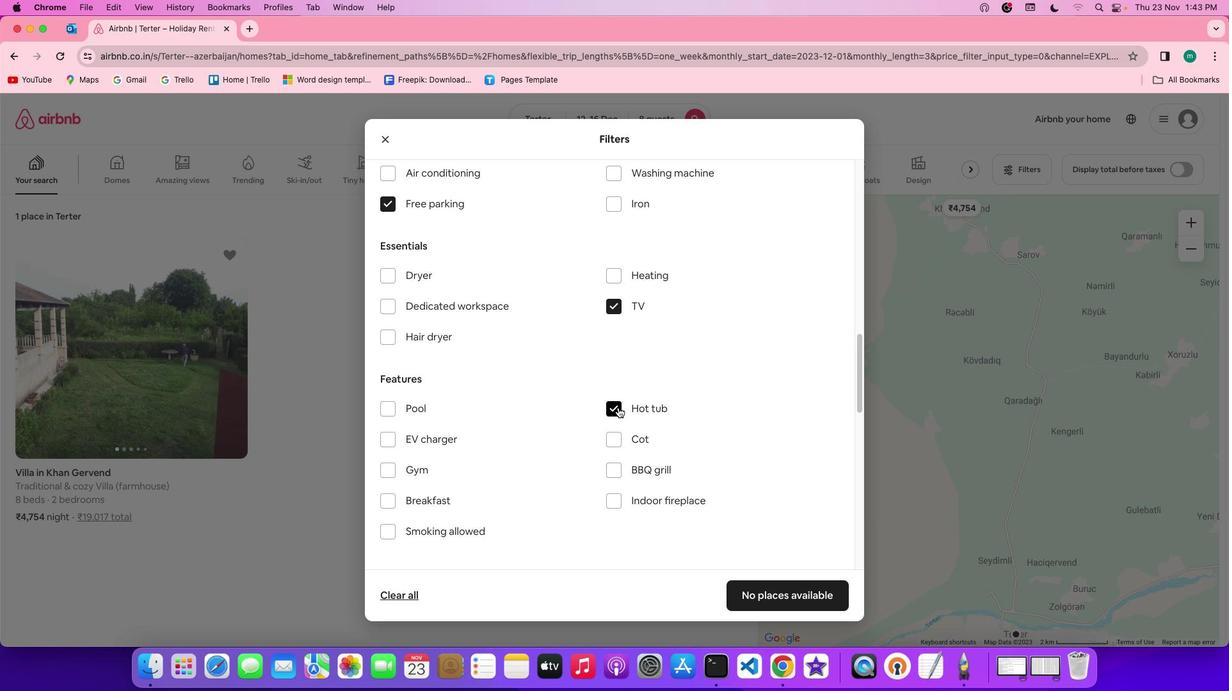 
Action: Mouse moved to (706, 424)
Screenshot: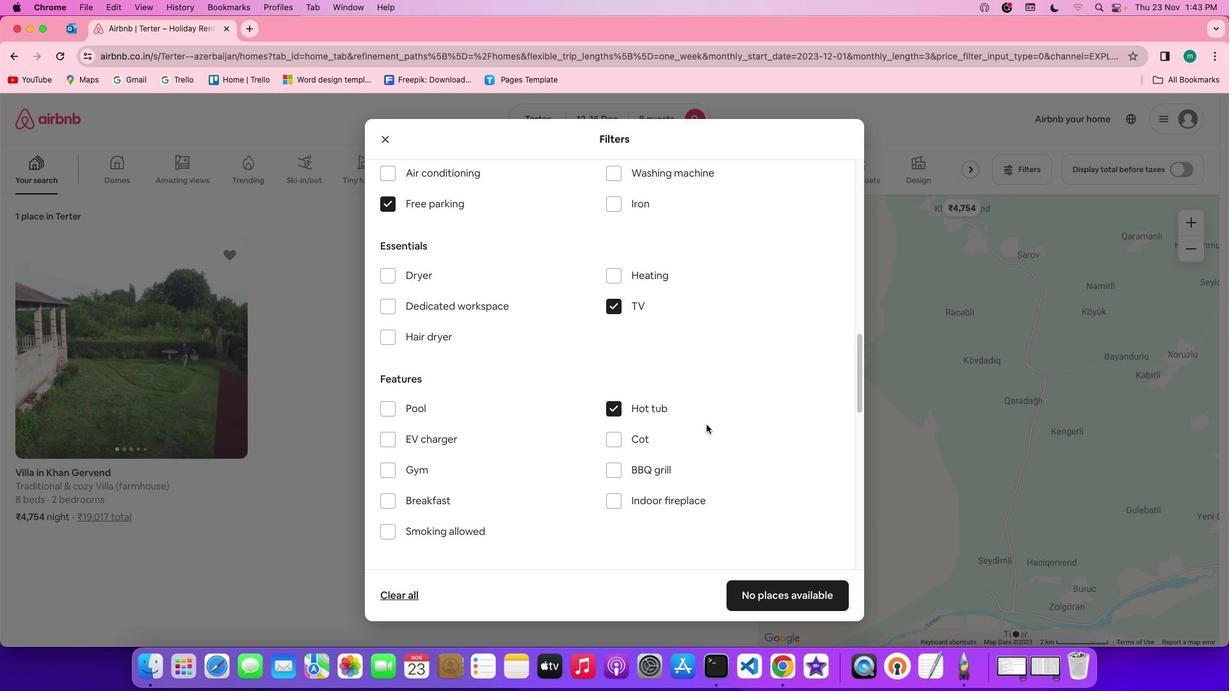 
Action: Mouse scrolled (706, 424) with delta (0, 0)
Screenshot: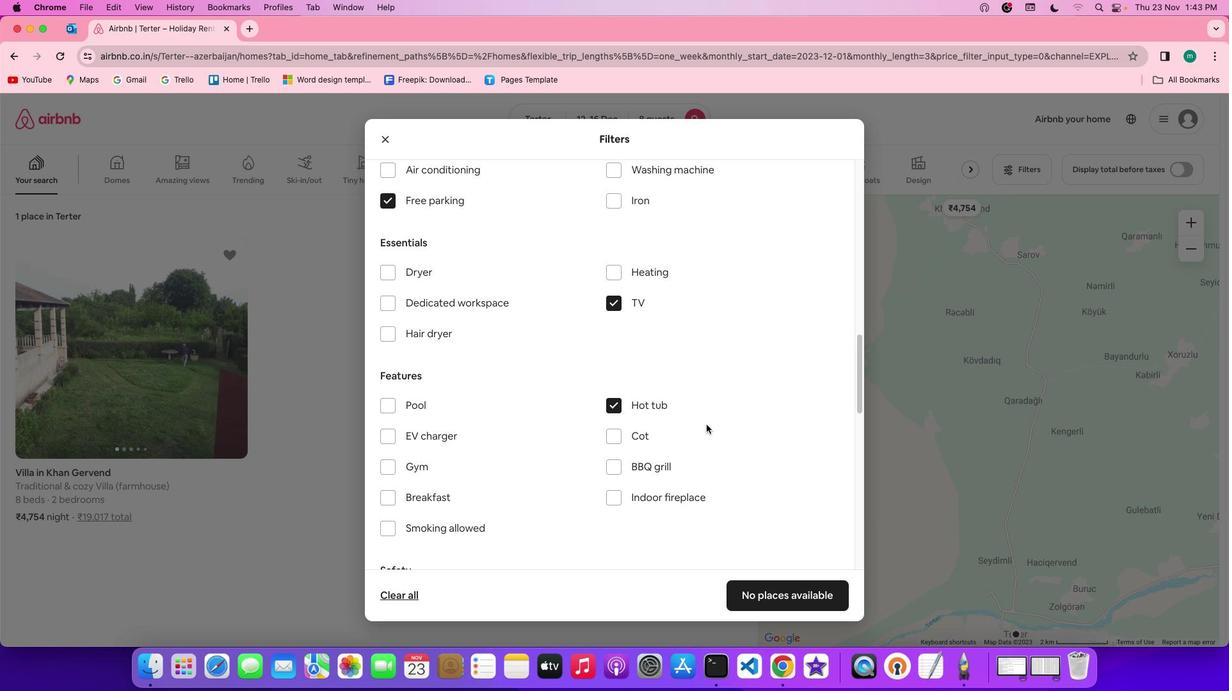 
Action: Mouse scrolled (706, 424) with delta (0, 0)
Screenshot: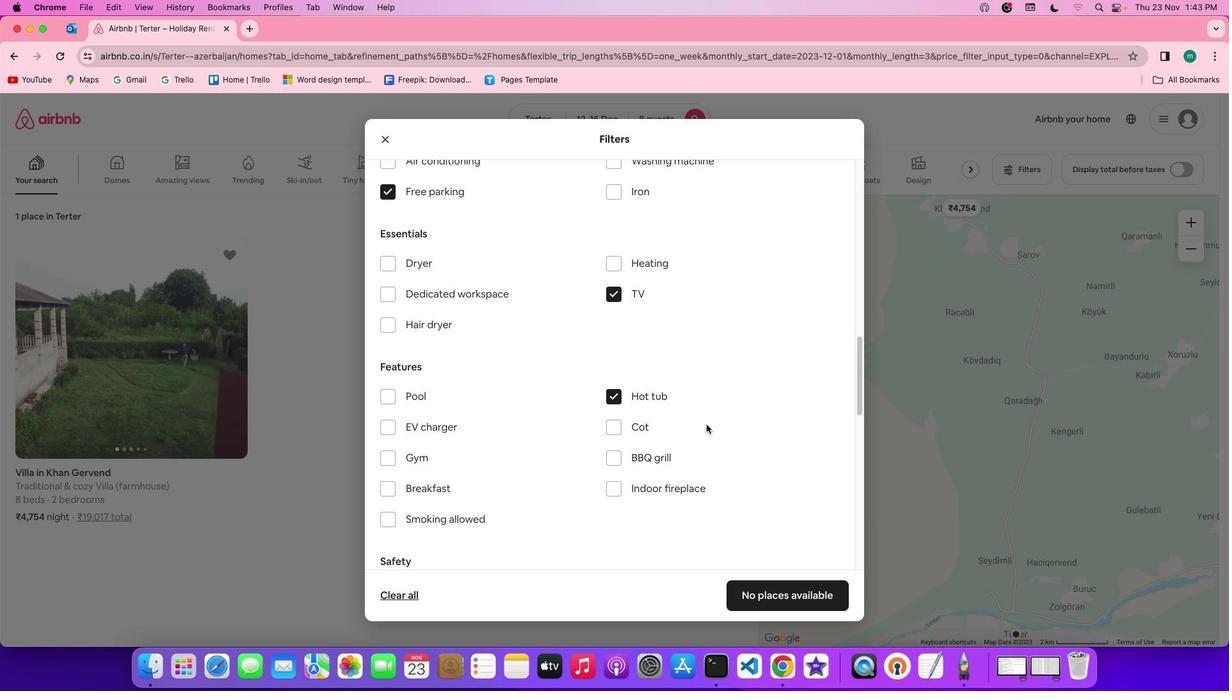 
Action: Mouse scrolled (706, 424) with delta (0, 0)
Screenshot: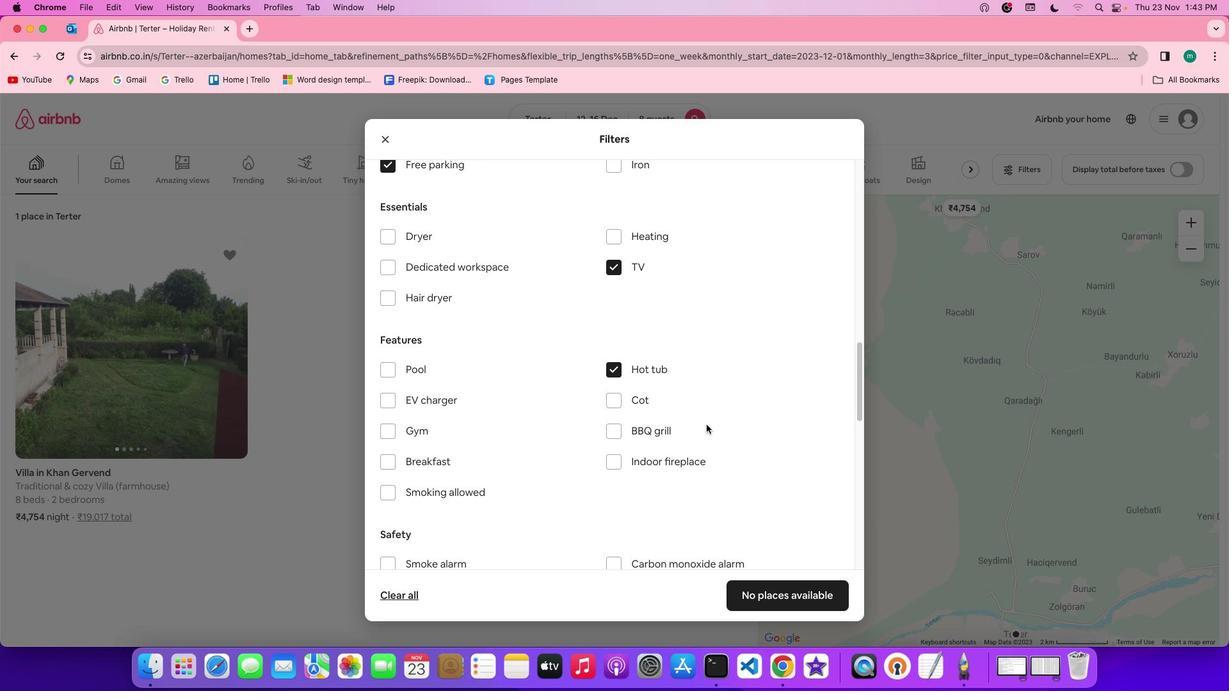 
Action: Mouse scrolled (706, 424) with delta (0, 0)
Screenshot: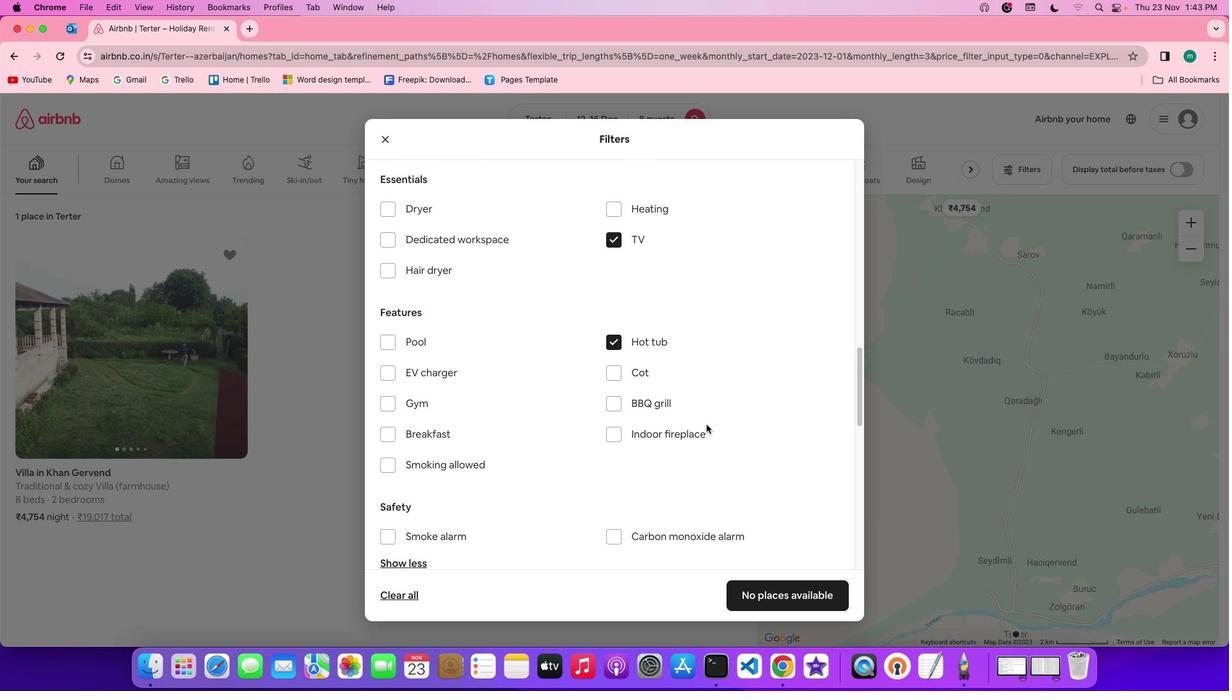 
Action: Mouse scrolled (706, 424) with delta (0, 0)
Screenshot: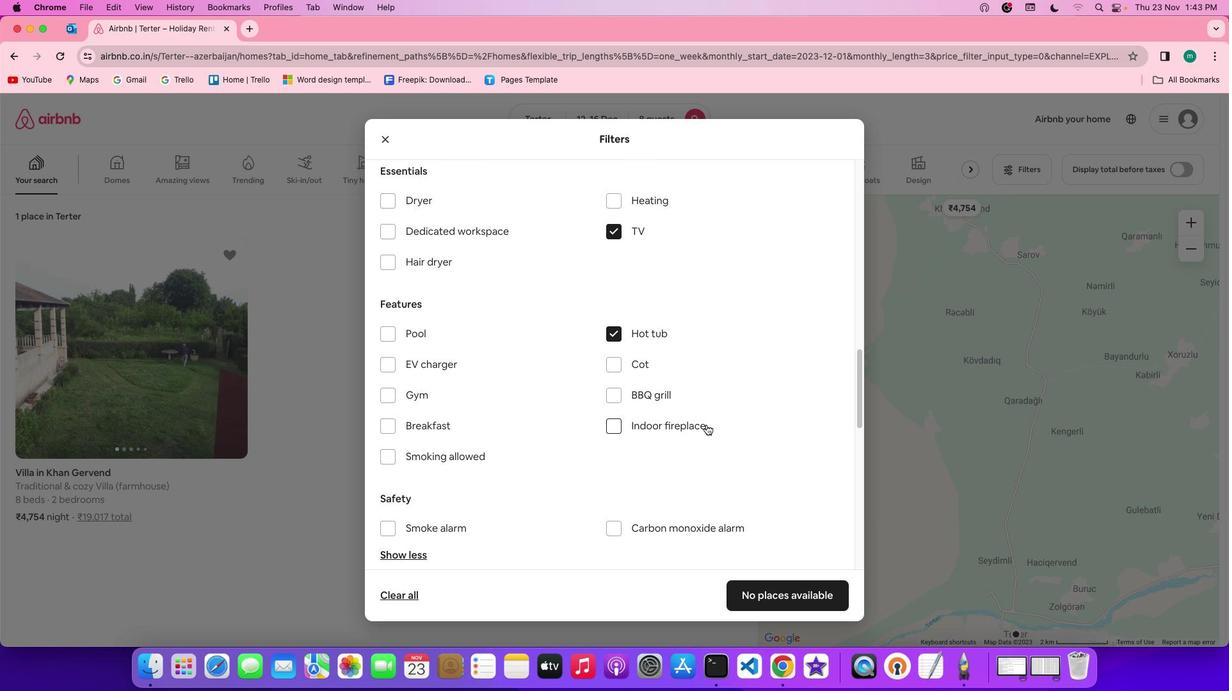 
Action: Mouse scrolled (706, 424) with delta (0, 0)
Screenshot: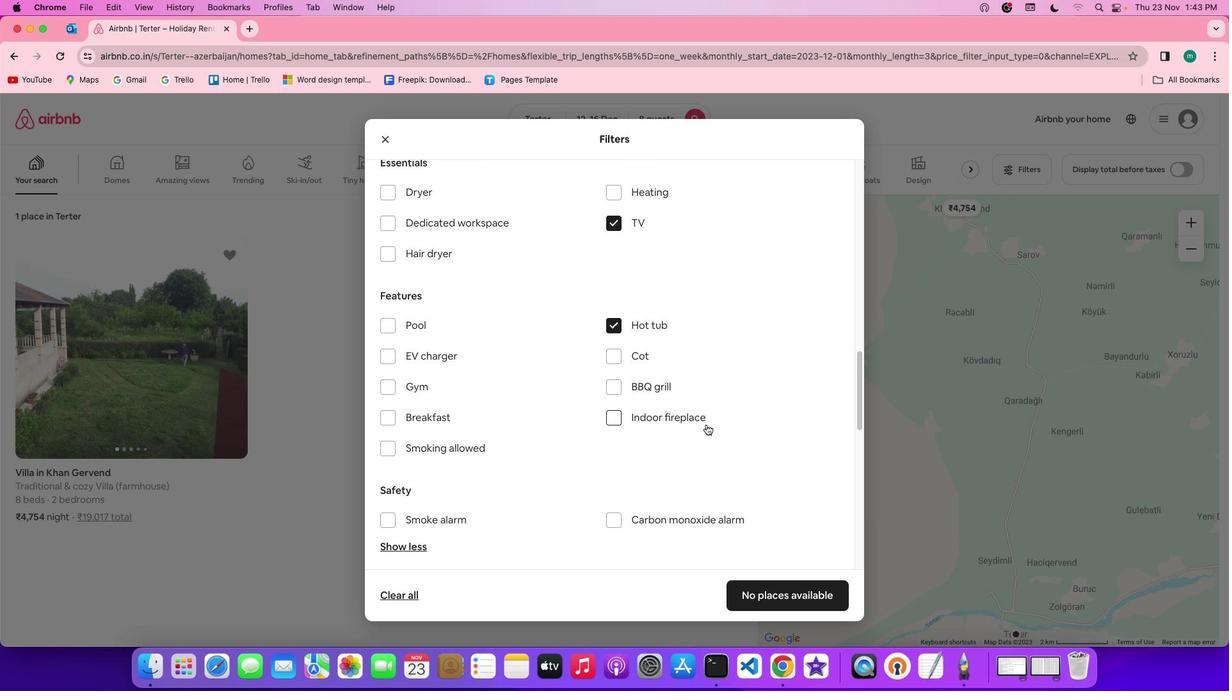 
Action: Mouse scrolled (706, 424) with delta (0, 0)
Screenshot: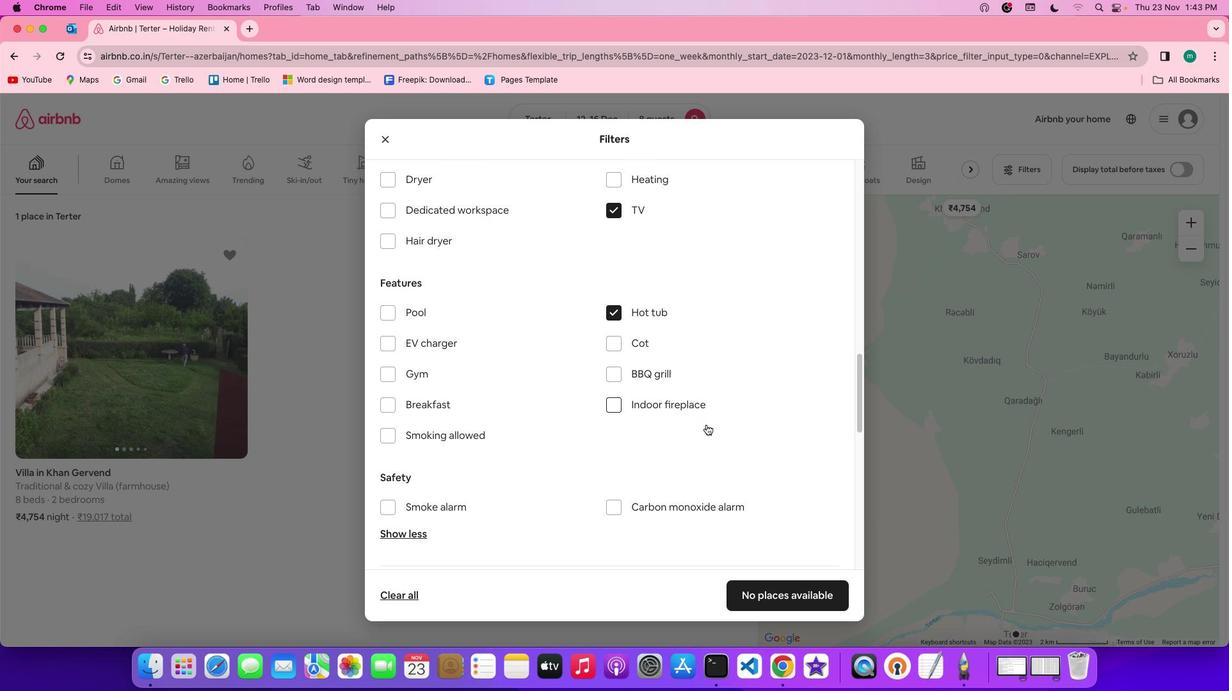 
Action: Mouse moved to (422, 368)
Screenshot: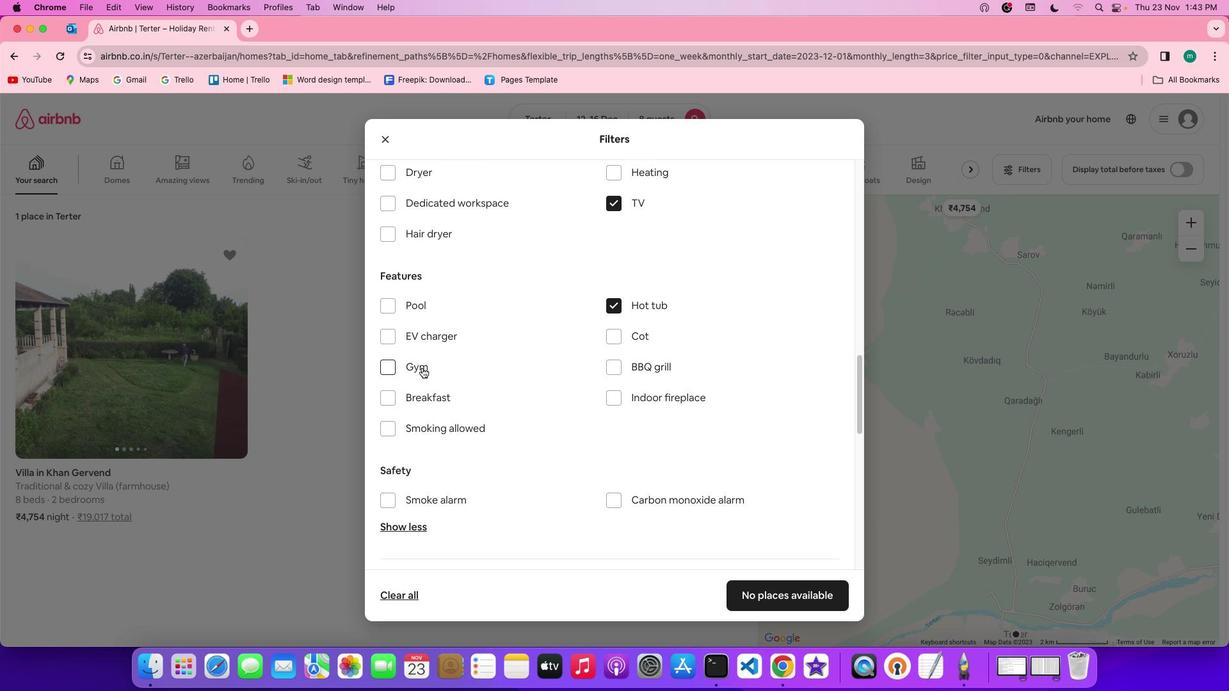 
Action: Mouse pressed left at (422, 368)
Screenshot: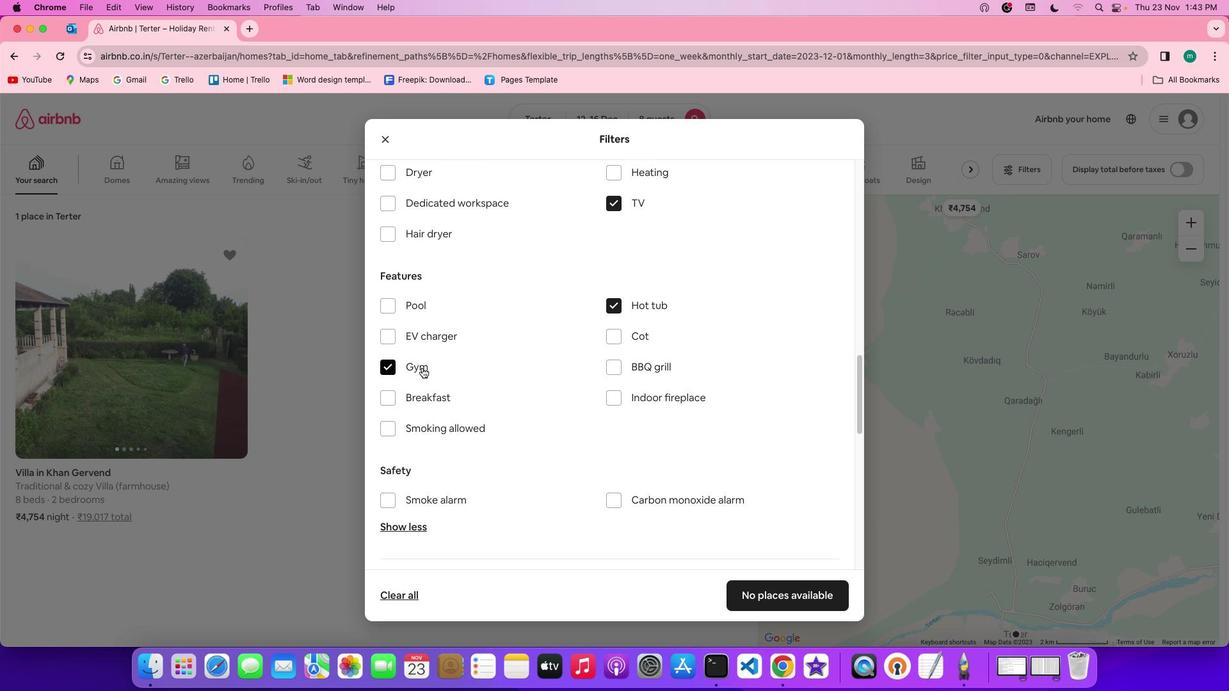 
Action: Mouse moved to (460, 427)
Screenshot: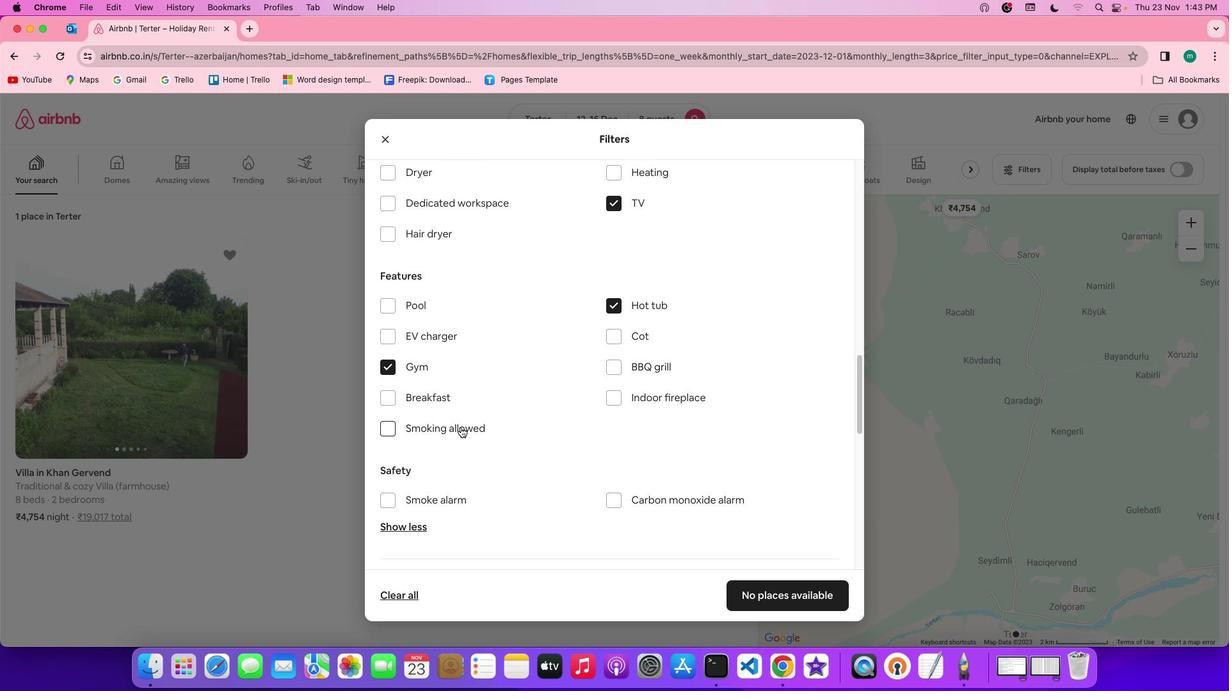 
Action: Mouse pressed left at (460, 427)
Screenshot: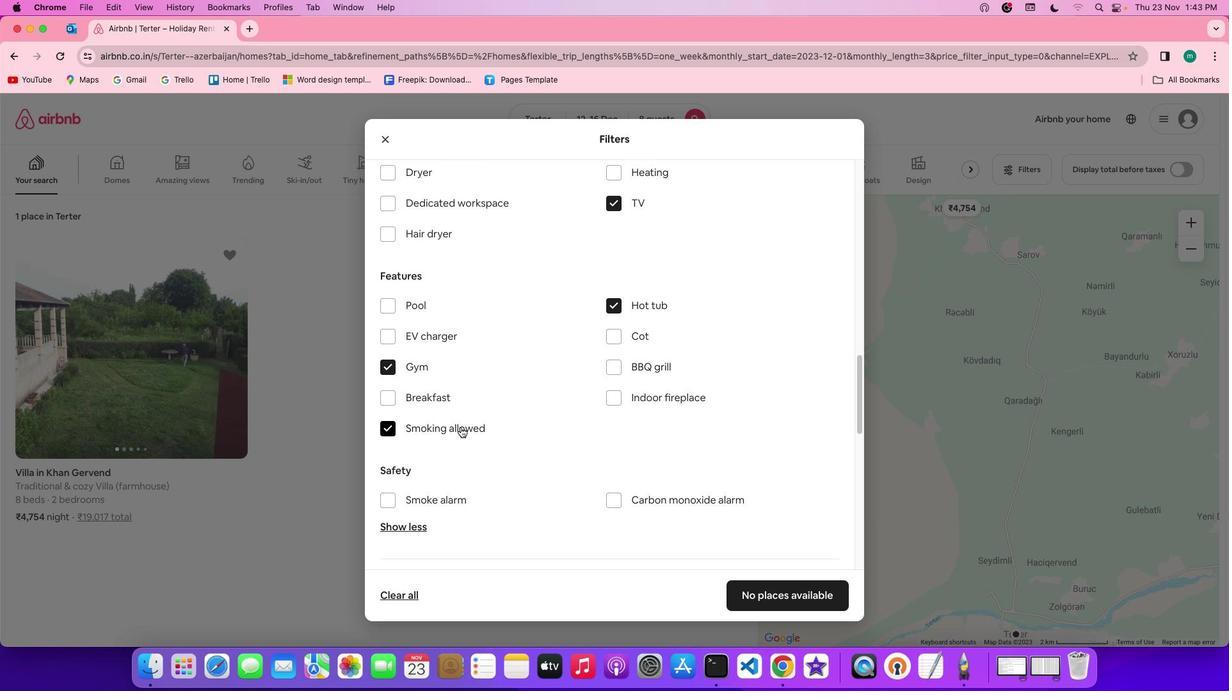 
Action: Mouse moved to (570, 448)
Screenshot: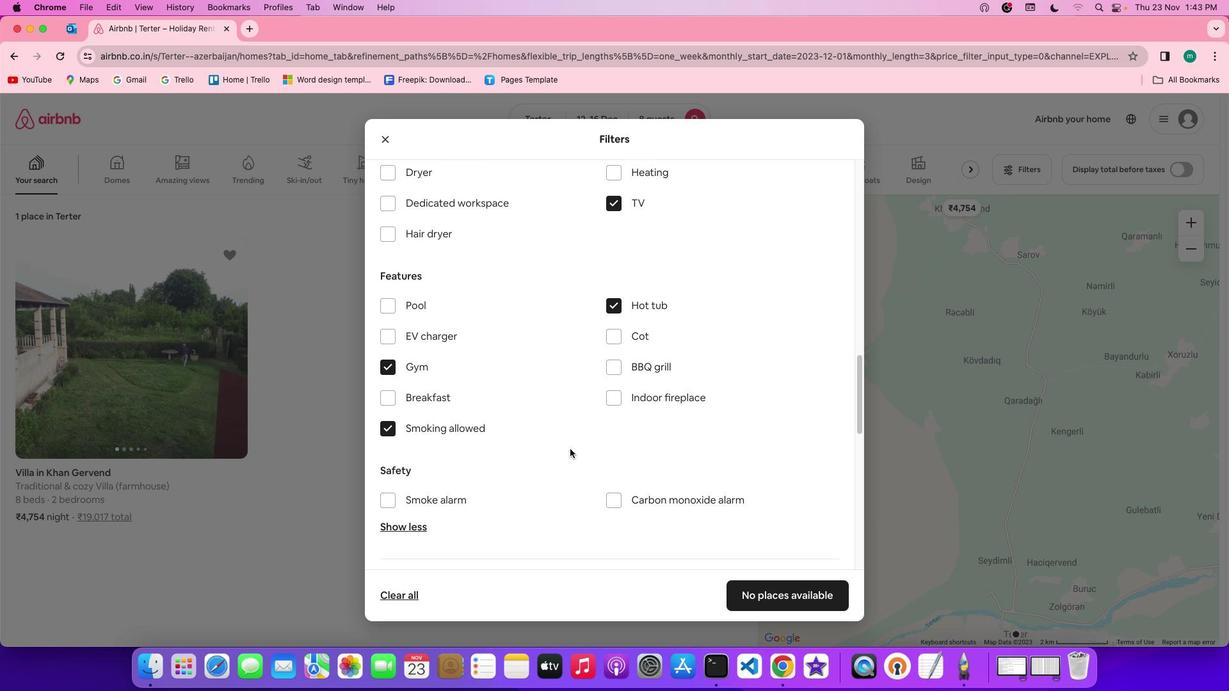
Action: Mouse scrolled (570, 448) with delta (0, 0)
Screenshot: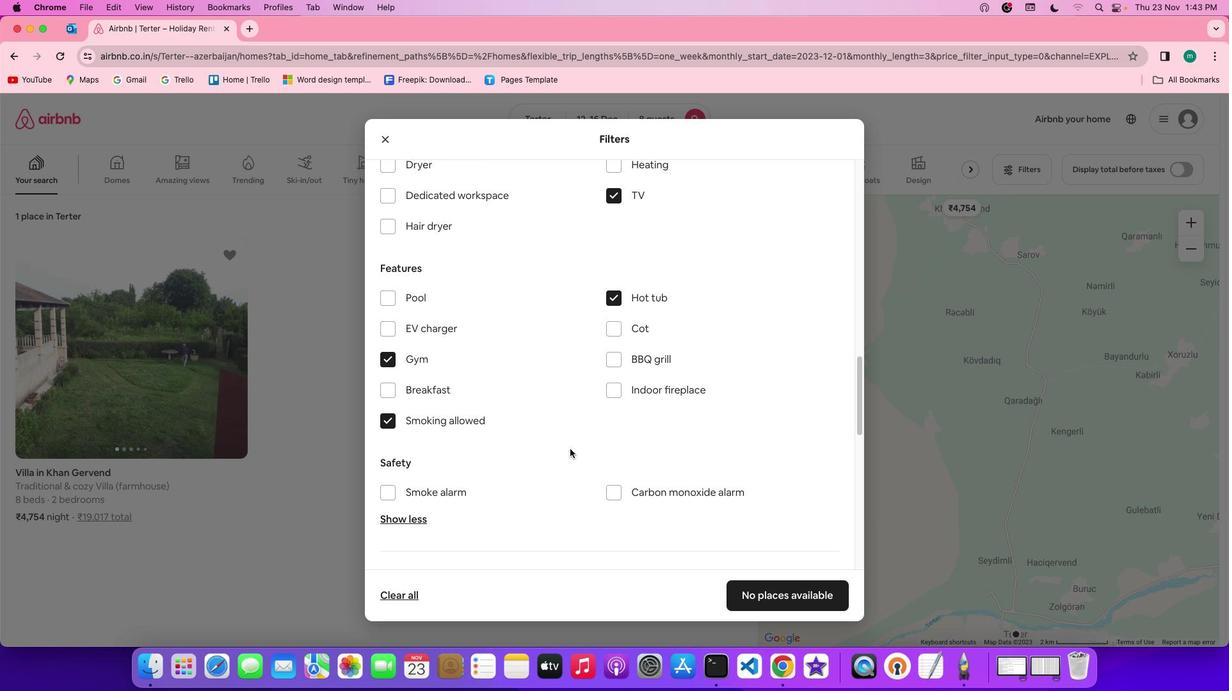 
Action: Mouse scrolled (570, 448) with delta (0, 0)
Screenshot: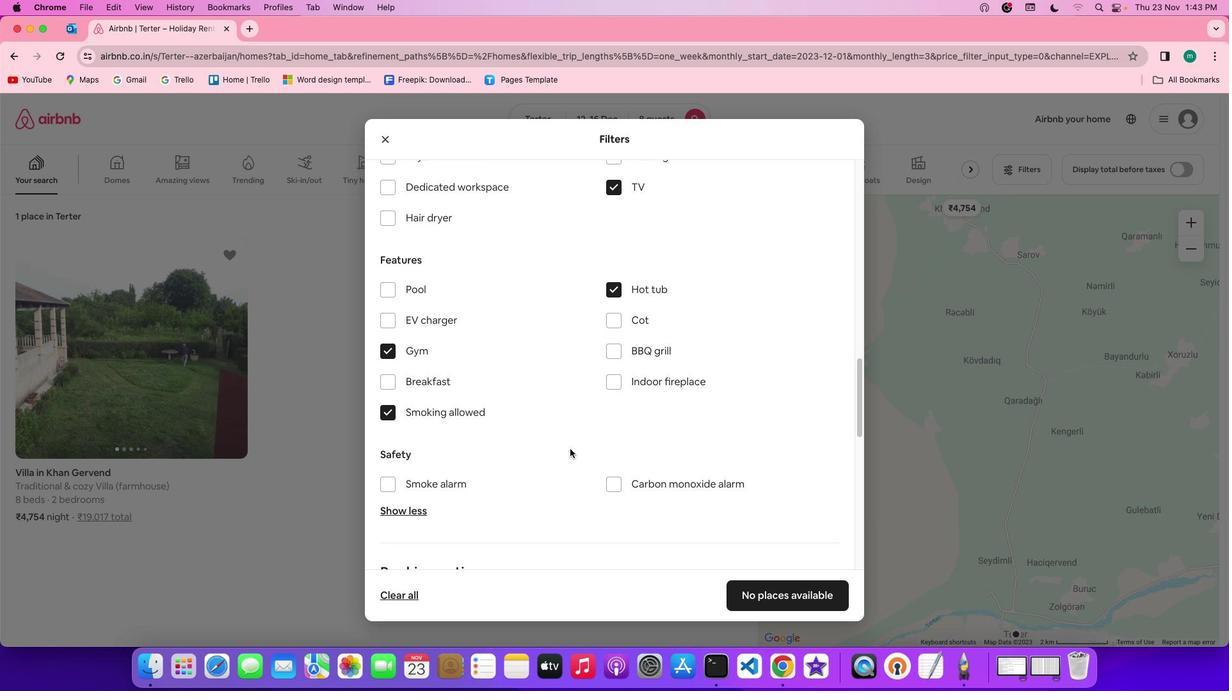 
Action: Mouse scrolled (570, 448) with delta (0, 0)
Screenshot: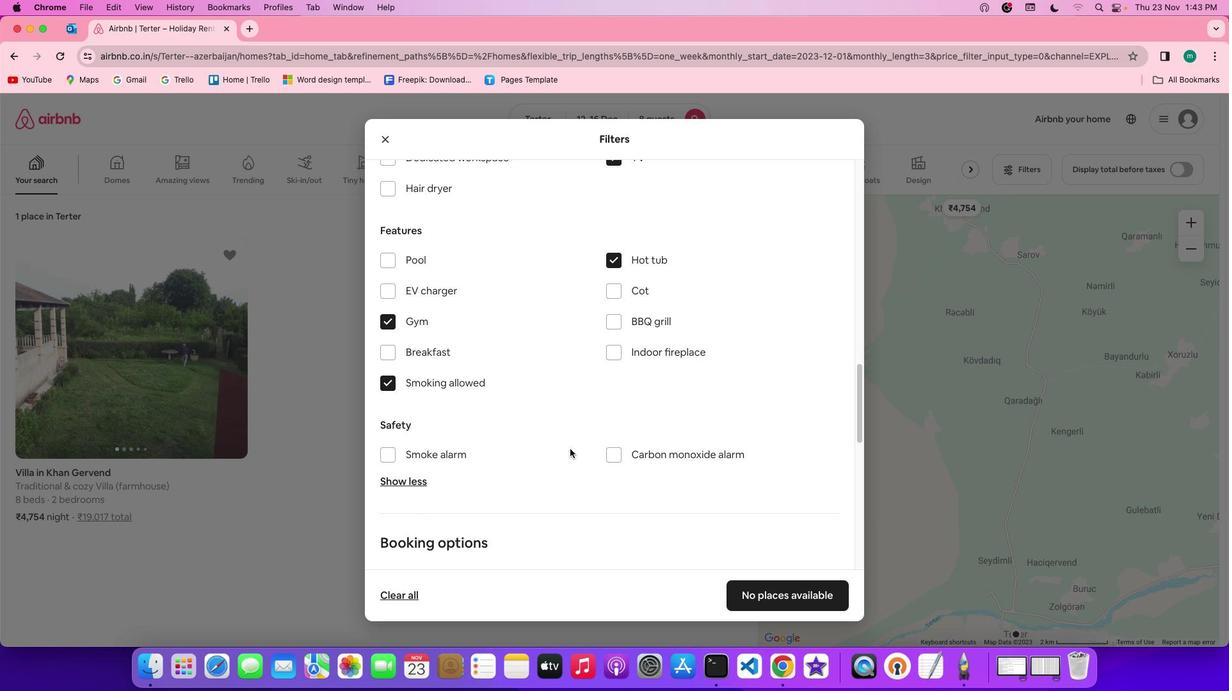 
Action: Mouse scrolled (570, 448) with delta (0, 0)
Screenshot: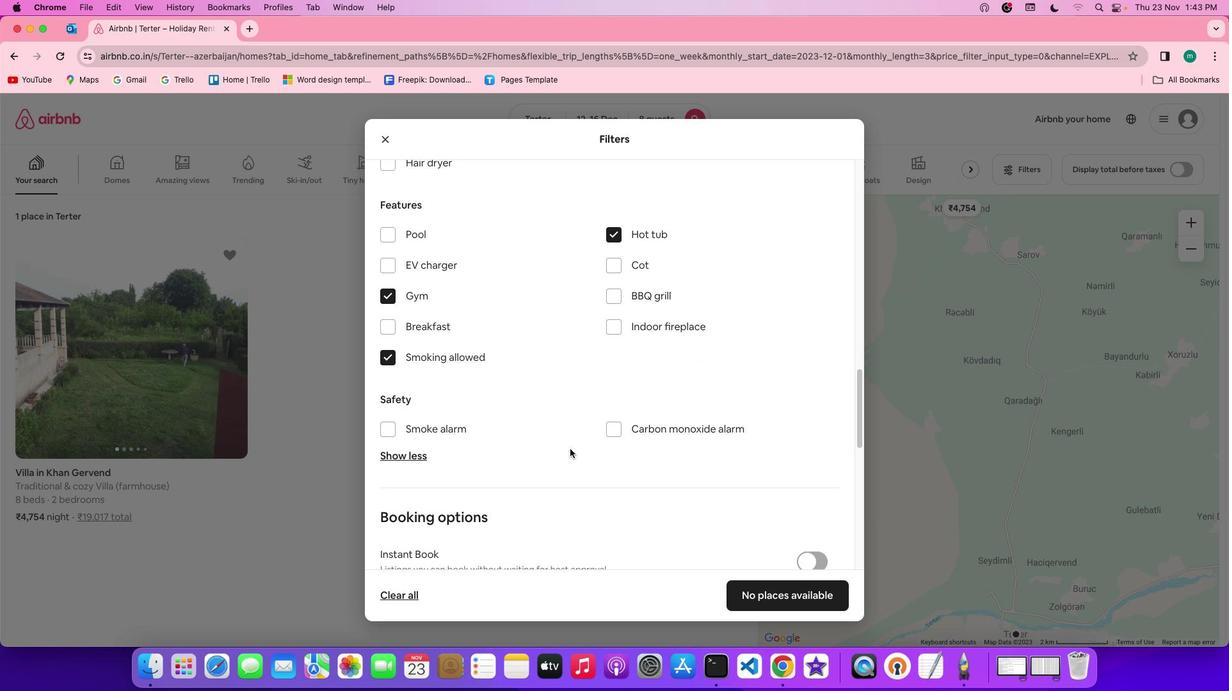 
Action: Mouse moved to (570, 448)
Screenshot: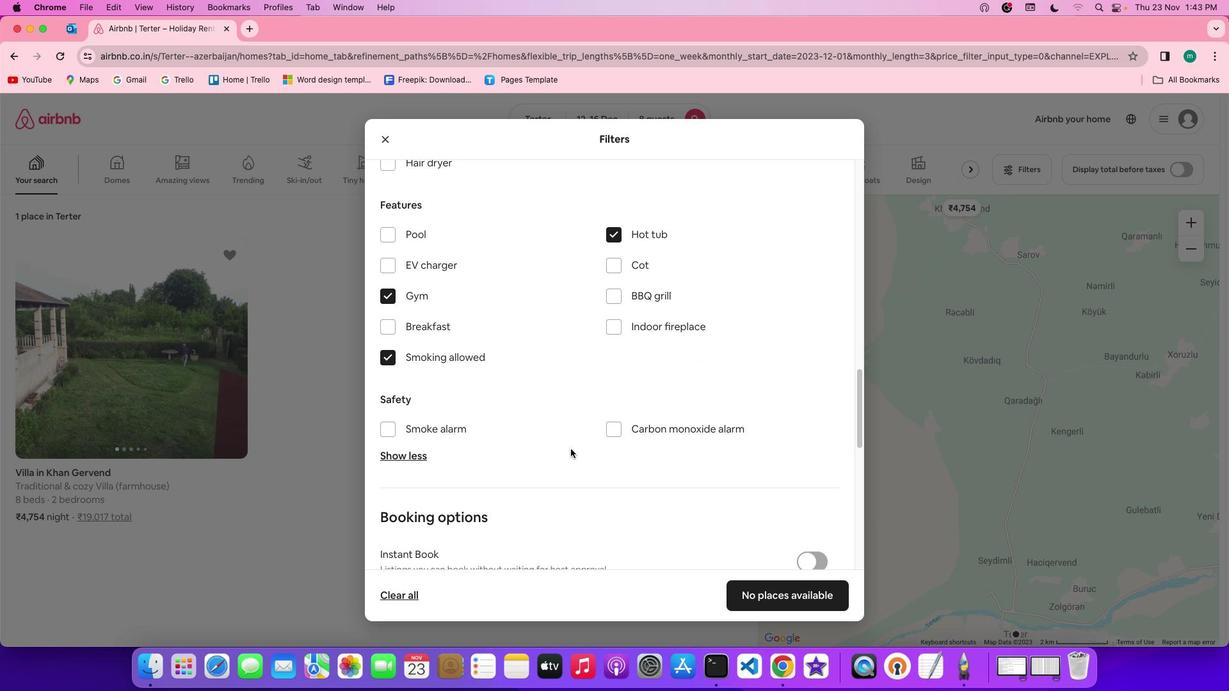 
Action: Mouse scrolled (570, 448) with delta (0, 0)
Screenshot: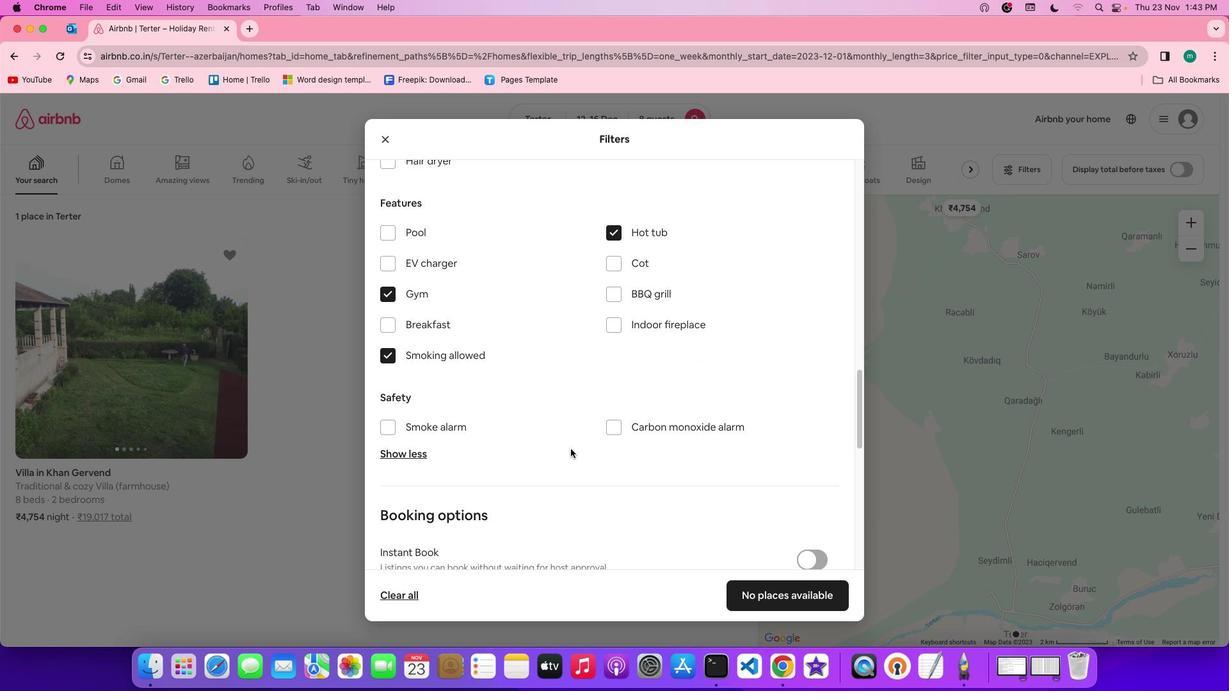 
Action: Mouse scrolled (570, 448) with delta (0, 0)
Screenshot: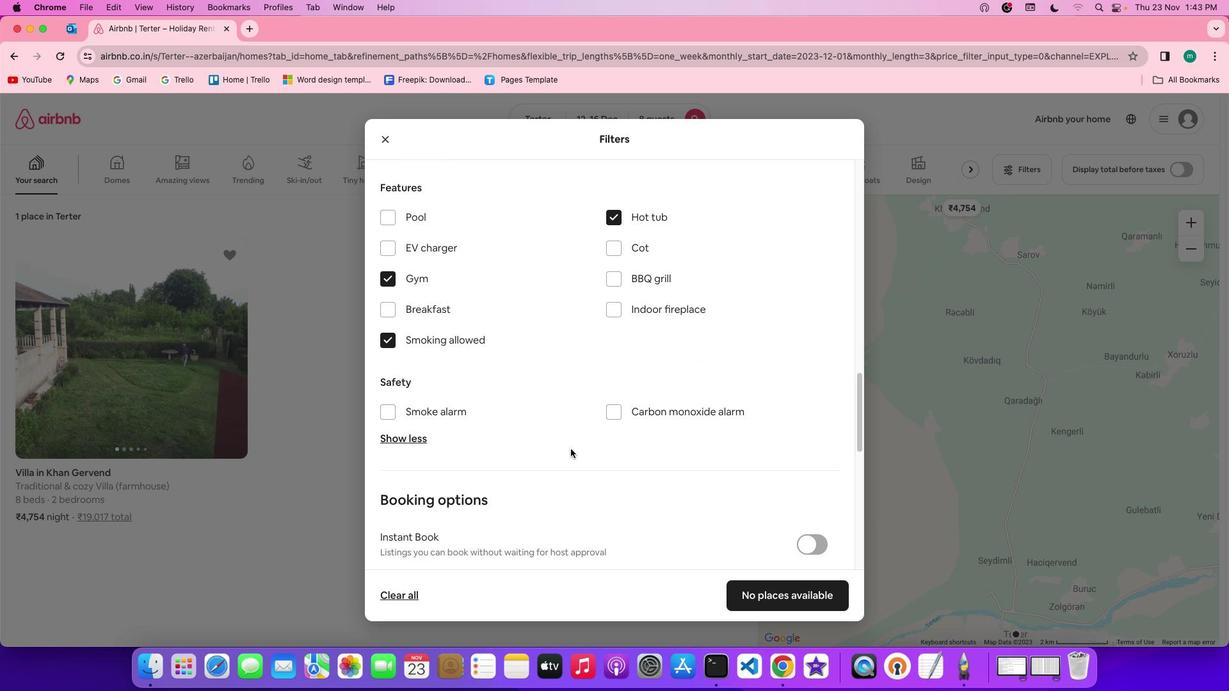 
Action: Mouse scrolled (570, 448) with delta (0, 0)
Screenshot: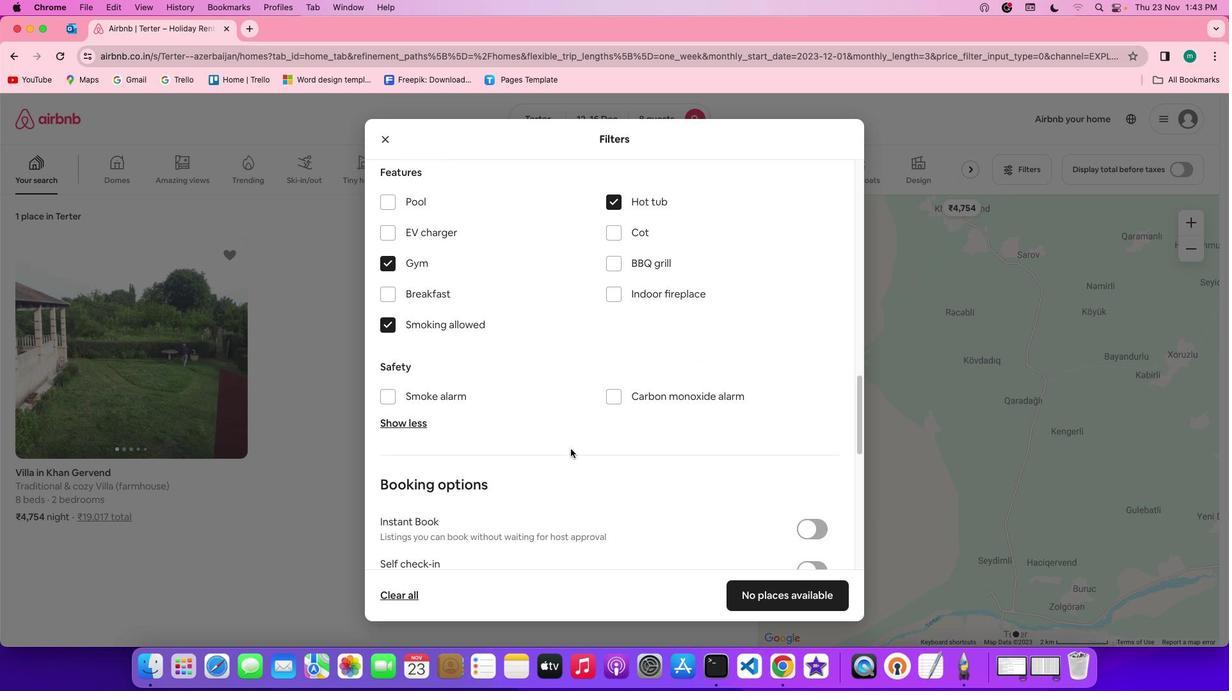 
Action: Mouse scrolled (570, 448) with delta (0, -1)
Screenshot: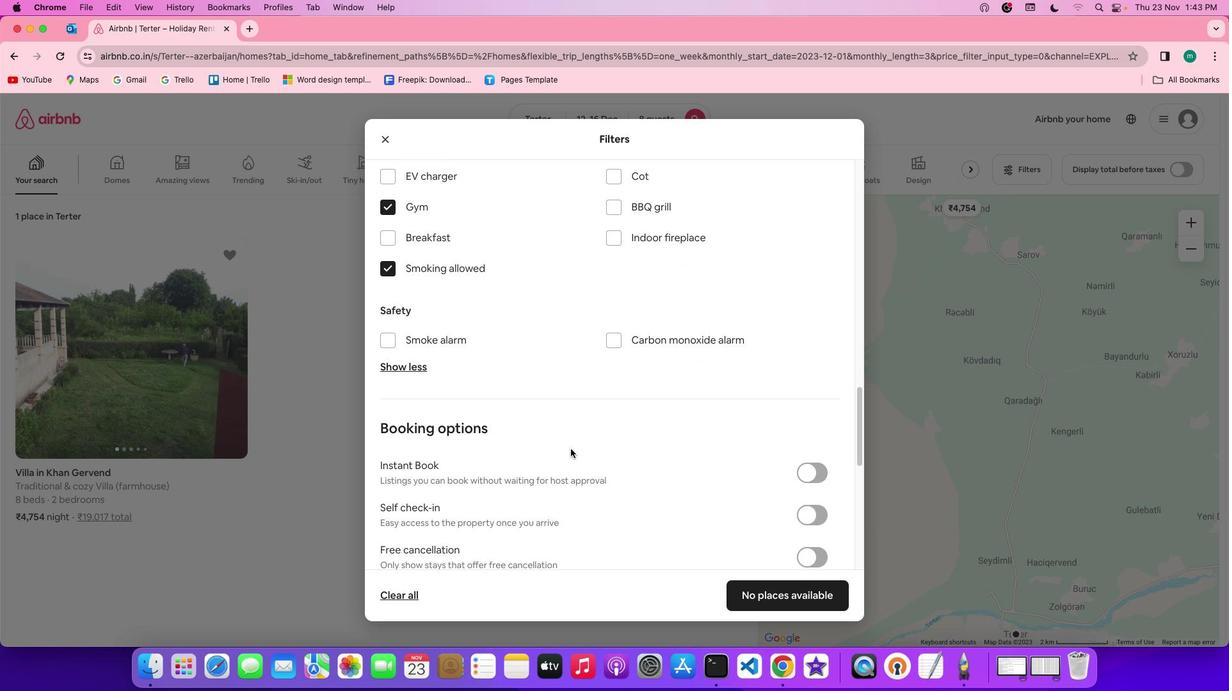 
Action: Mouse scrolled (570, 448) with delta (0, -1)
Screenshot: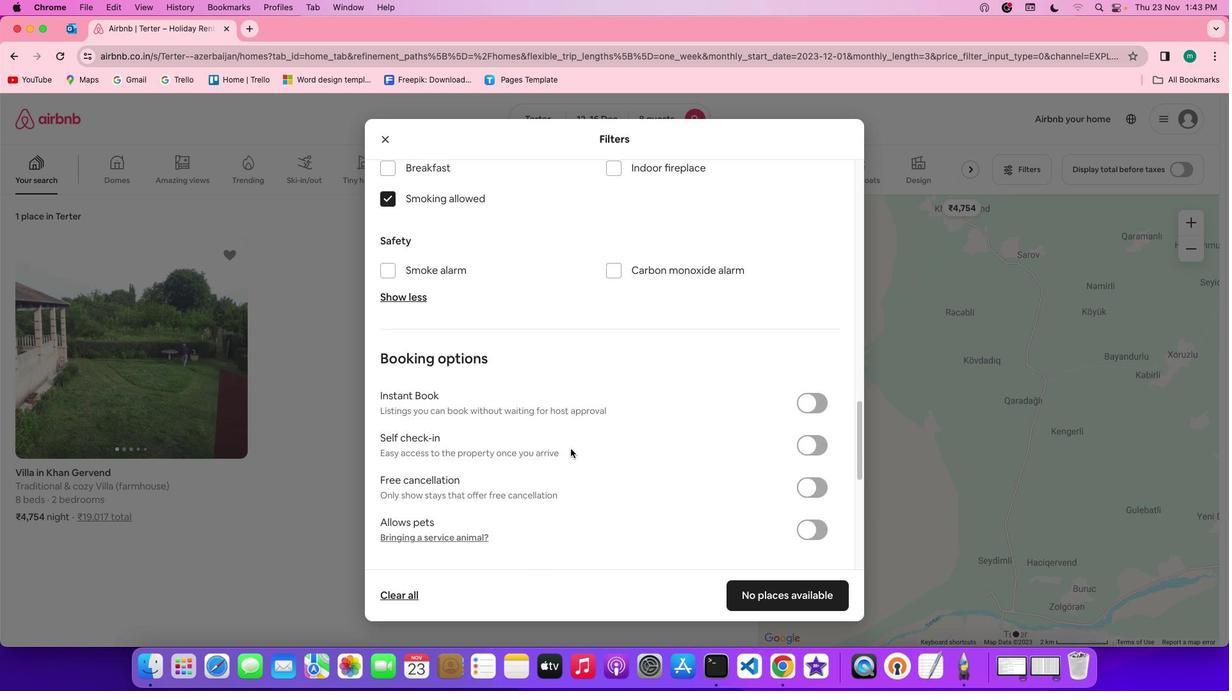 
Action: Mouse moved to (811, 437)
Screenshot: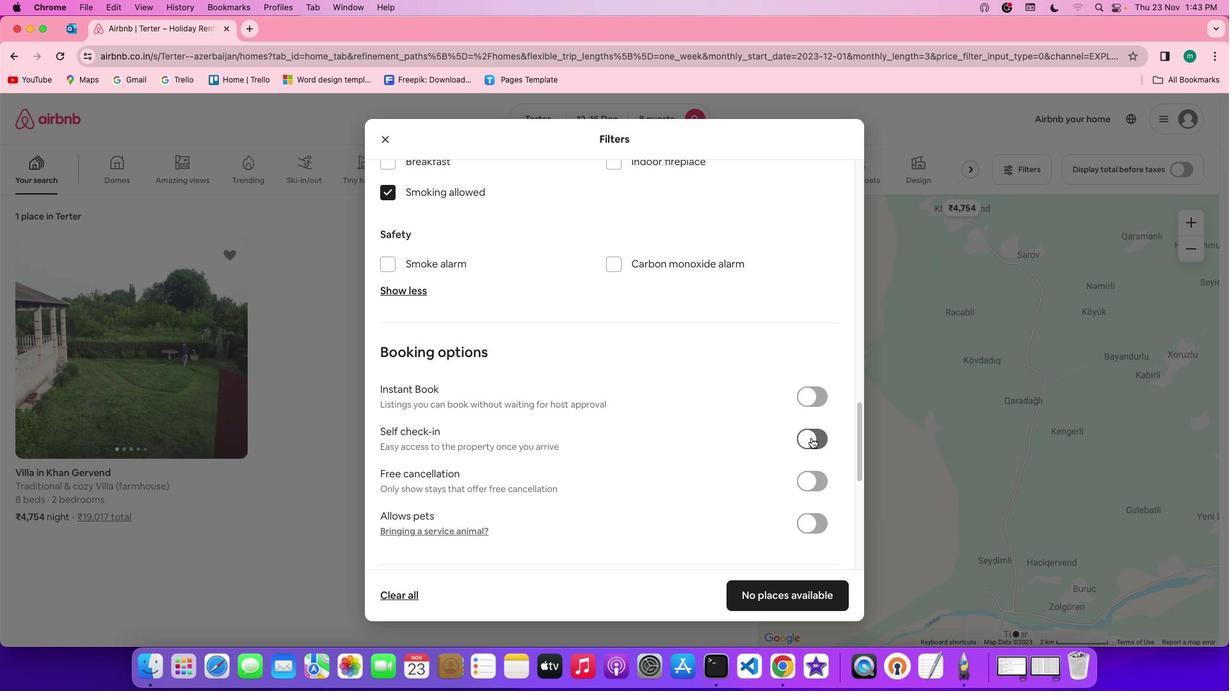 
Action: Mouse pressed left at (811, 437)
Screenshot: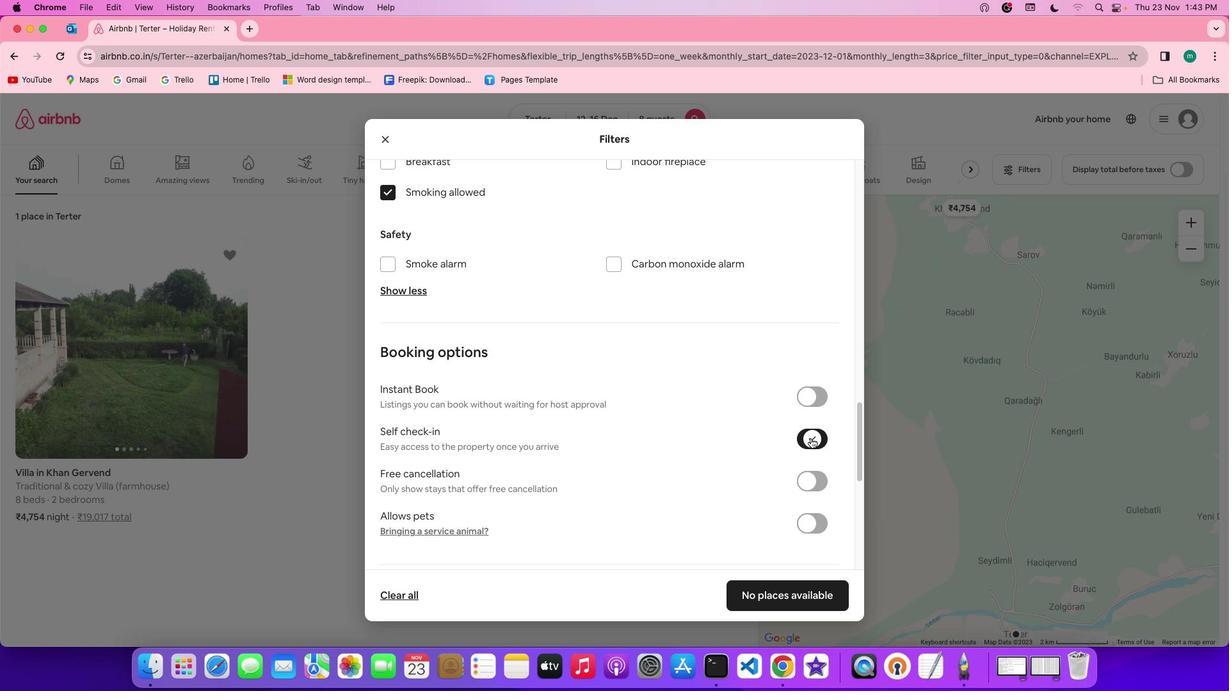 
Action: Mouse moved to (667, 494)
Screenshot: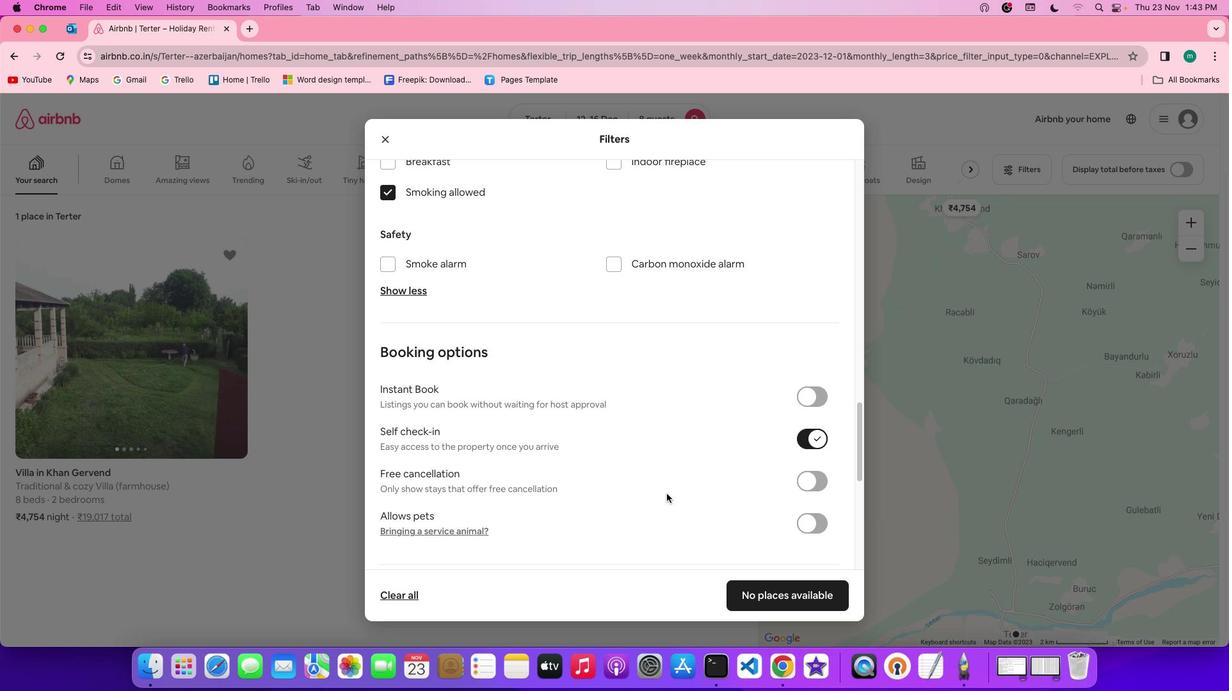 
Action: Mouse scrolled (667, 494) with delta (0, 0)
Screenshot: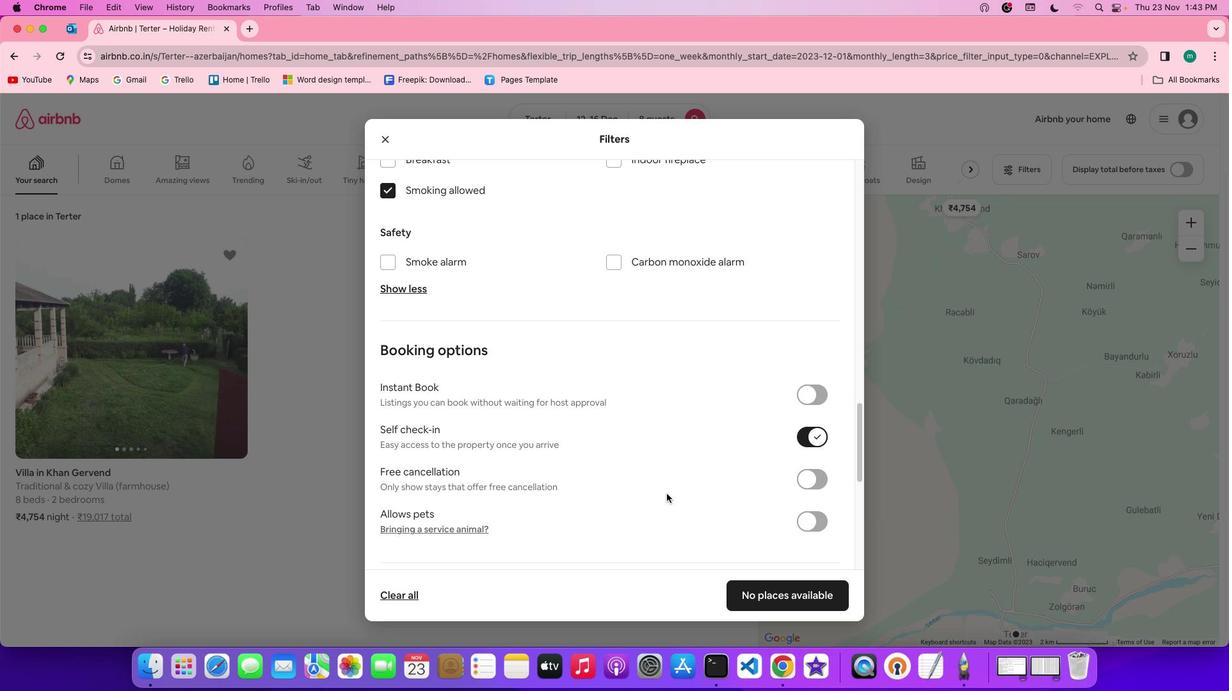 
Action: Mouse scrolled (667, 494) with delta (0, 0)
Screenshot: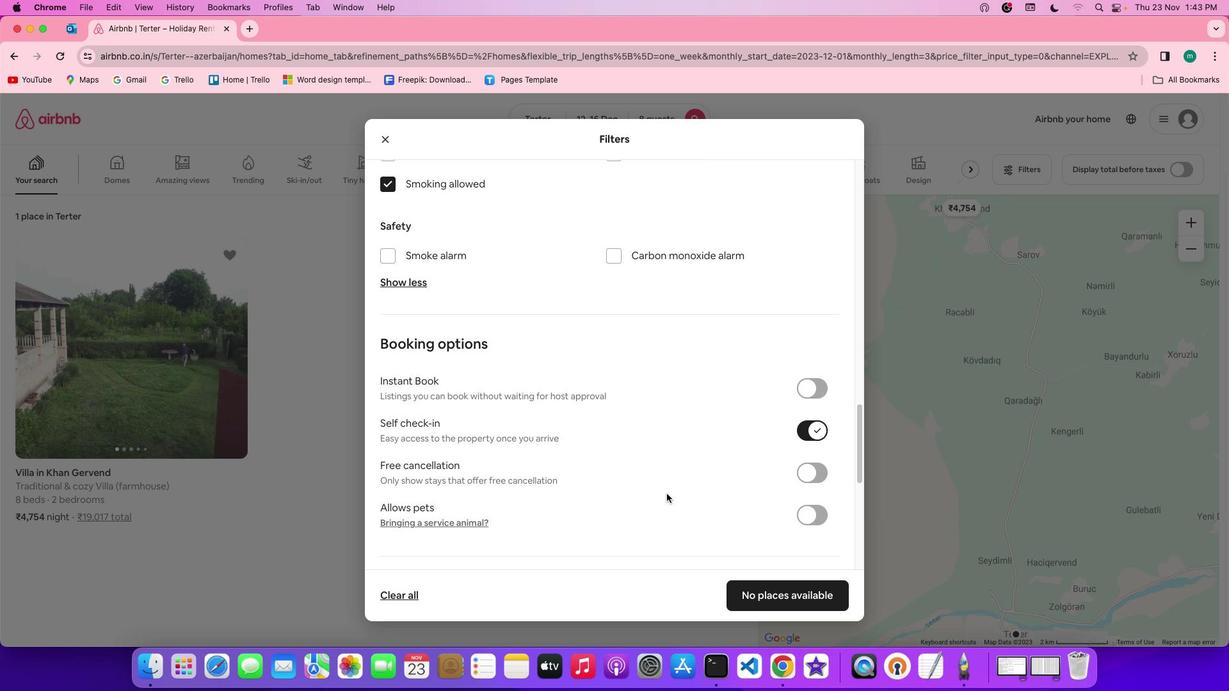
Action: Mouse scrolled (667, 494) with delta (0, 0)
Screenshot: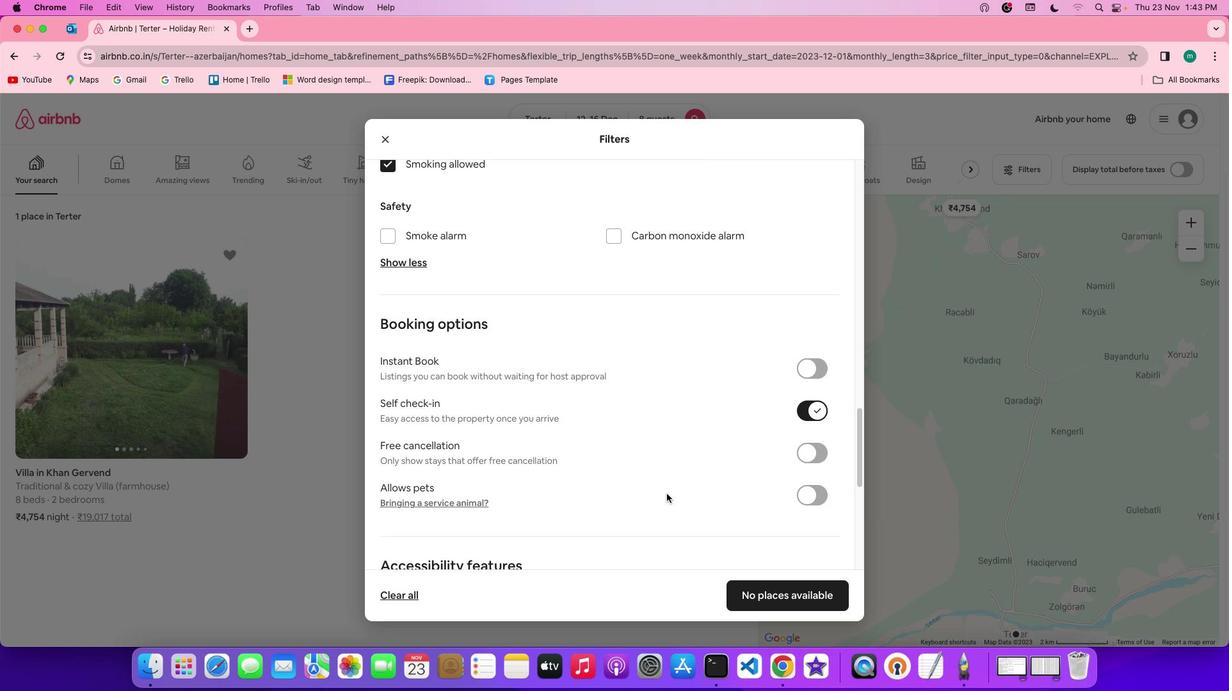 
Action: Mouse scrolled (667, 494) with delta (0, -1)
Screenshot: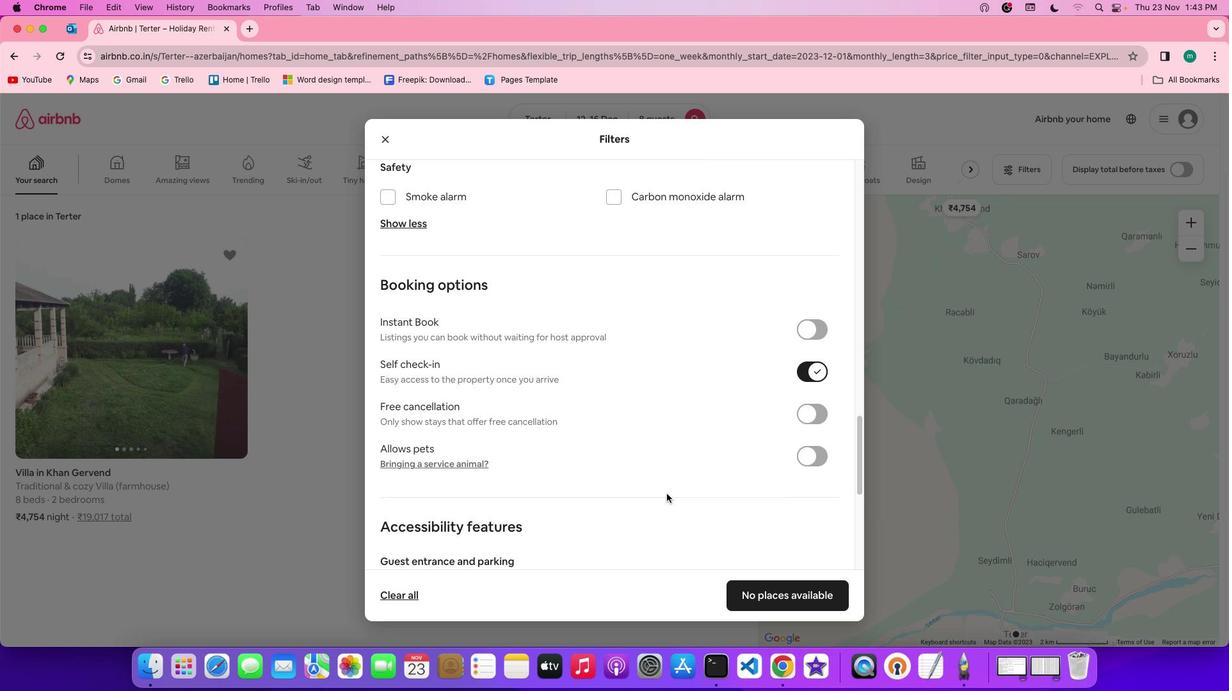 
Action: Mouse scrolled (667, 494) with delta (0, -1)
Screenshot: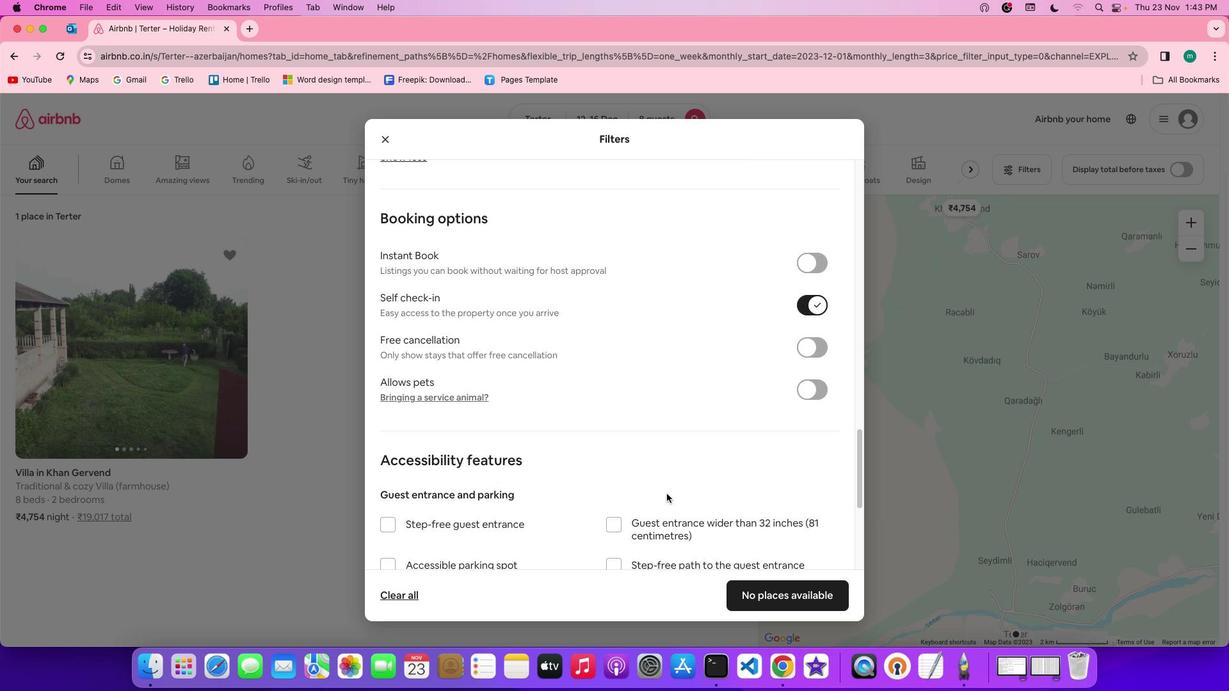 
Action: Mouse scrolled (667, 494) with delta (0, 0)
Screenshot: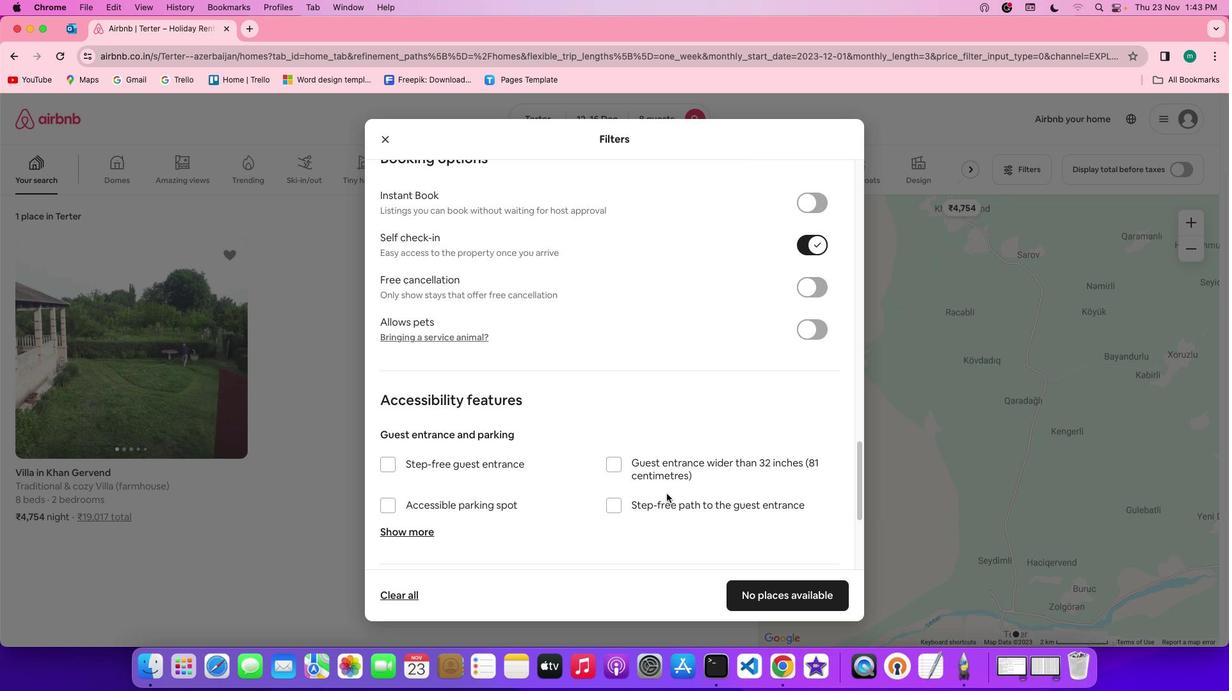 
Action: Mouse scrolled (667, 494) with delta (0, 0)
Screenshot: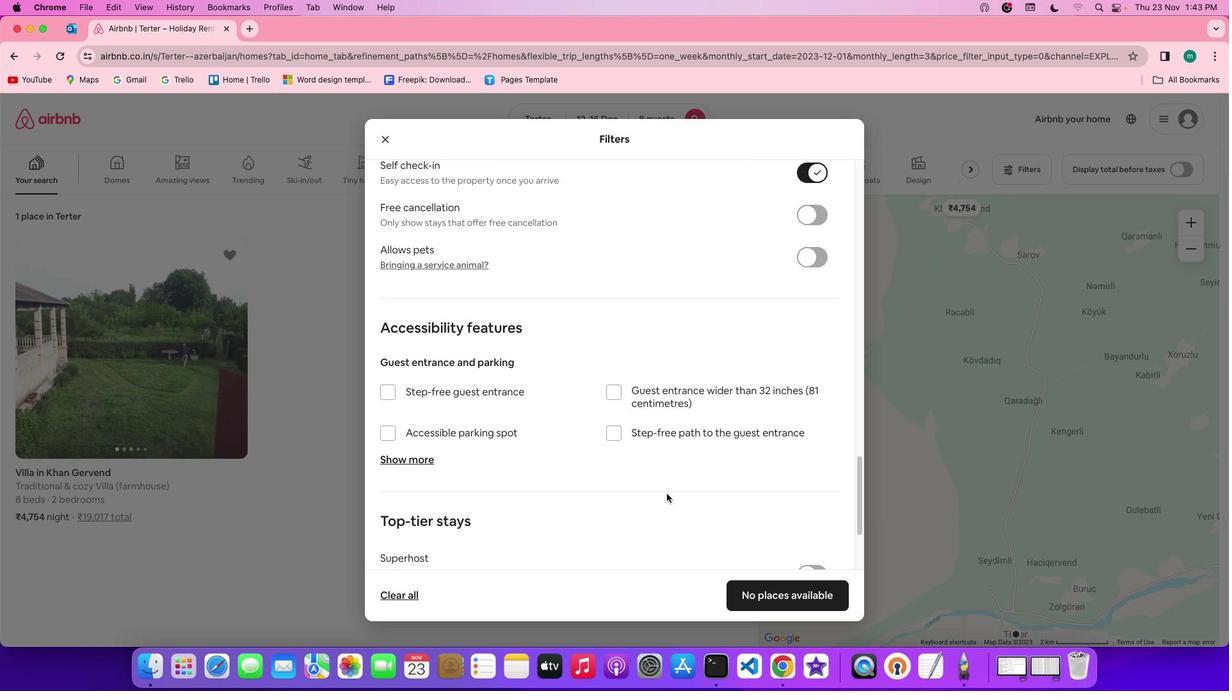 
Action: Mouse scrolled (667, 494) with delta (0, -1)
Screenshot: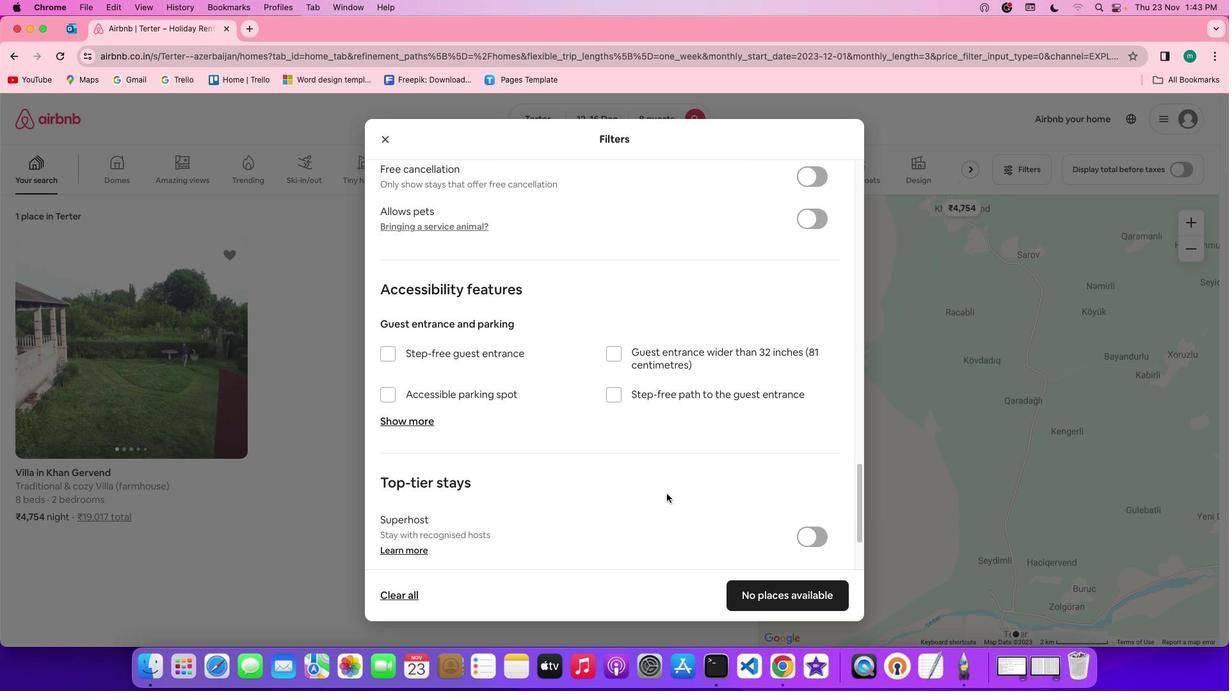 
Action: Mouse scrolled (667, 494) with delta (0, -2)
Screenshot: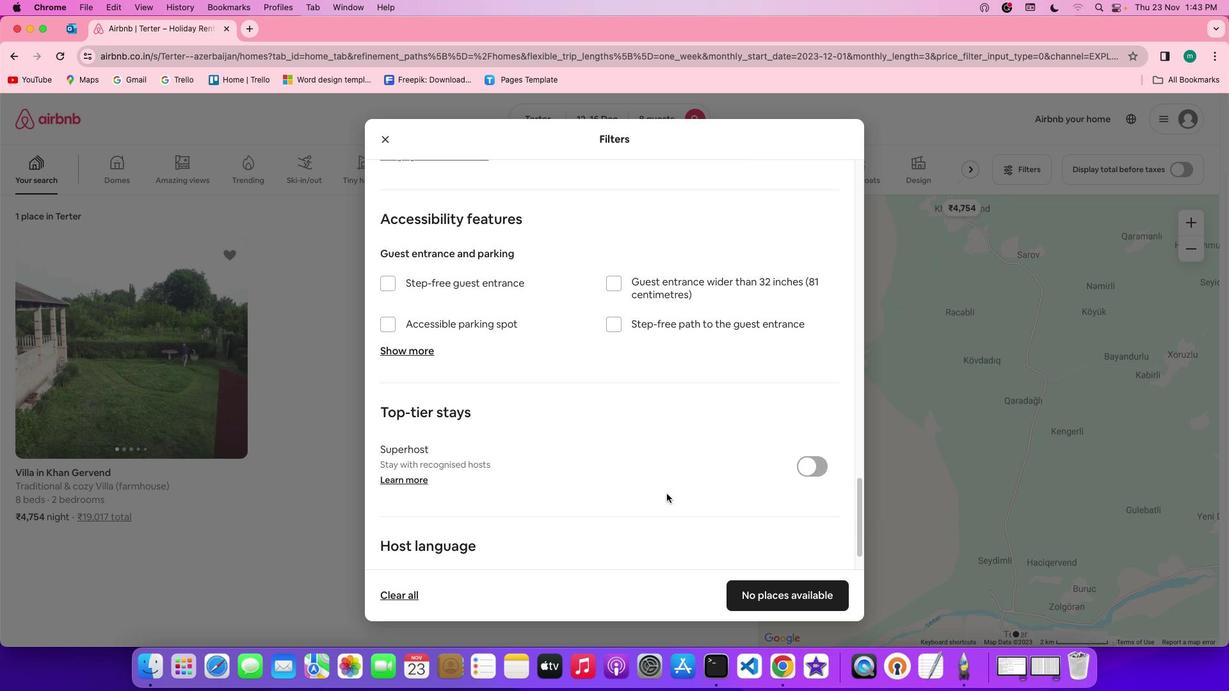 
Action: Mouse scrolled (667, 494) with delta (0, -3)
Screenshot: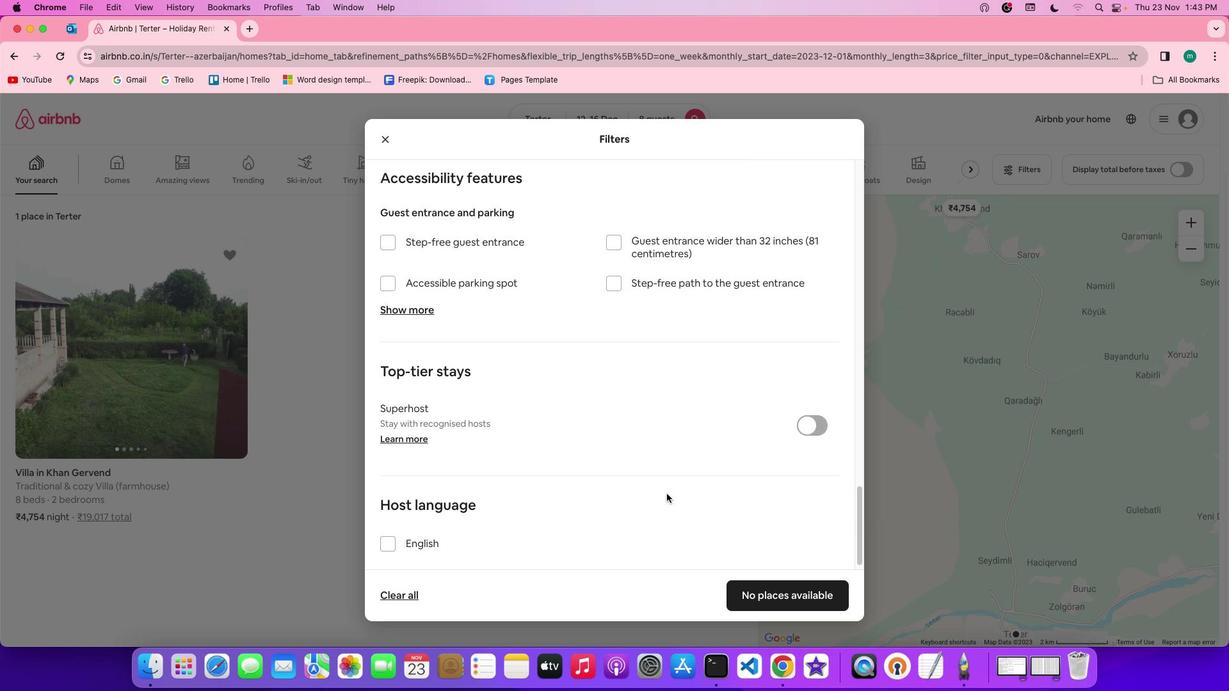 
Action: Mouse scrolled (667, 494) with delta (0, 0)
Screenshot: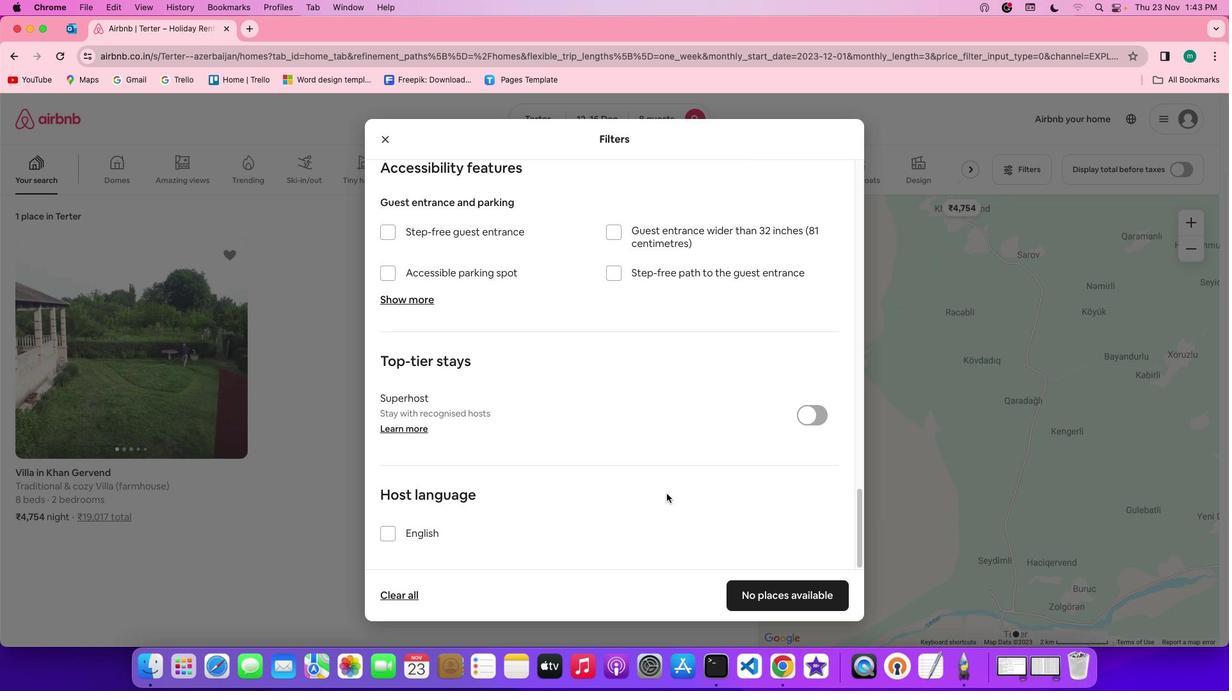 
Action: Mouse scrolled (667, 494) with delta (0, 0)
Screenshot: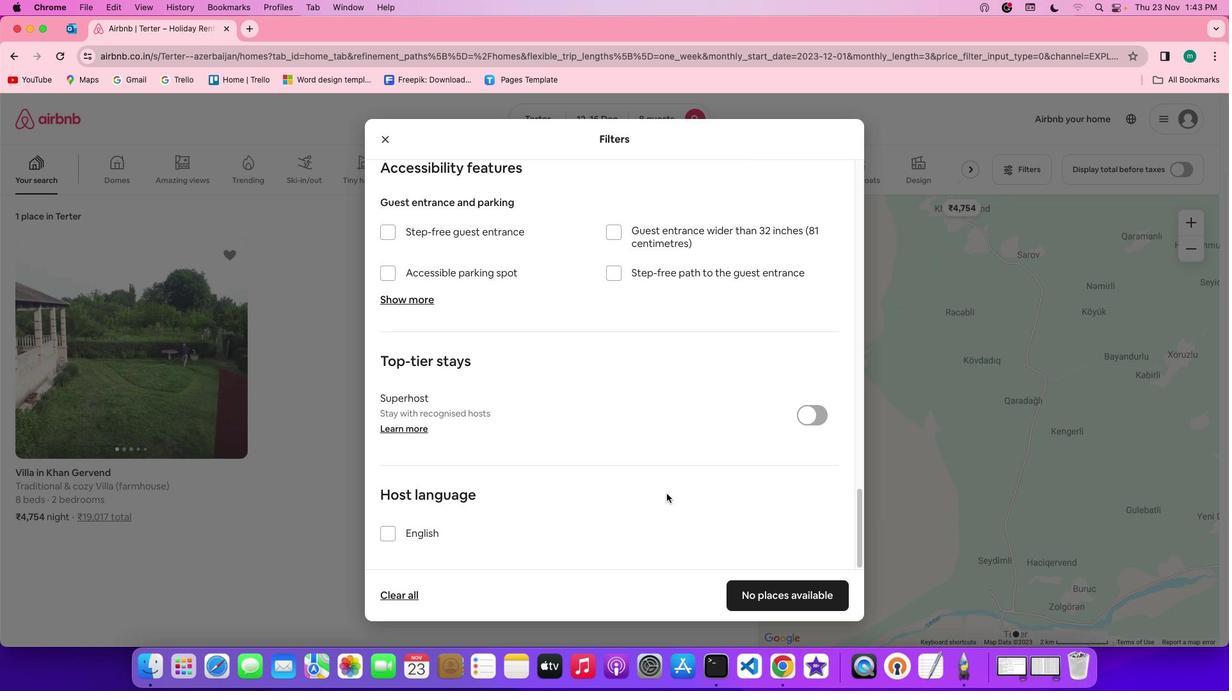 
Action: Mouse scrolled (667, 494) with delta (0, -1)
Screenshot: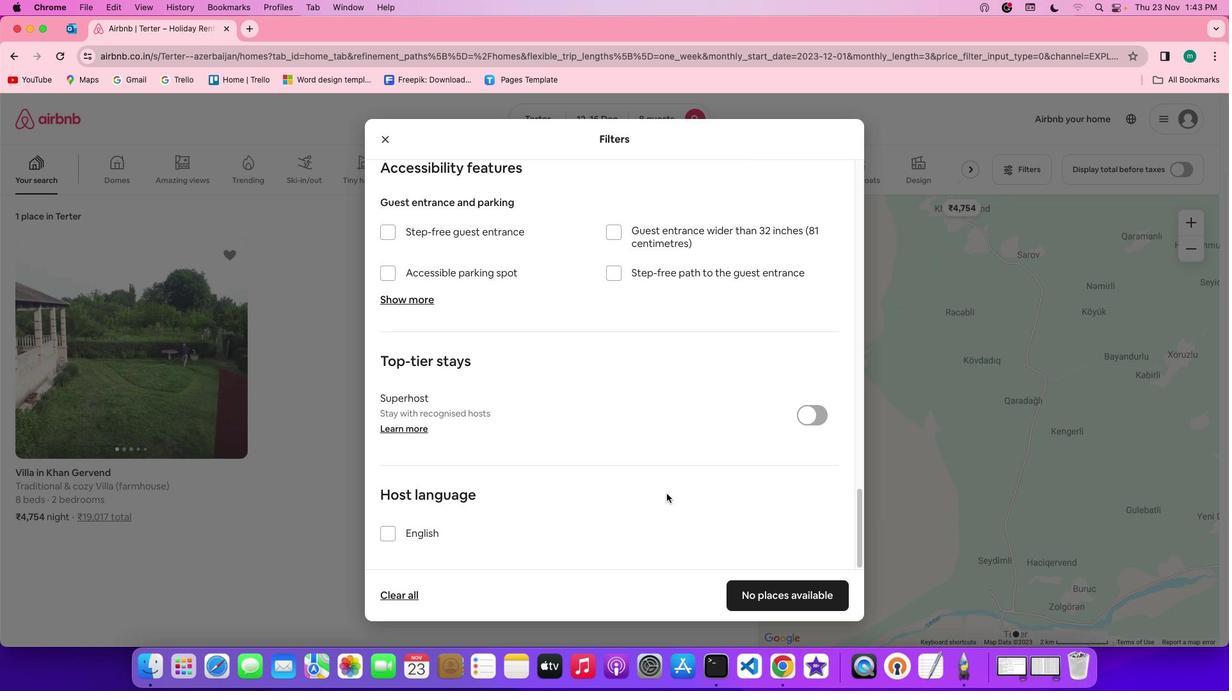 
Action: Mouse scrolled (667, 494) with delta (0, -3)
Screenshot: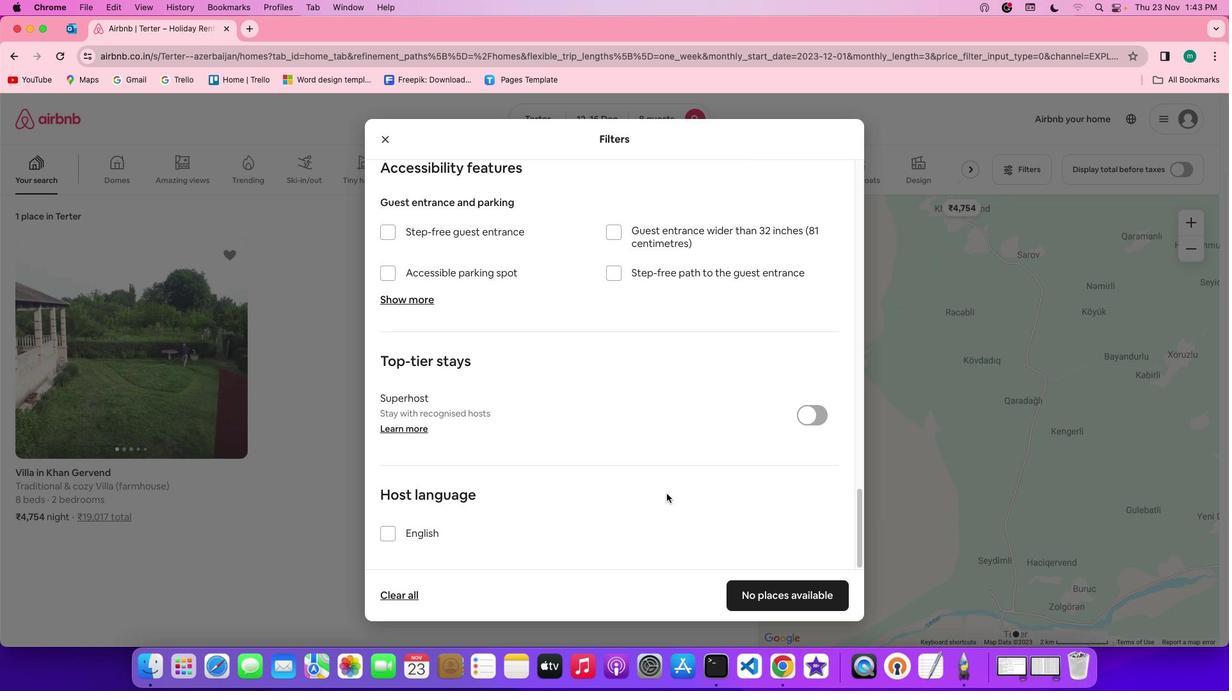 
Action: Mouse scrolled (667, 494) with delta (0, -3)
Screenshot: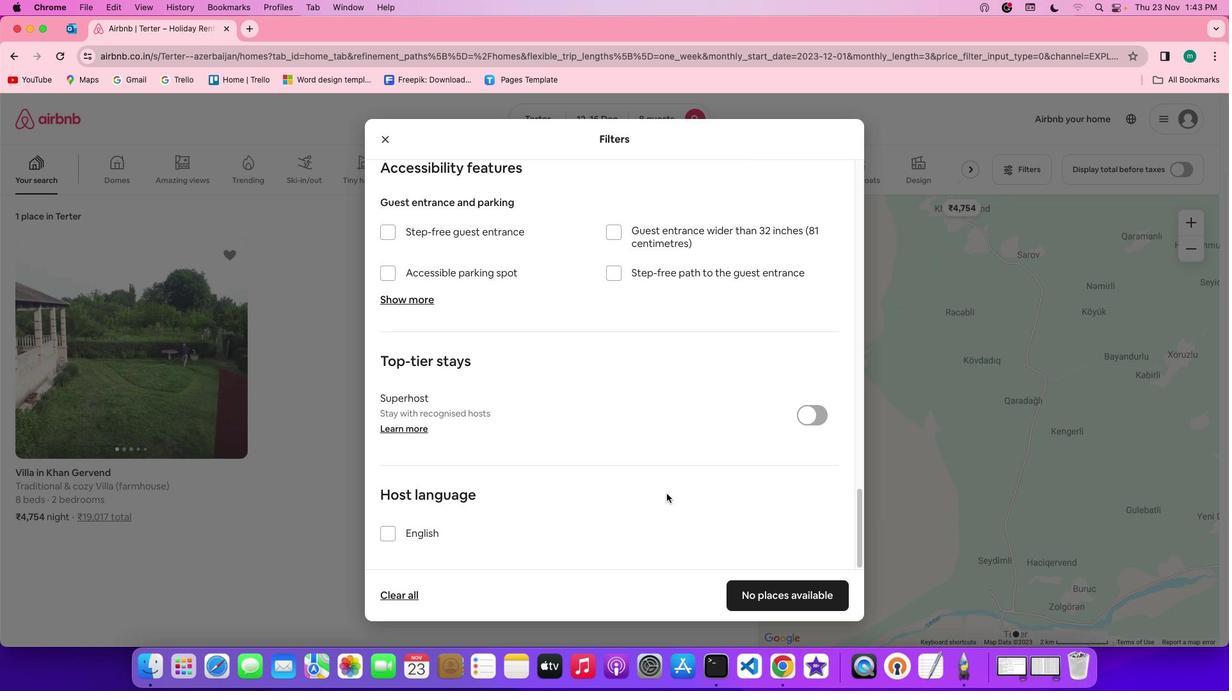 
Action: Mouse scrolled (667, 494) with delta (0, -4)
Screenshot: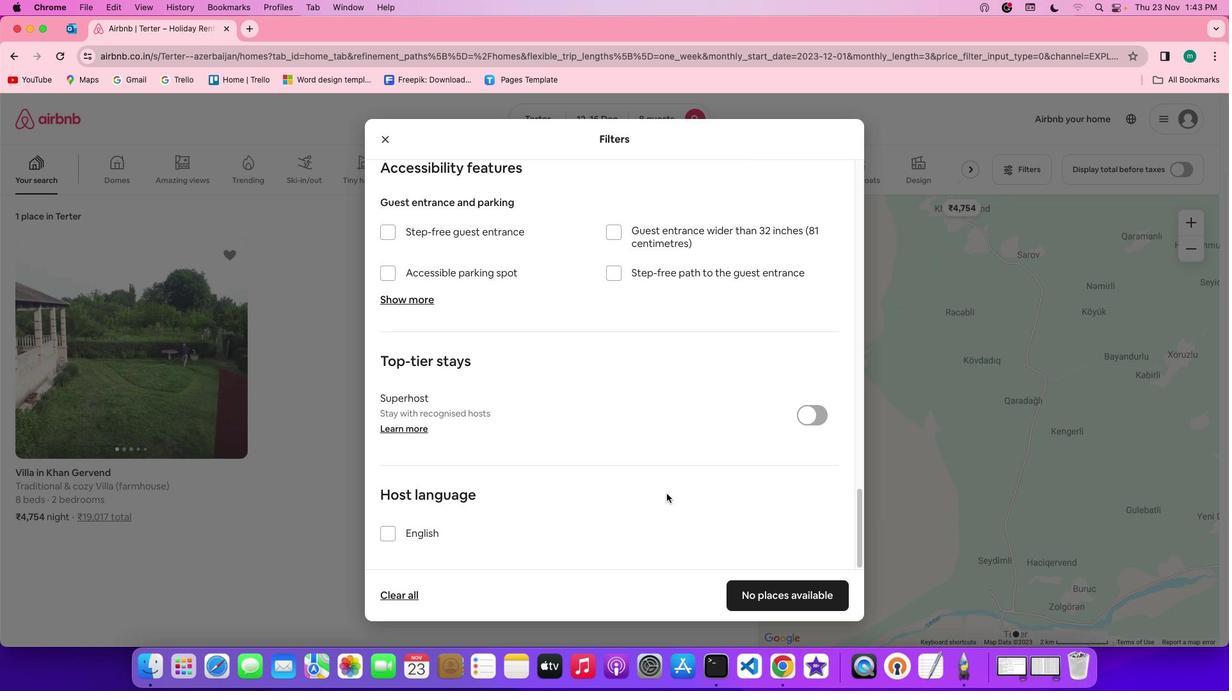 
Action: Mouse scrolled (667, 494) with delta (0, -4)
Screenshot: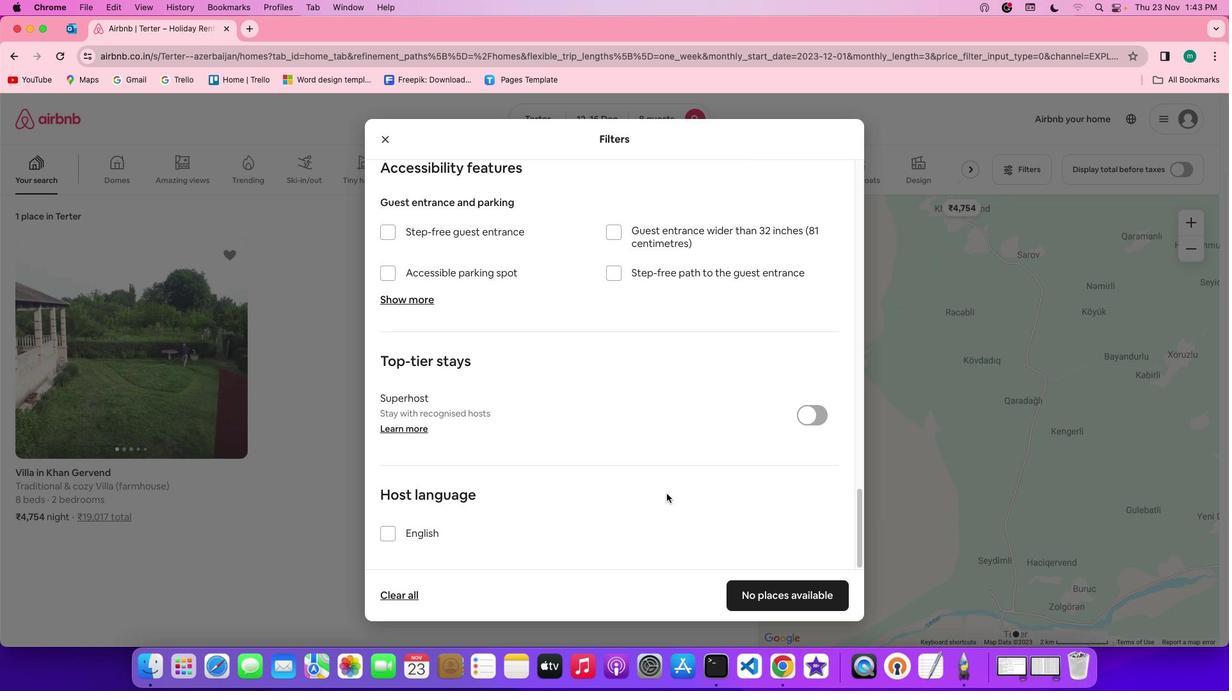 
Action: Mouse moved to (761, 593)
Screenshot: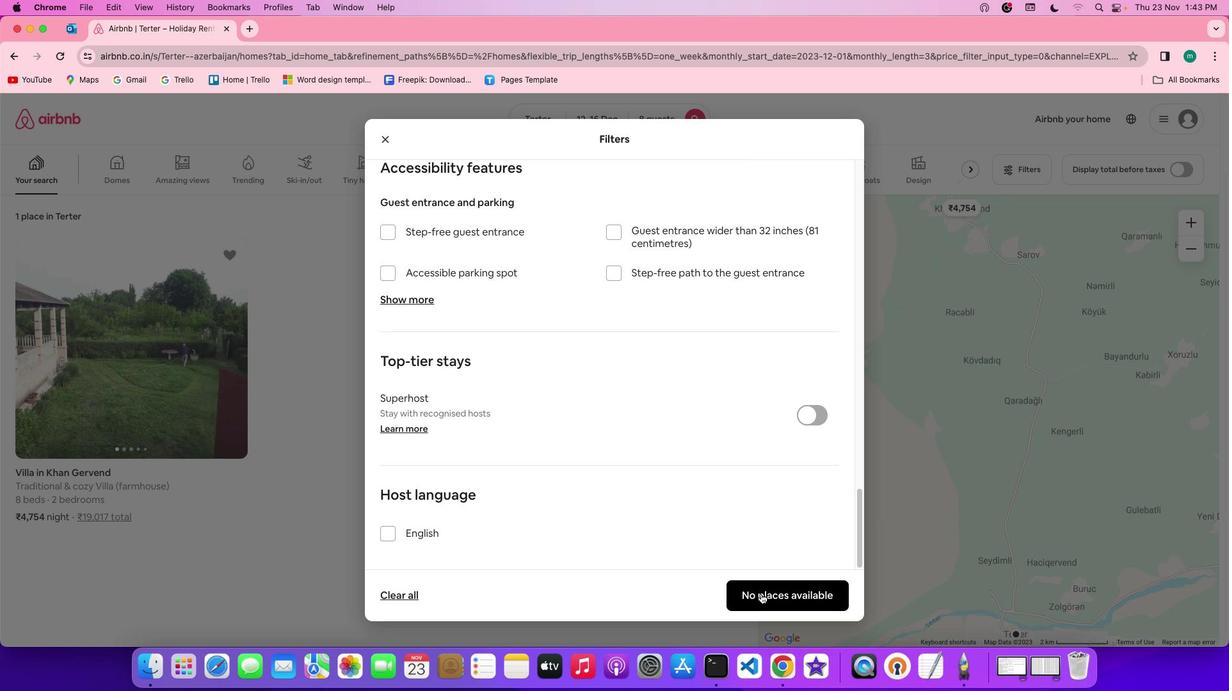 
Action: Mouse pressed left at (761, 593)
Screenshot: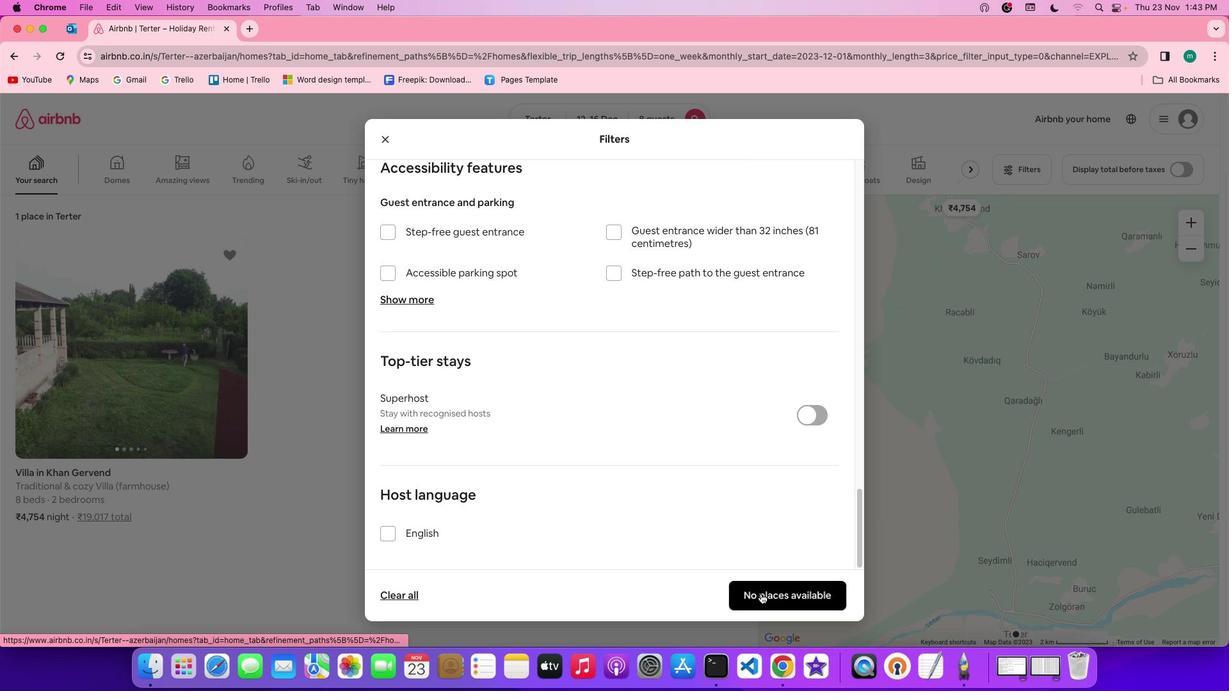 
Action: Mouse moved to (430, 456)
Screenshot: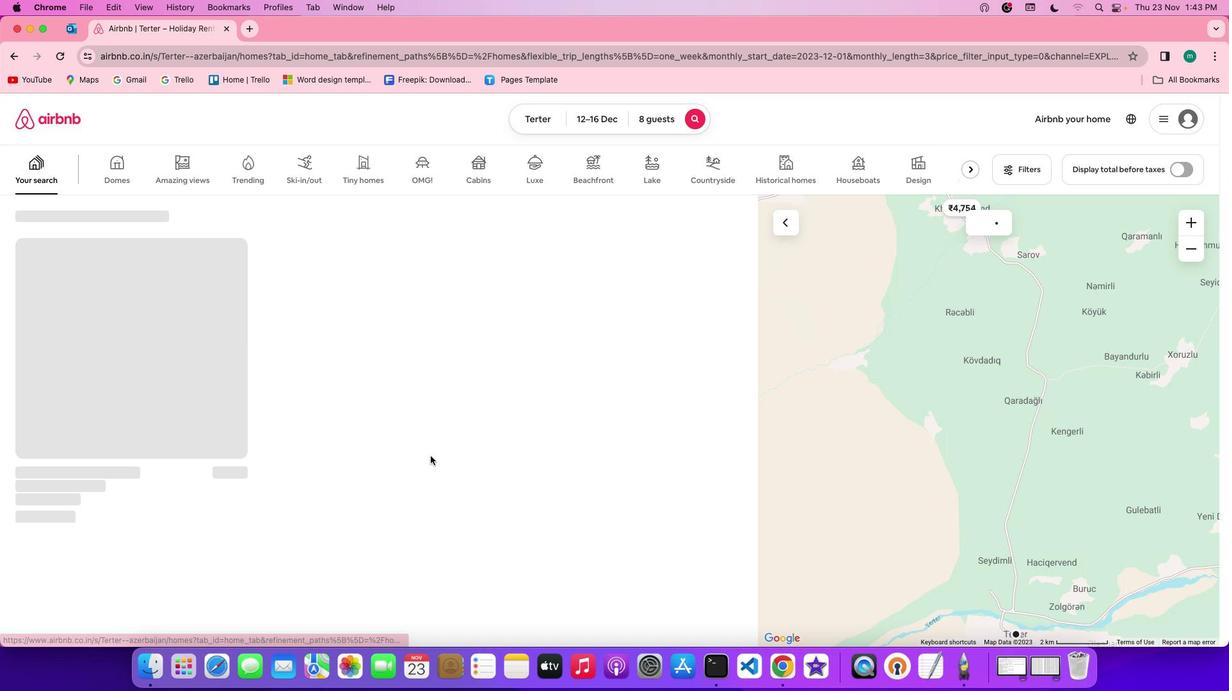 
